 Task: Open Card Project Schedule Review in Board Public Relations Influencer Event Planning and Management to Workspace Ethics and Compliance and add a team member Softage.1@softage.net, a label Purple, a checklist Lead Generation, an attachment from your onedrive, a color Purple and finally, add a card description 'Conduct team training session on effective delegation and accountability' and a comment 'Given the potential impact of this task, let us make sure we involve all stakeholders and gather their feedback.'. Add a start date 'Jan 09, 1900' with a due date 'Jan 16, 1900'
Action: Mouse moved to (632, 192)
Screenshot: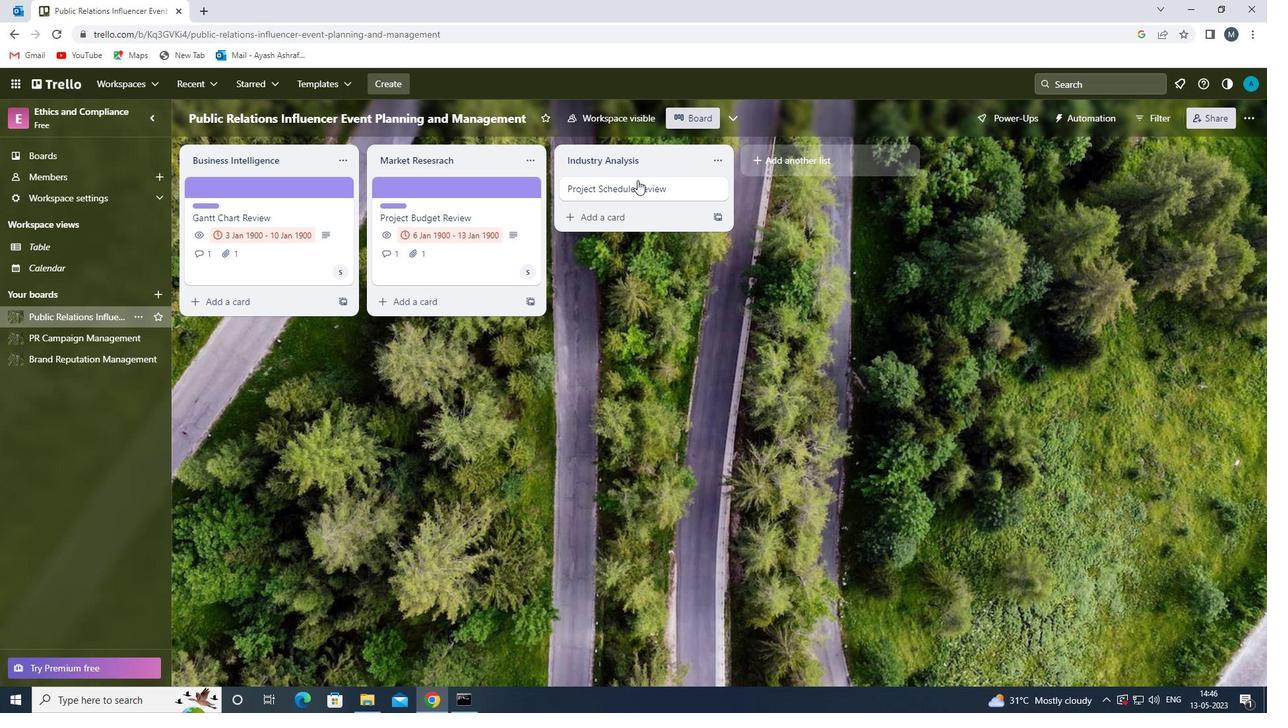 
Action: Mouse pressed left at (632, 192)
Screenshot: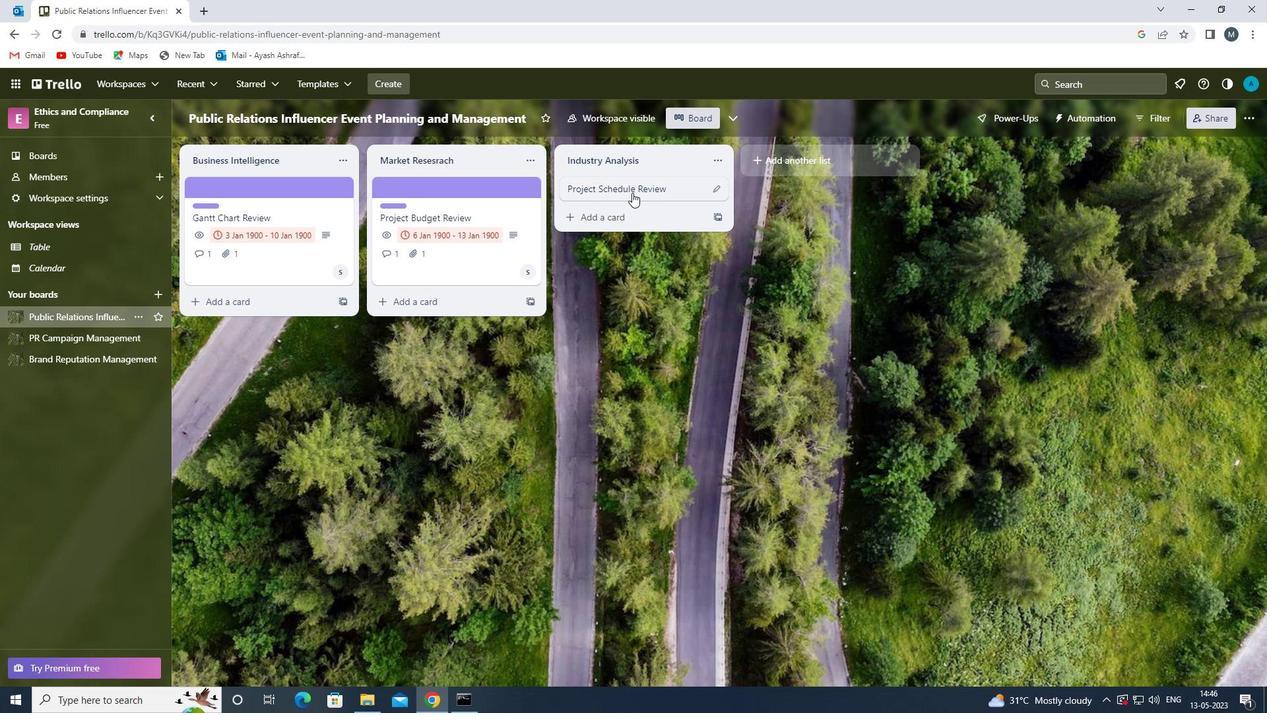 
Action: Mouse moved to (814, 241)
Screenshot: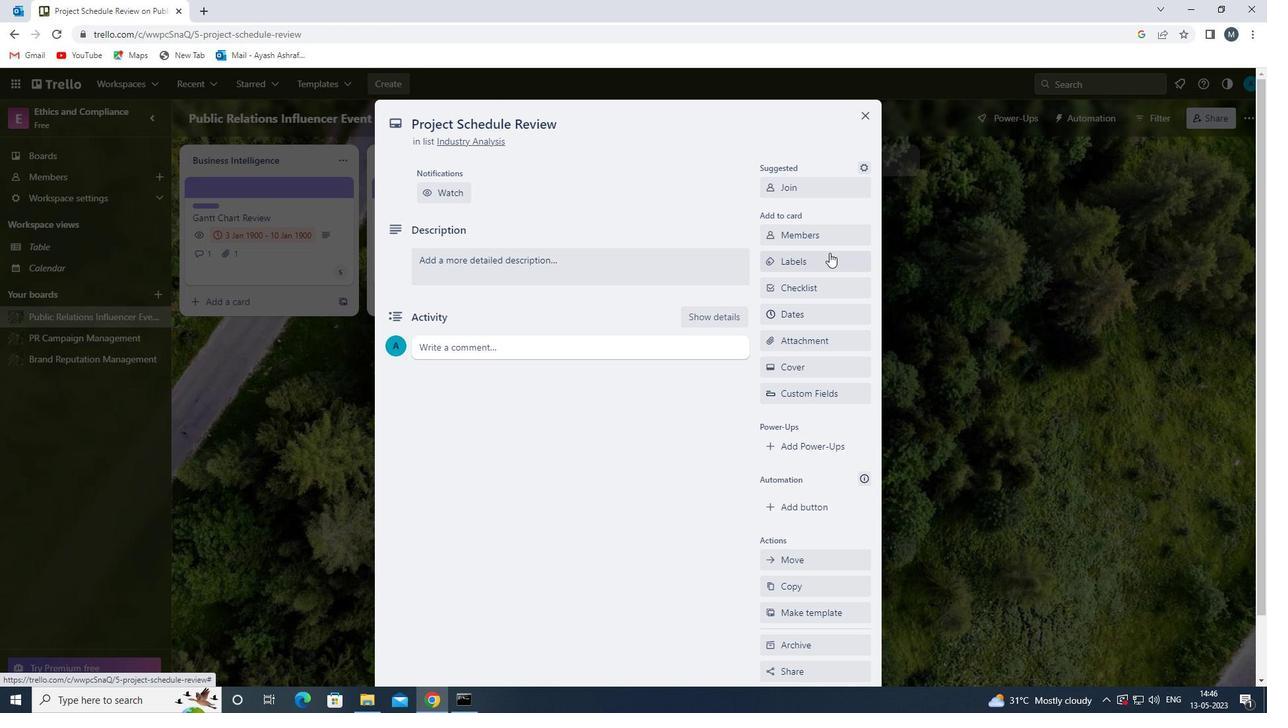 
Action: Mouse pressed left at (814, 241)
Screenshot: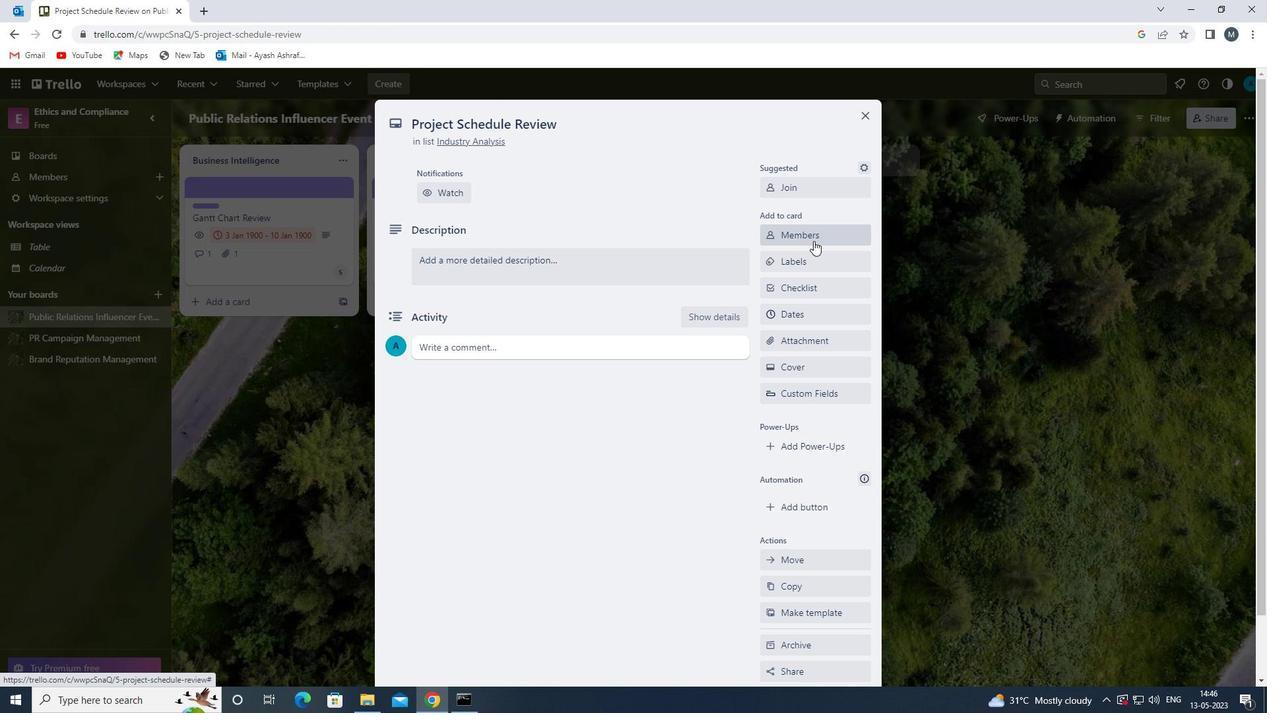 
Action: Key pressed s
Screenshot: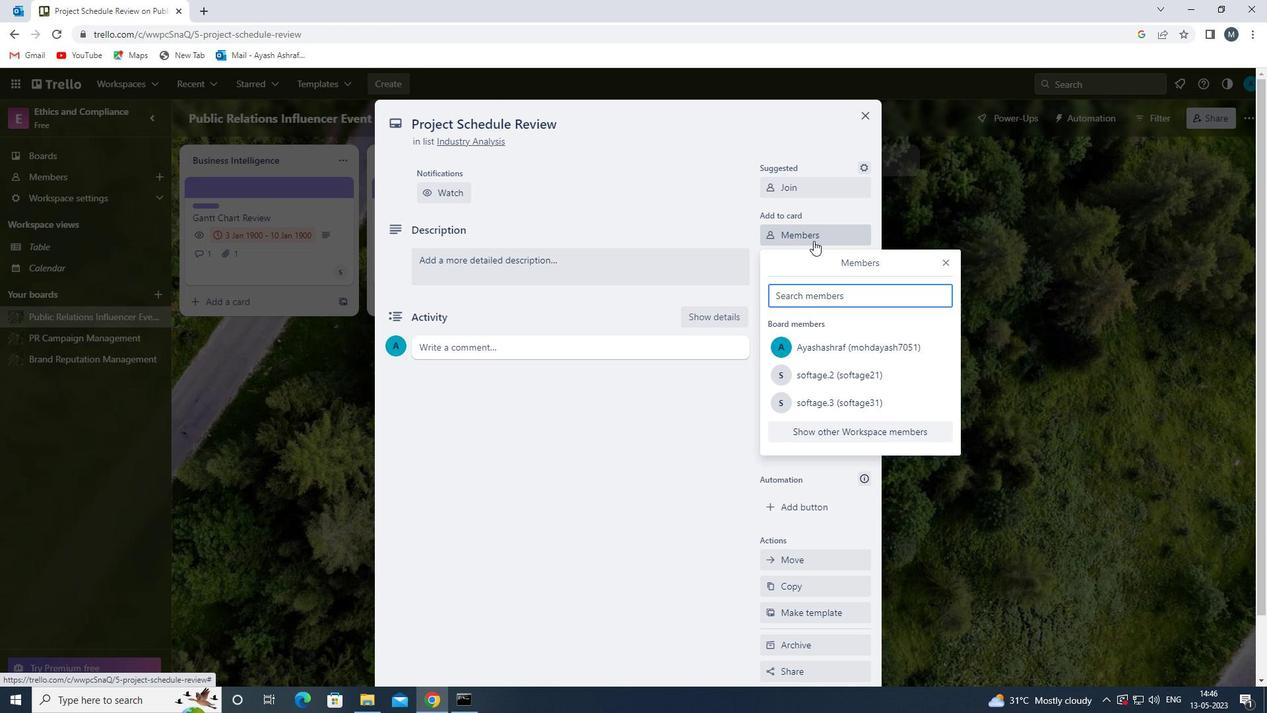 
Action: Mouse moved to (838, 434)
Screenshot: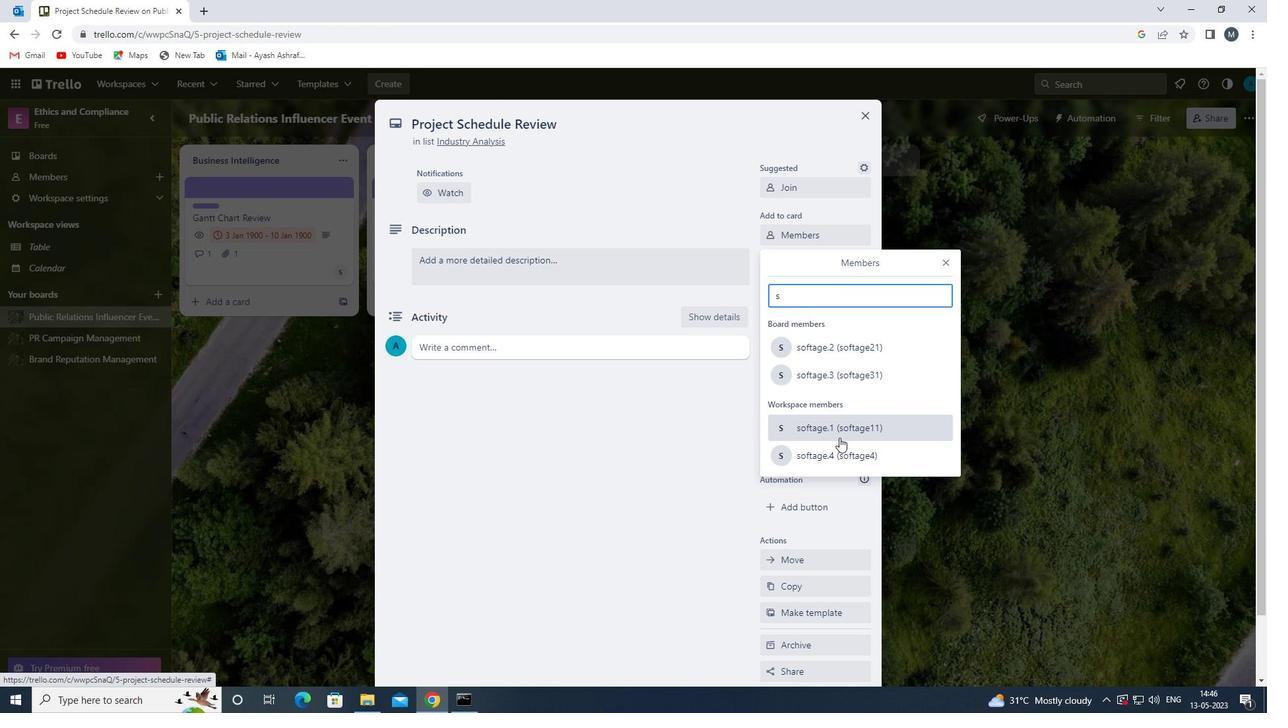 
Action: Mouse pressed left at (838, 434)
Screenshot: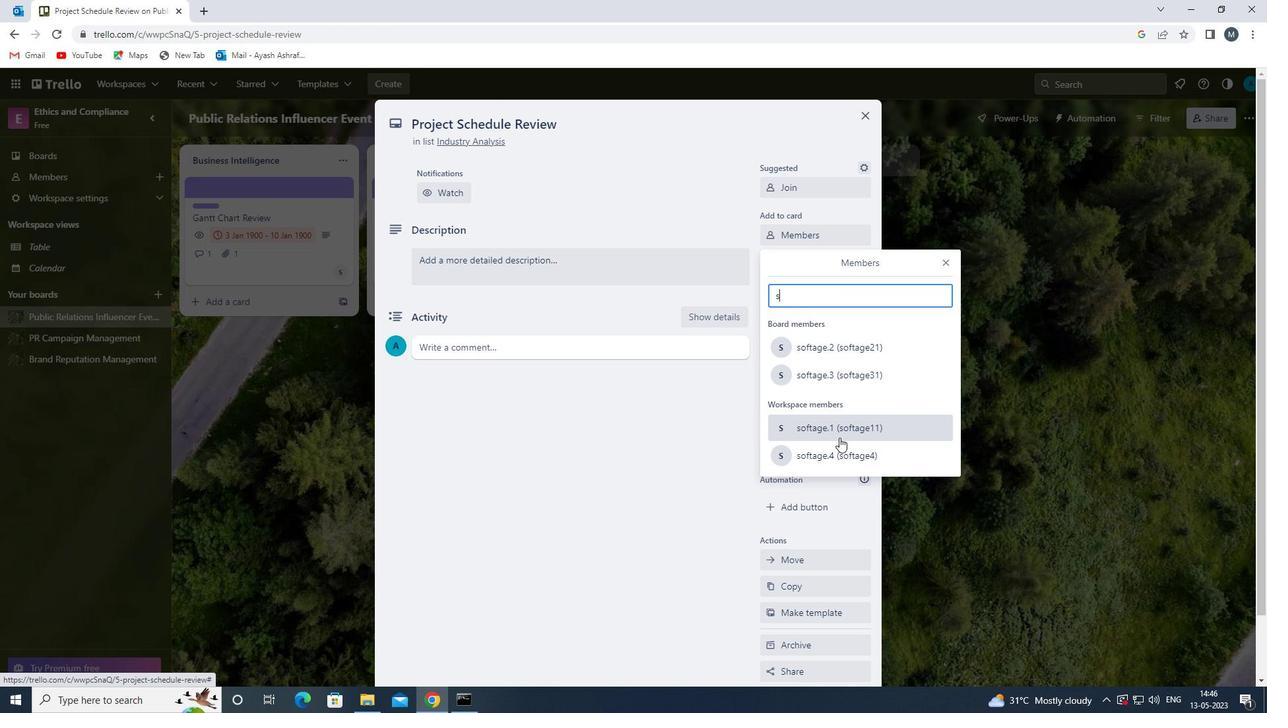 
Action: Mouse moved to (944, 262)
Screenshot: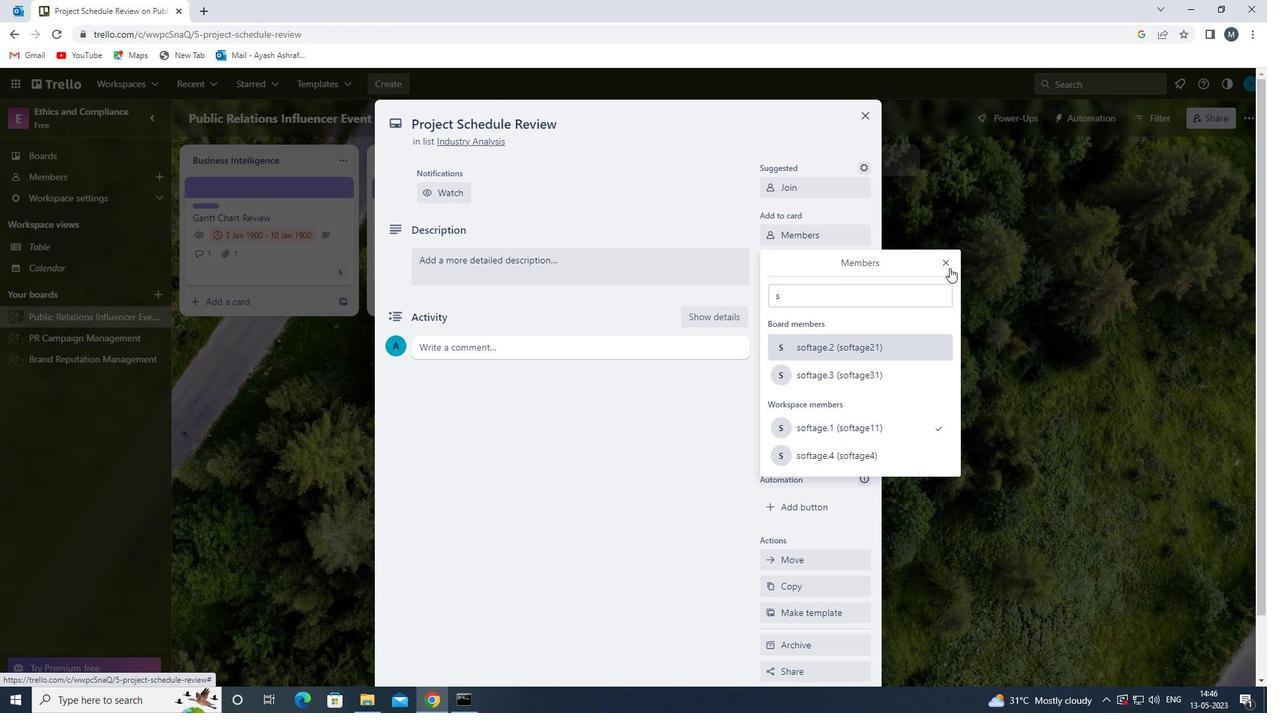 
Action: Mouse pressed left at (944, 262)
Screenshot: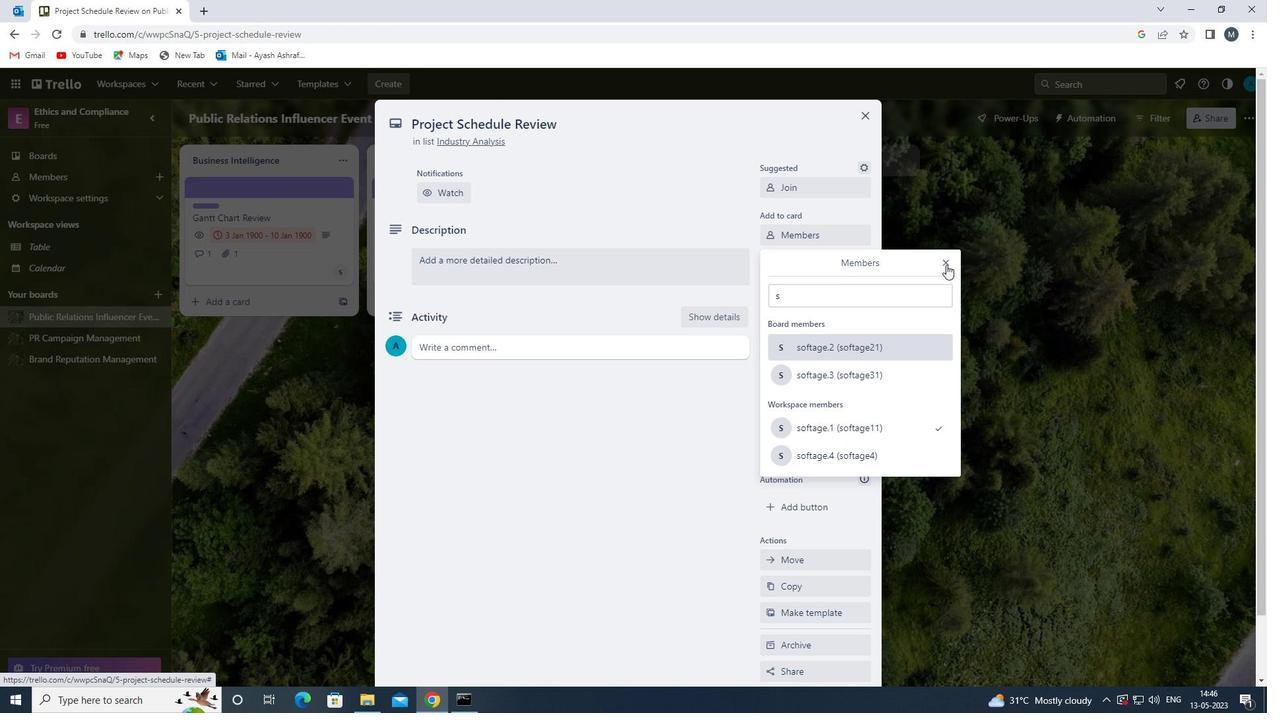 
Action: Mouse moved to (800, 259)
Screenshot: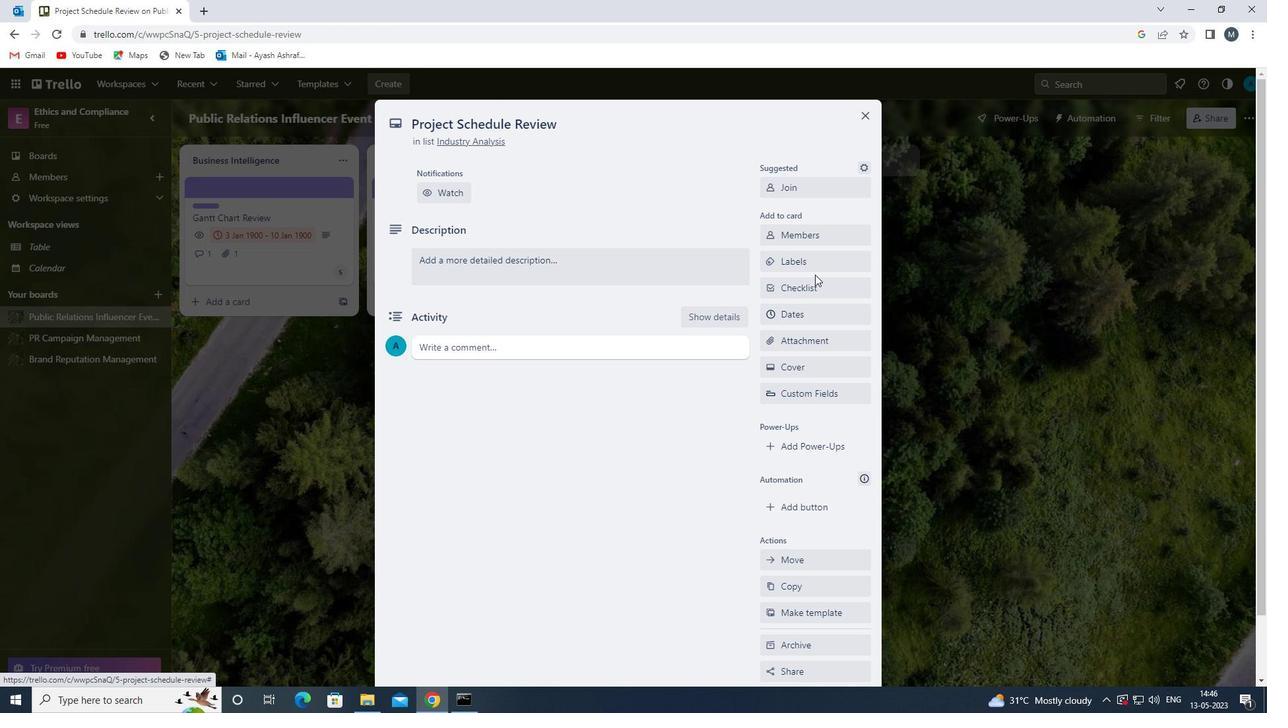
Action: Mouse pressed left at (800, 259)
Screenshot: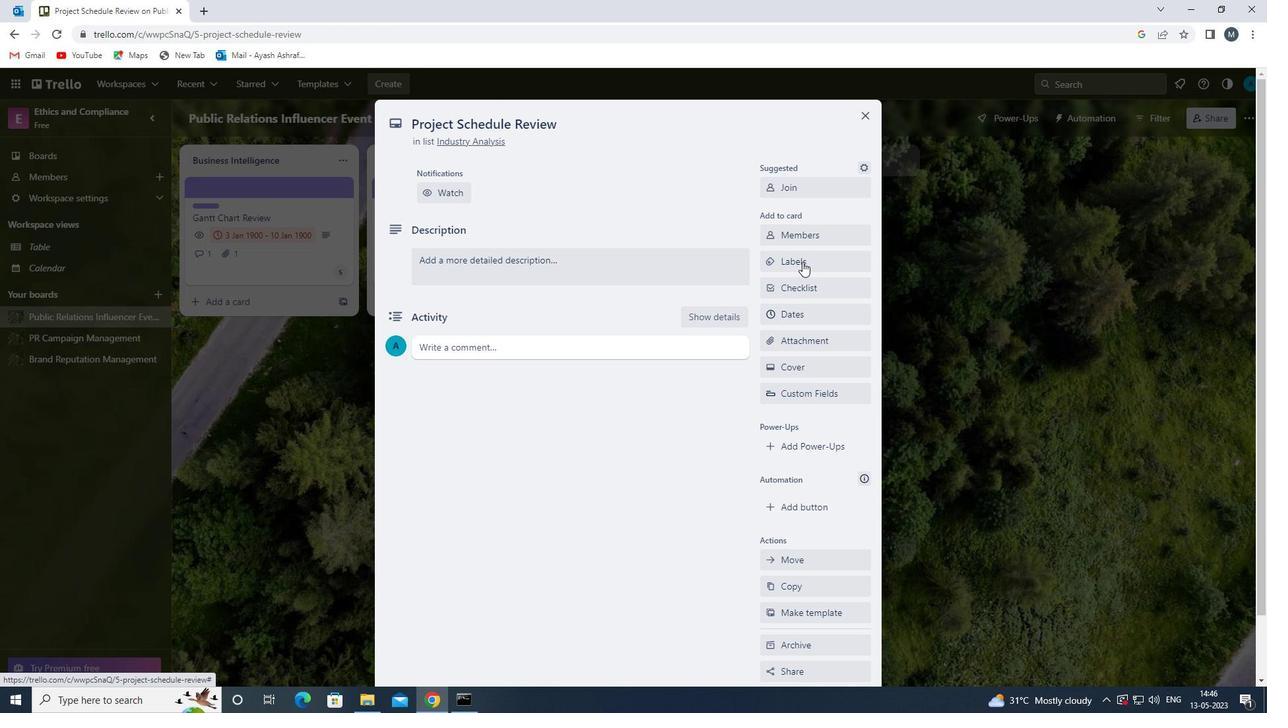 
Action: Mouse moved to (843, 464)
Screenshot: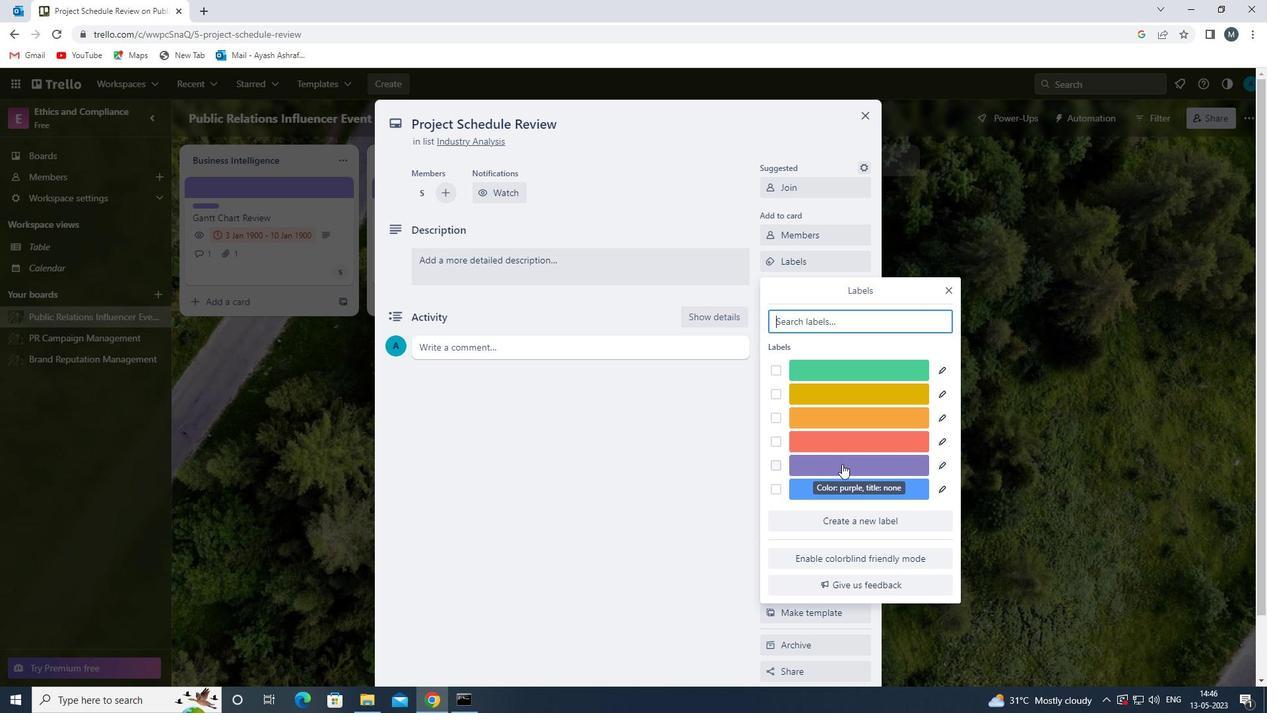 
Action: Mouse pressed left at (843, 464)
Screenshot: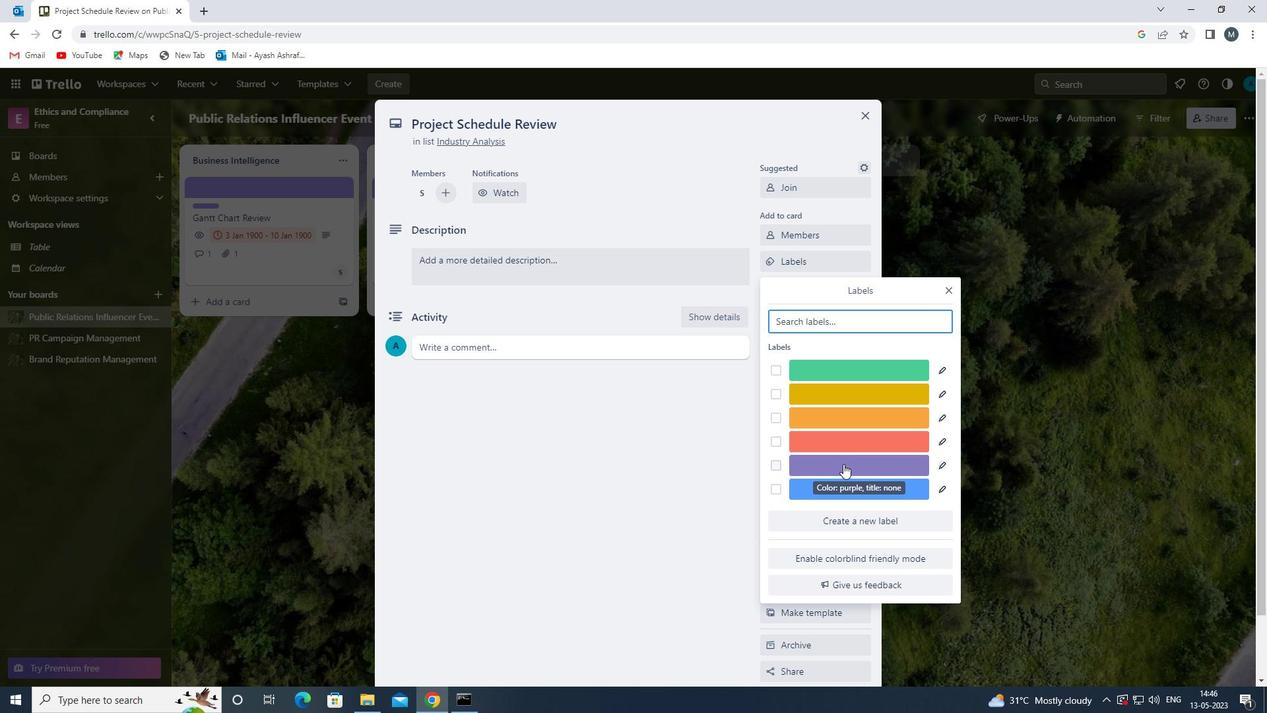
Action: Mouse moved to (948, 292)
Screenshot: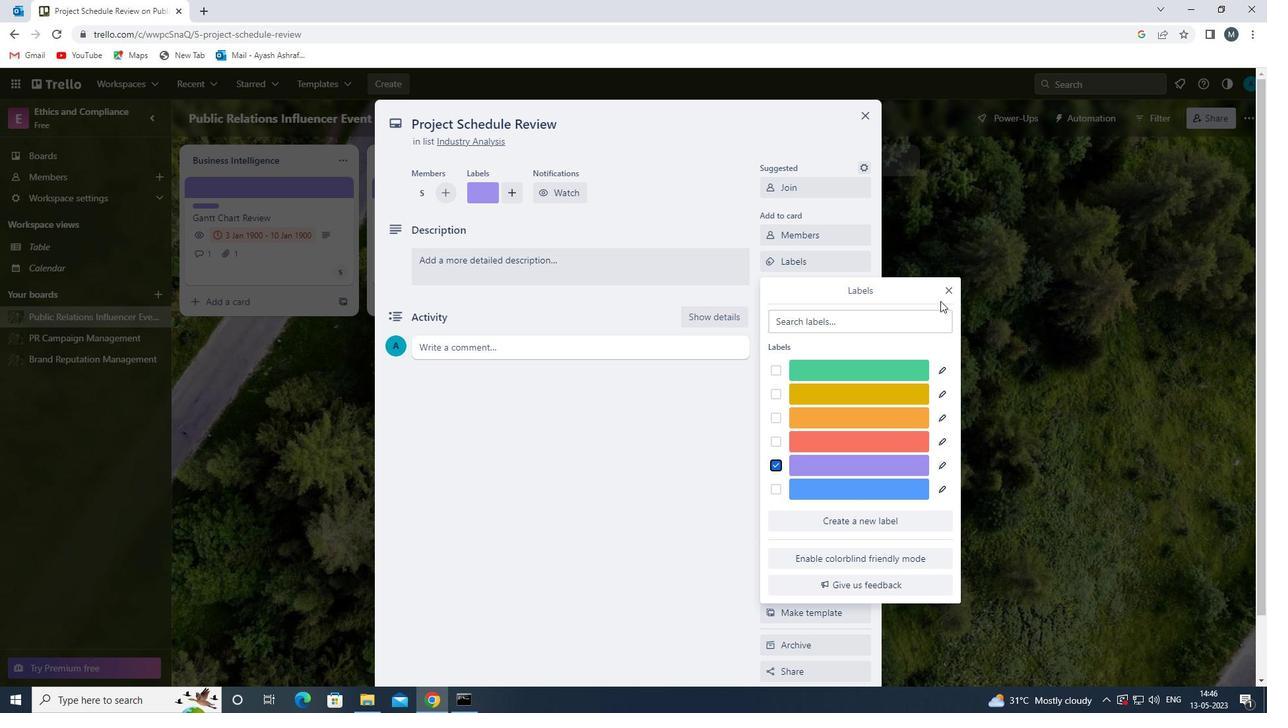 
Action: Mouse pressed left at (948, 292)
Screenshot: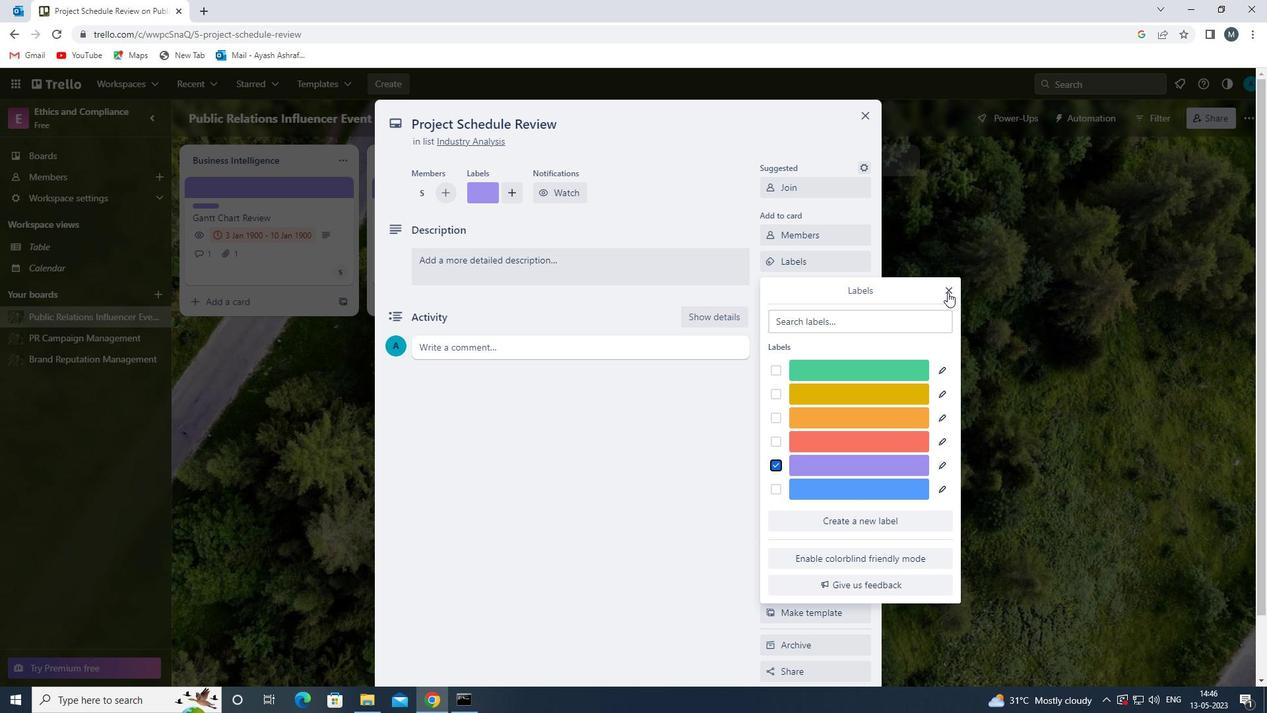 
Action: Mouse moved to (800, 287)
Screenshot: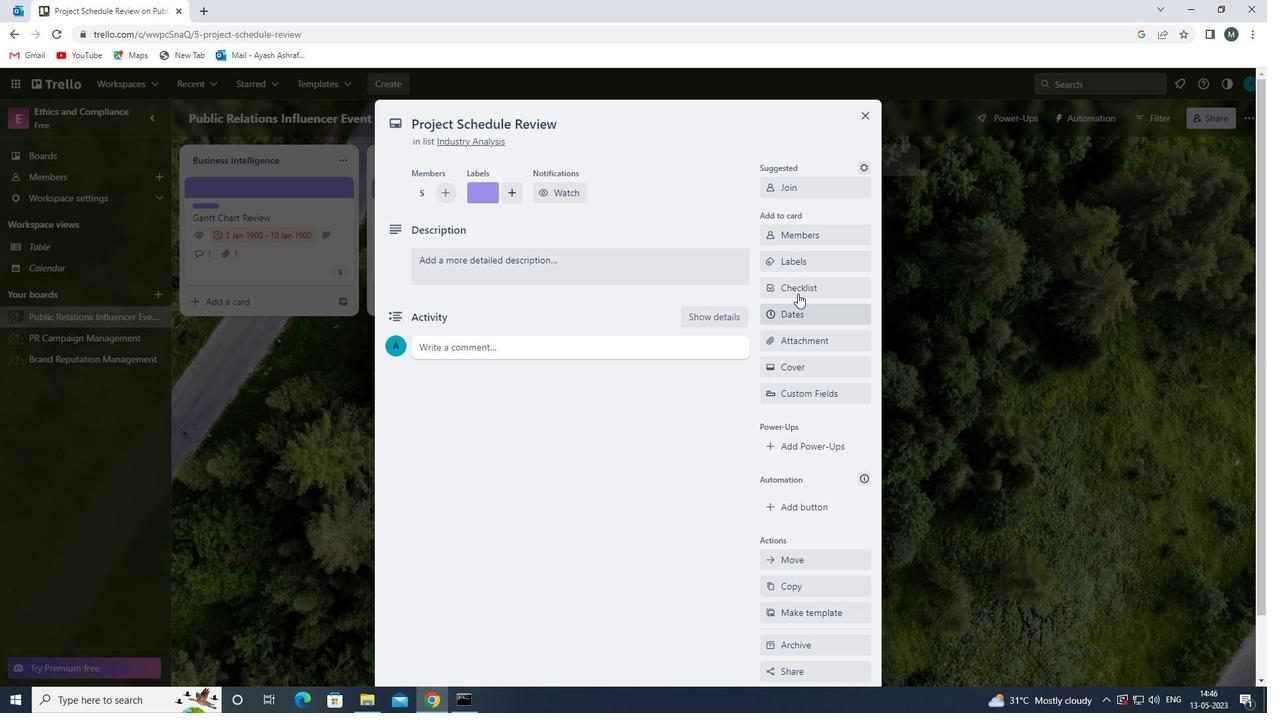 
Action: Mouse pressed left at (800, 287)
Screenshot: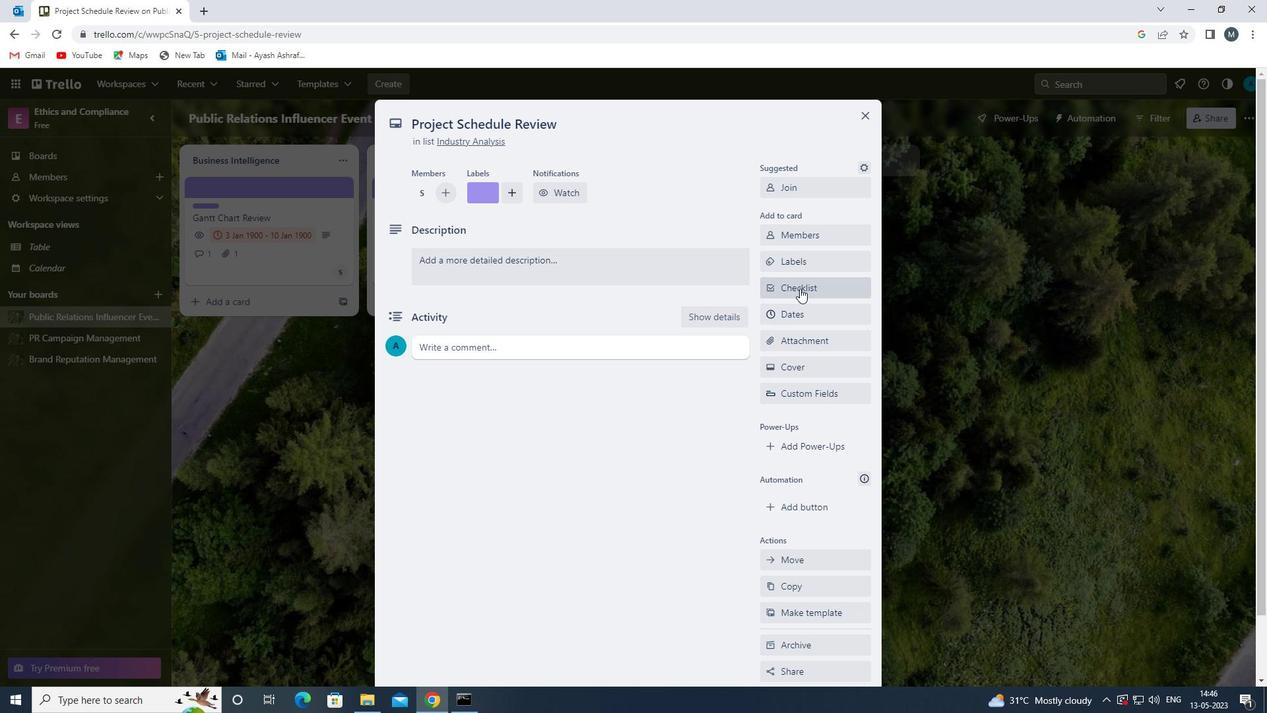 
Action: Mouse moved to (800, 287)
Screenshot: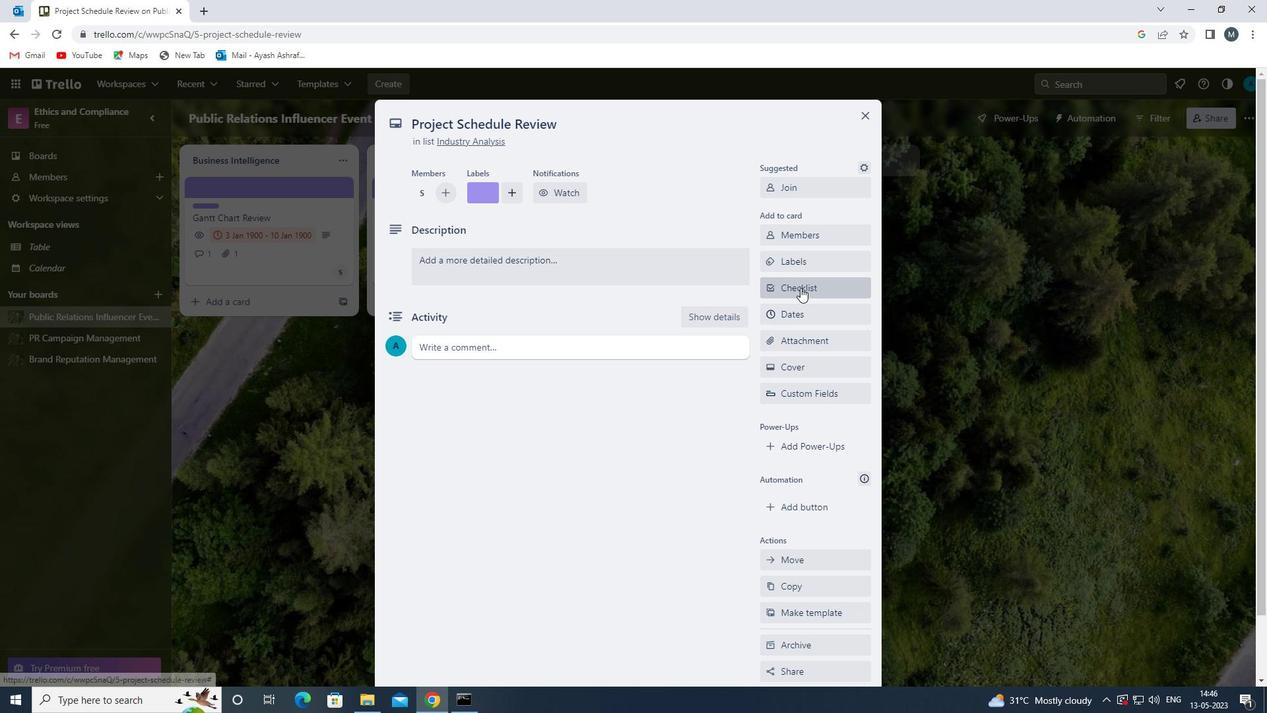 
Action: Key pressed l
Screenshot: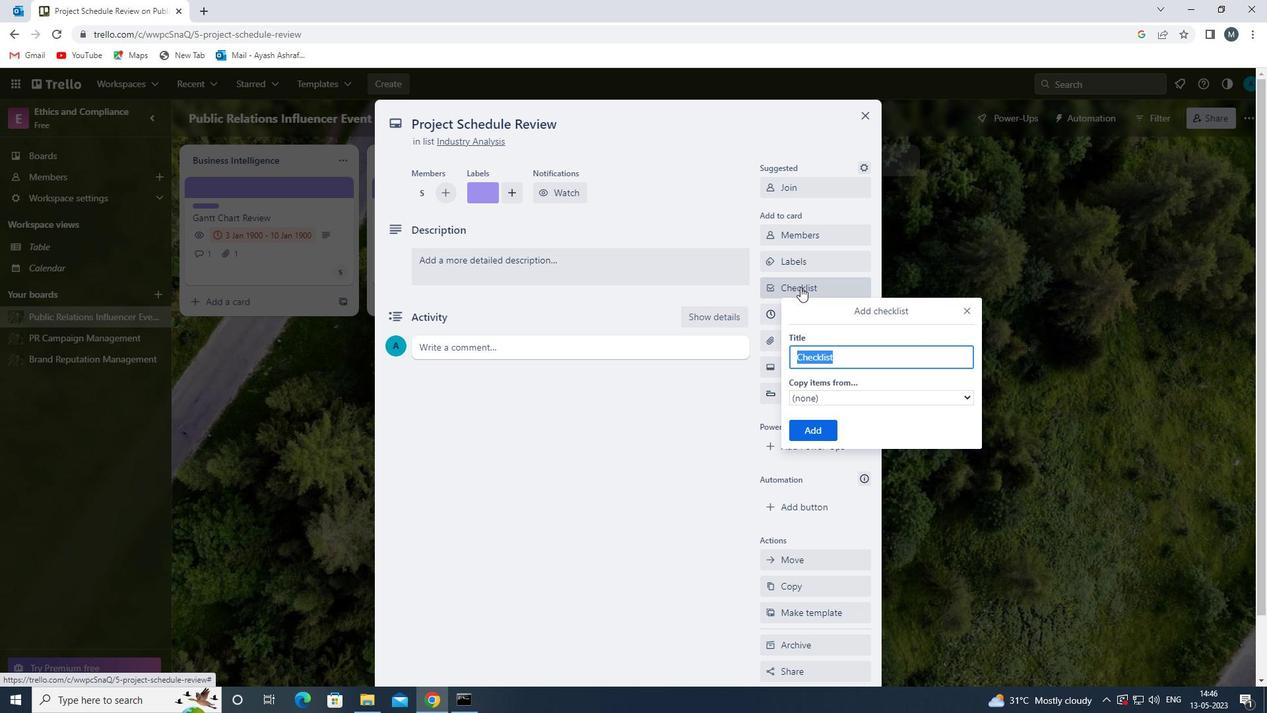 
Action: Mouse moved to (878, 392)
Screenshot: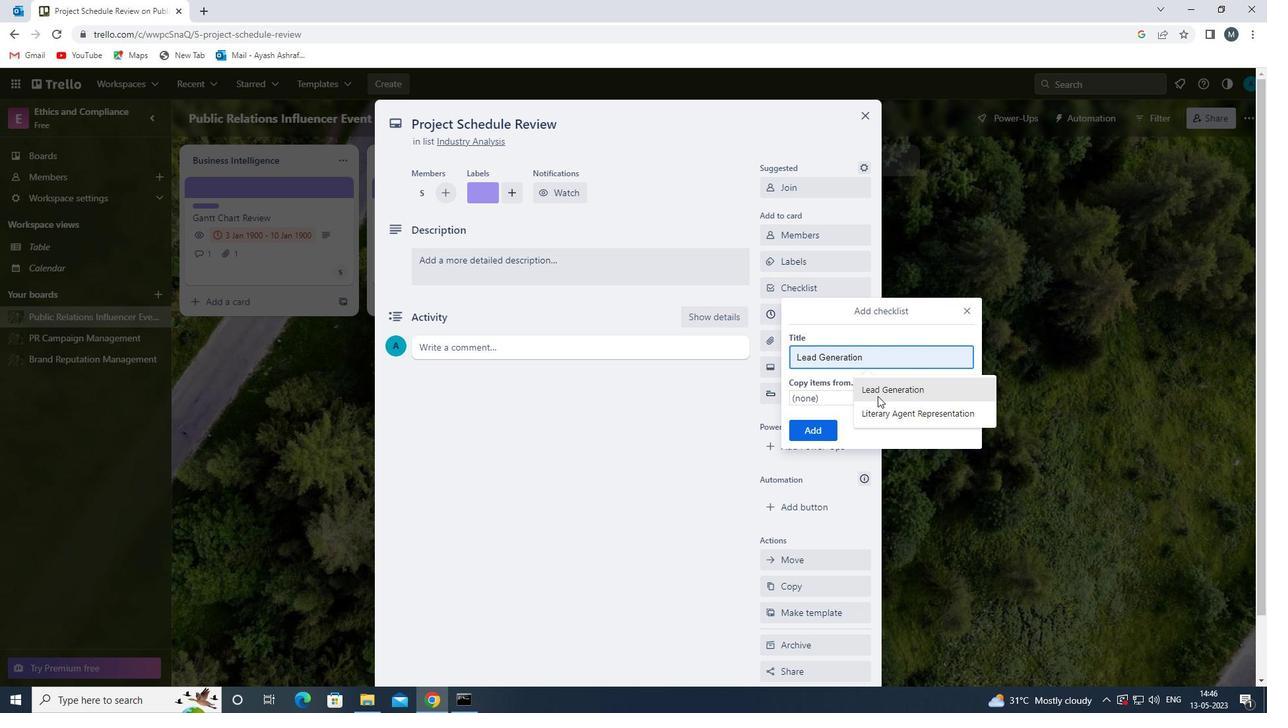 
Action: Mouse pressed left at (878, 392)
Screenshot: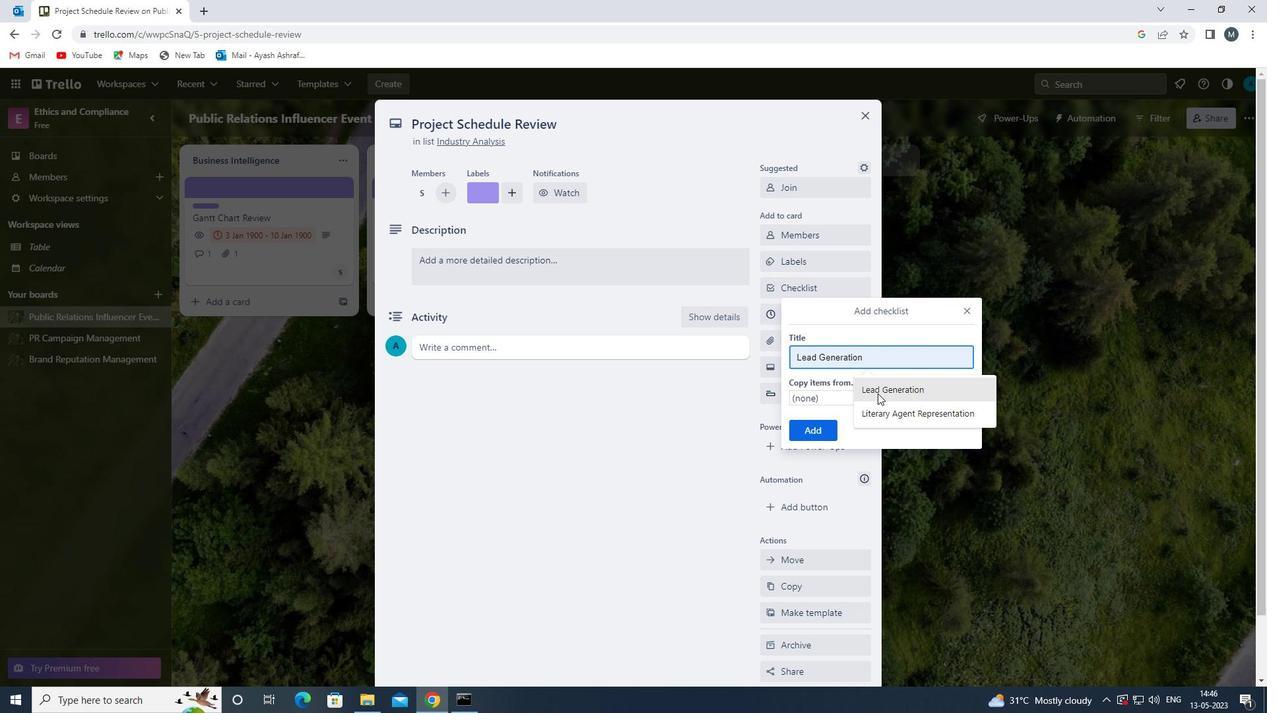 
Action: Mouse moved to (803, 430)
Screenshot: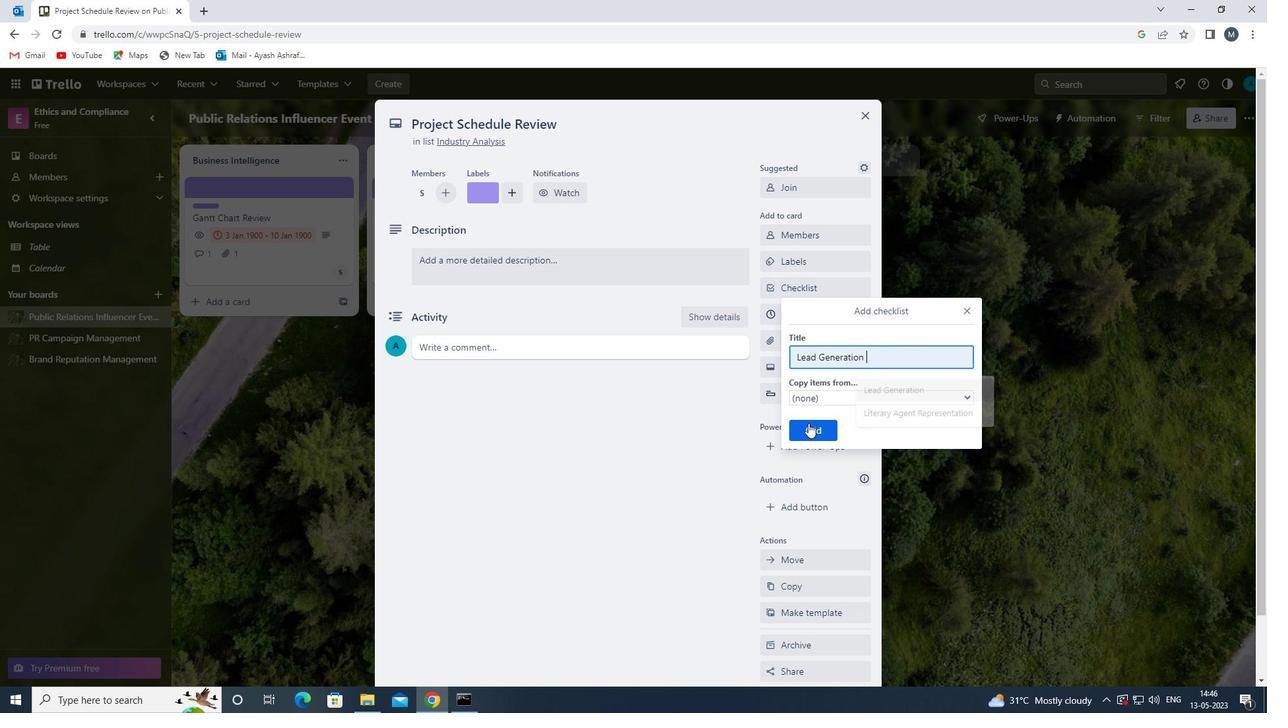 
Action: Mouse pressed left at (803, 430)
Screenshot: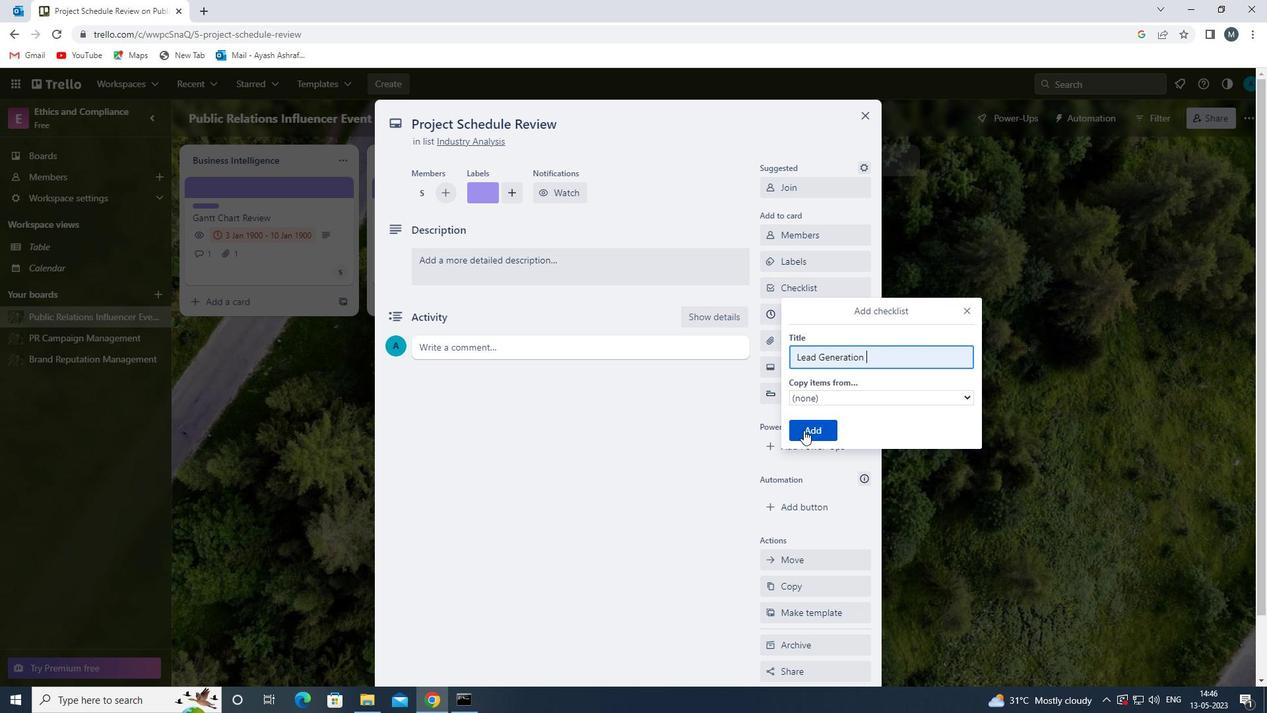 
Action: Mouse moved to (818, 338)
Screenshot: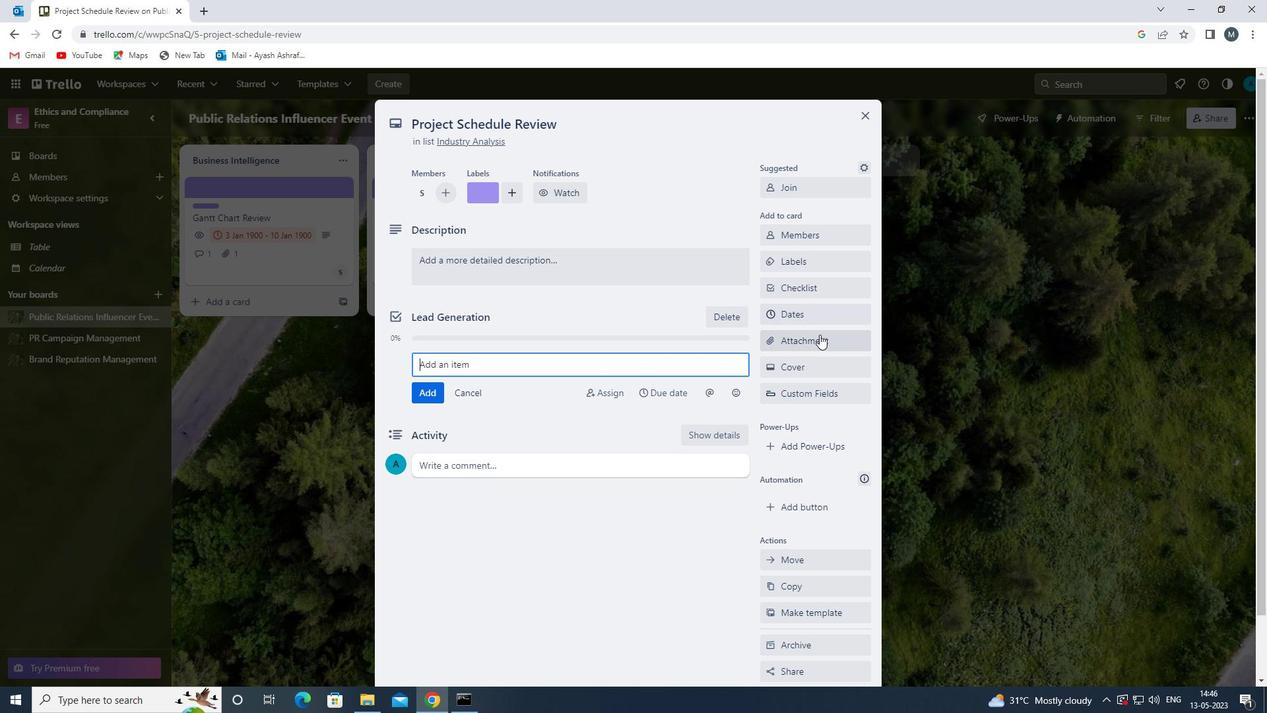 
Action: Mouse pressed left at (818, 338)
Screenshot: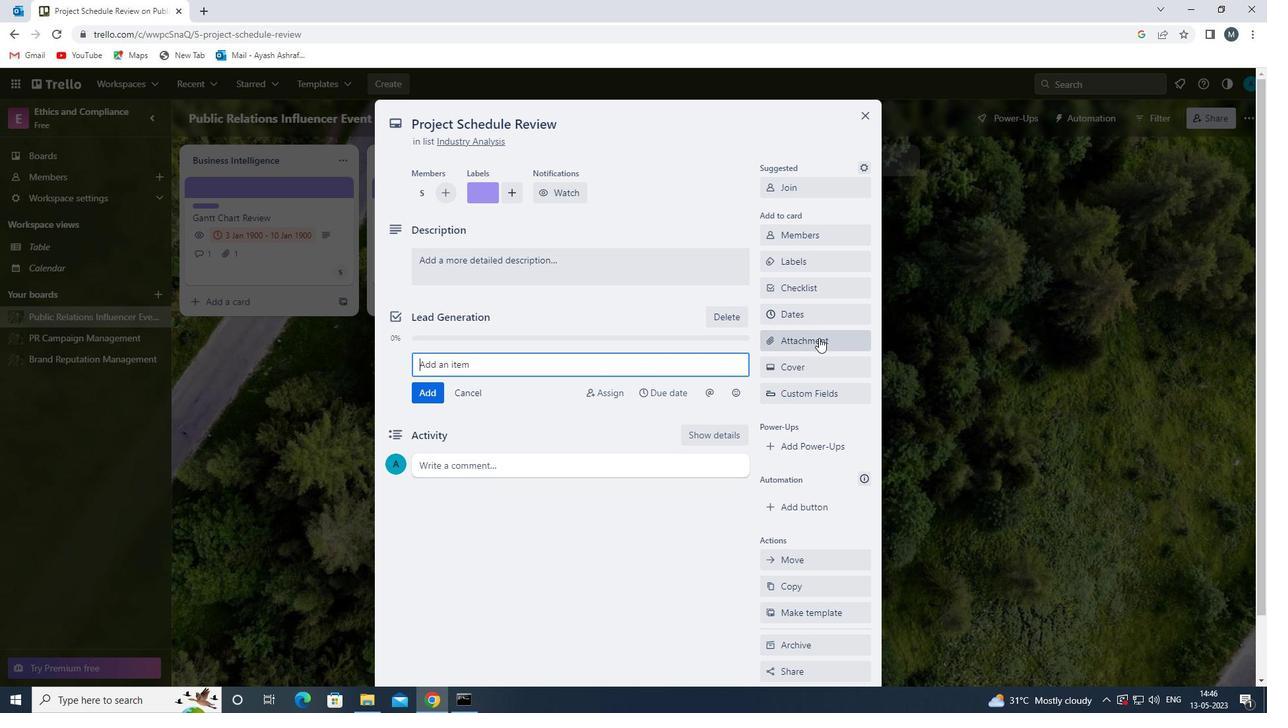 
Action: Mouse moved to (804, 500)
Screenshot: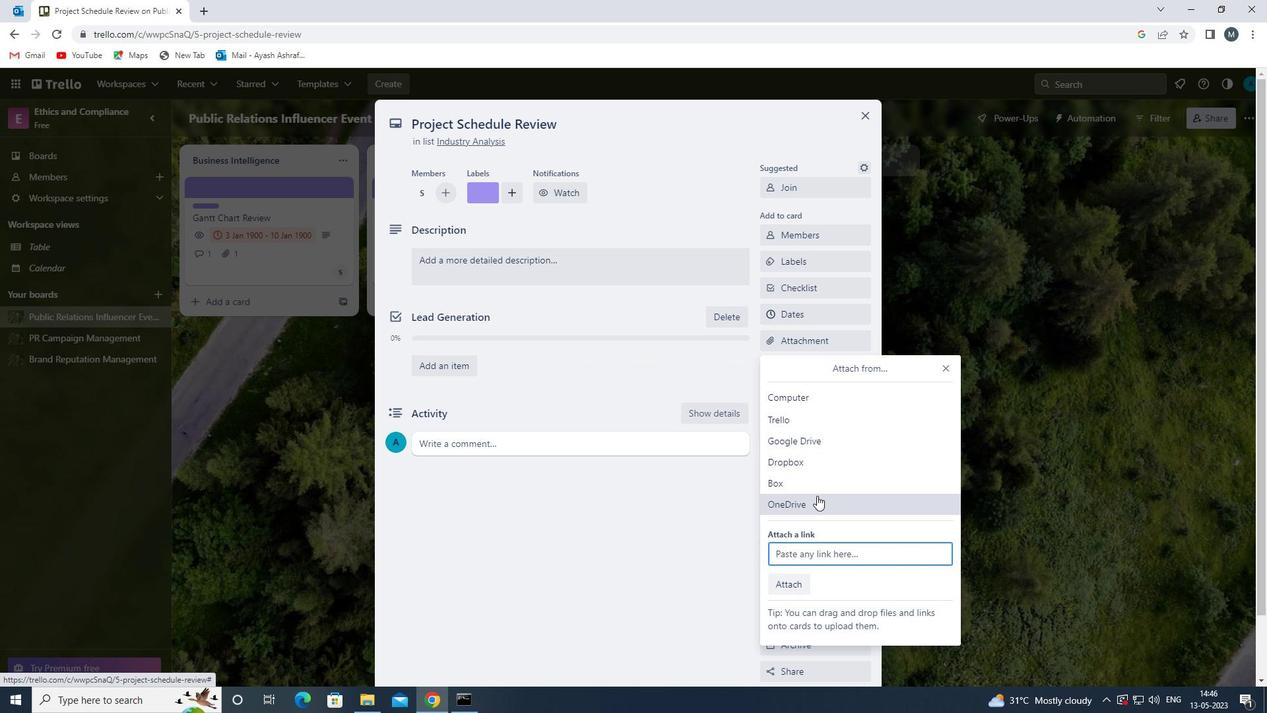 
Action: Mouse pressed left at (804, 500)
Screenshot: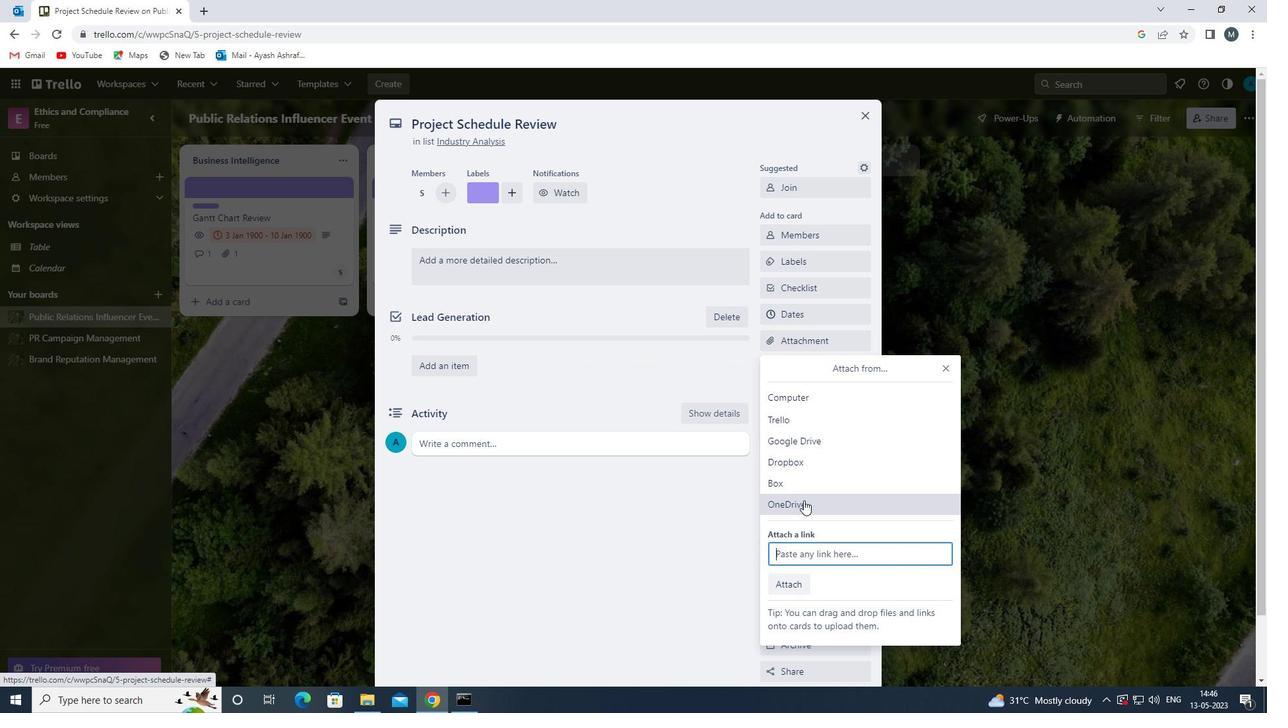 
Action: Mouse moved to (540, 271)
Screenshot: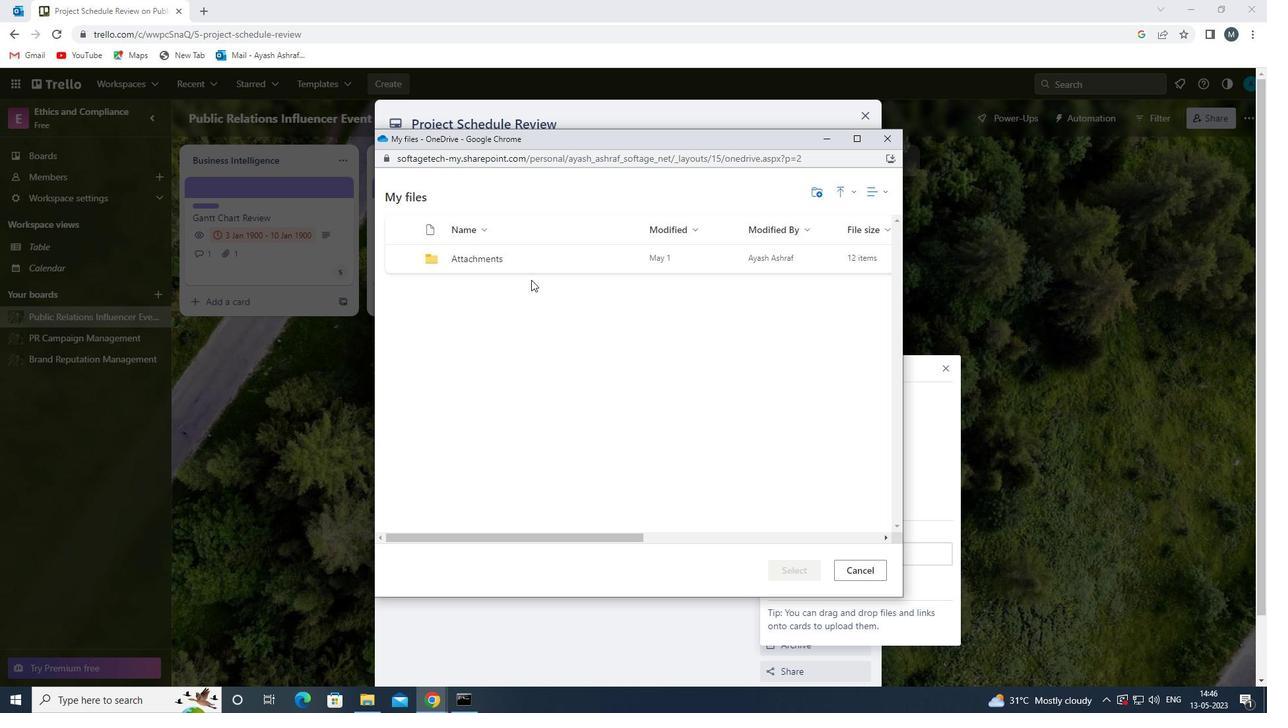 
Action: Mouse pressed left at (540, 271)
Screenshot: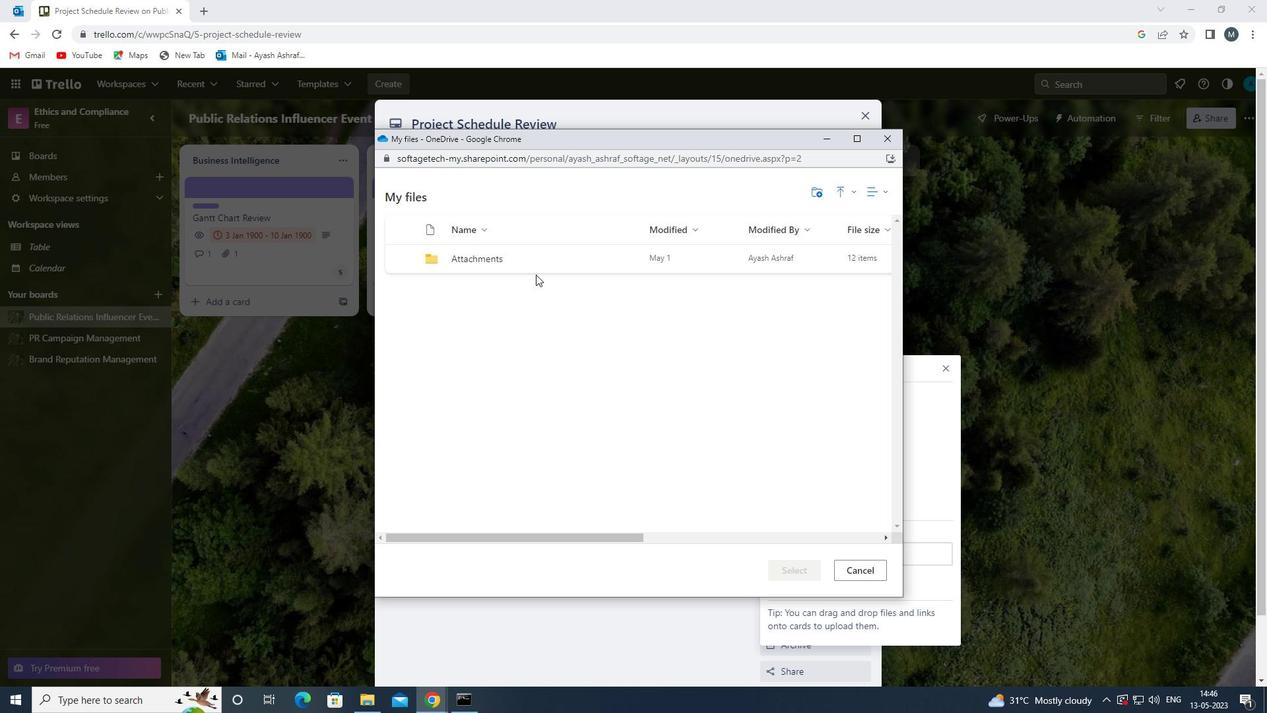 
Action: Mouse moved to (540, 270)
Screenshot: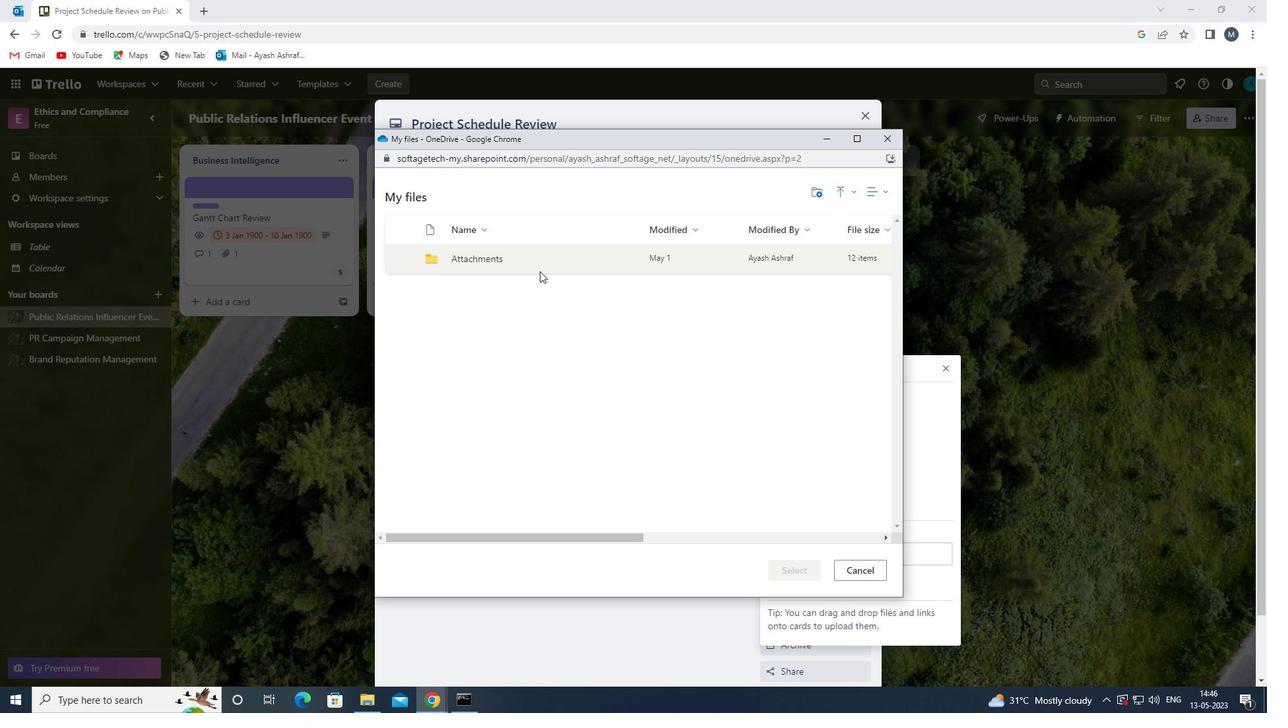 
Action: Mouse pressed left at (540, 270)
Screenshot: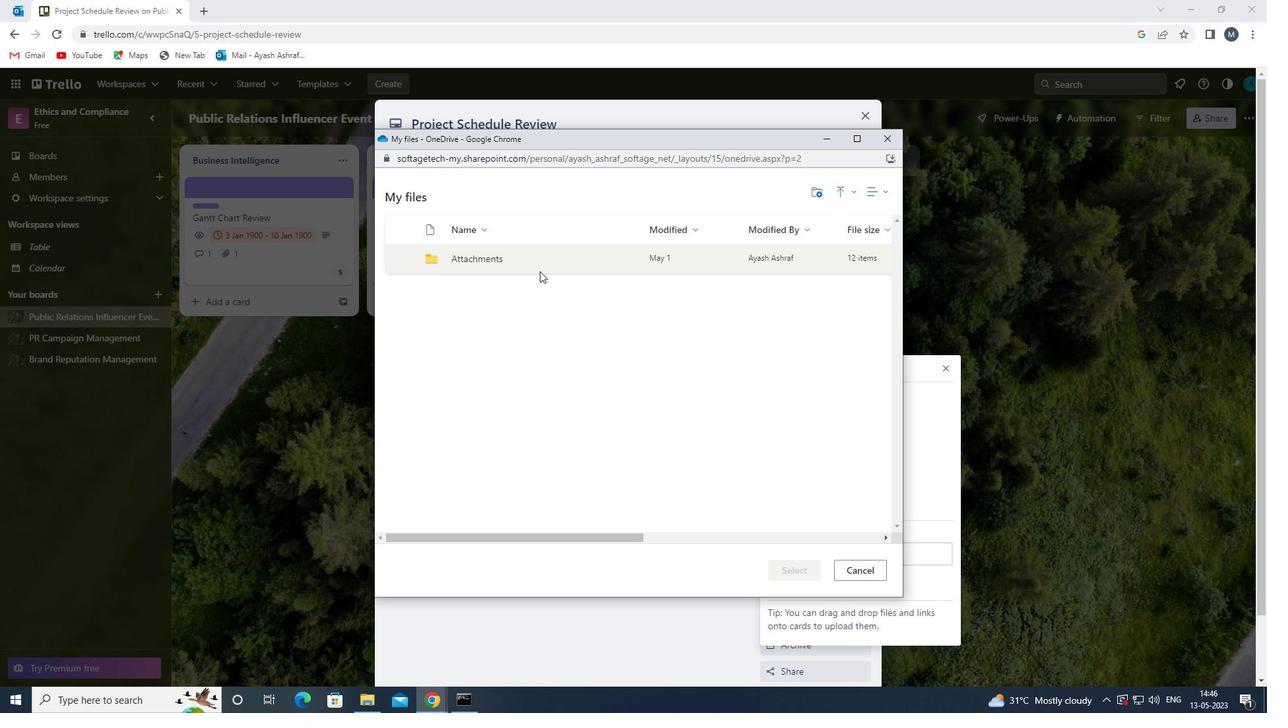 
Action: Mouse moved to (547, 341)
Screenshot: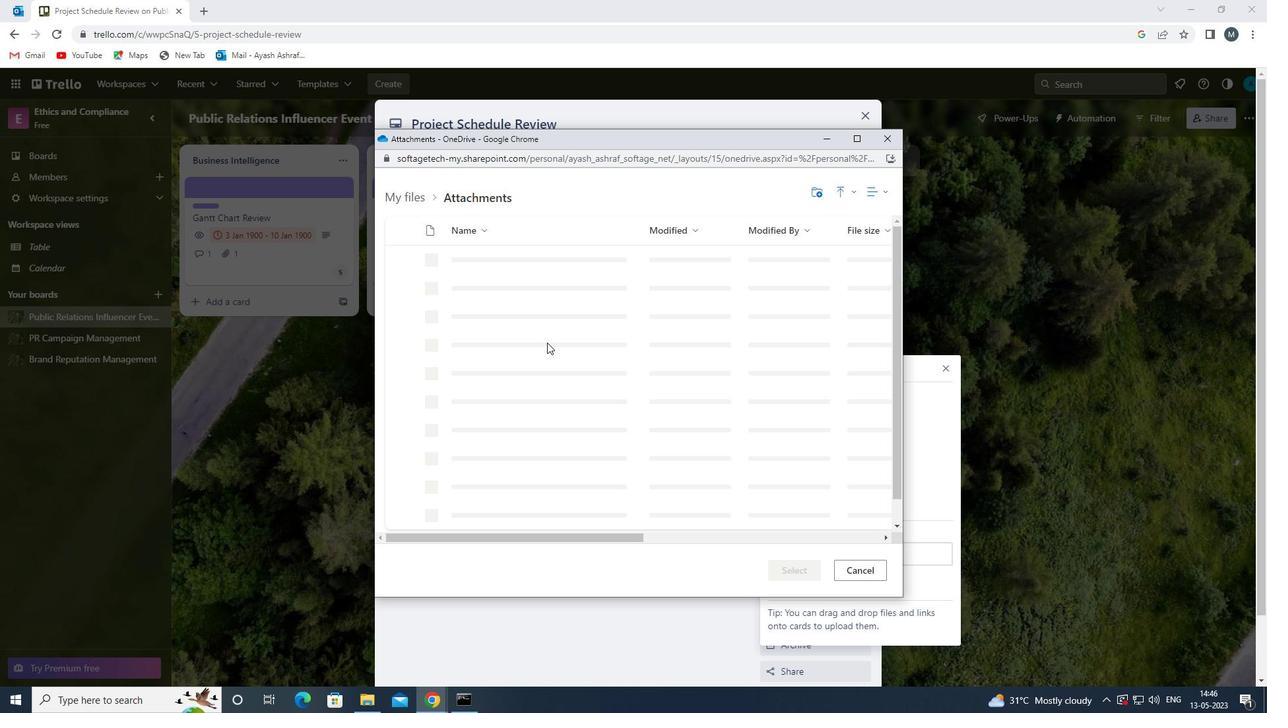 
Action: Mouse pressed left at (547, 341)
Screenshot: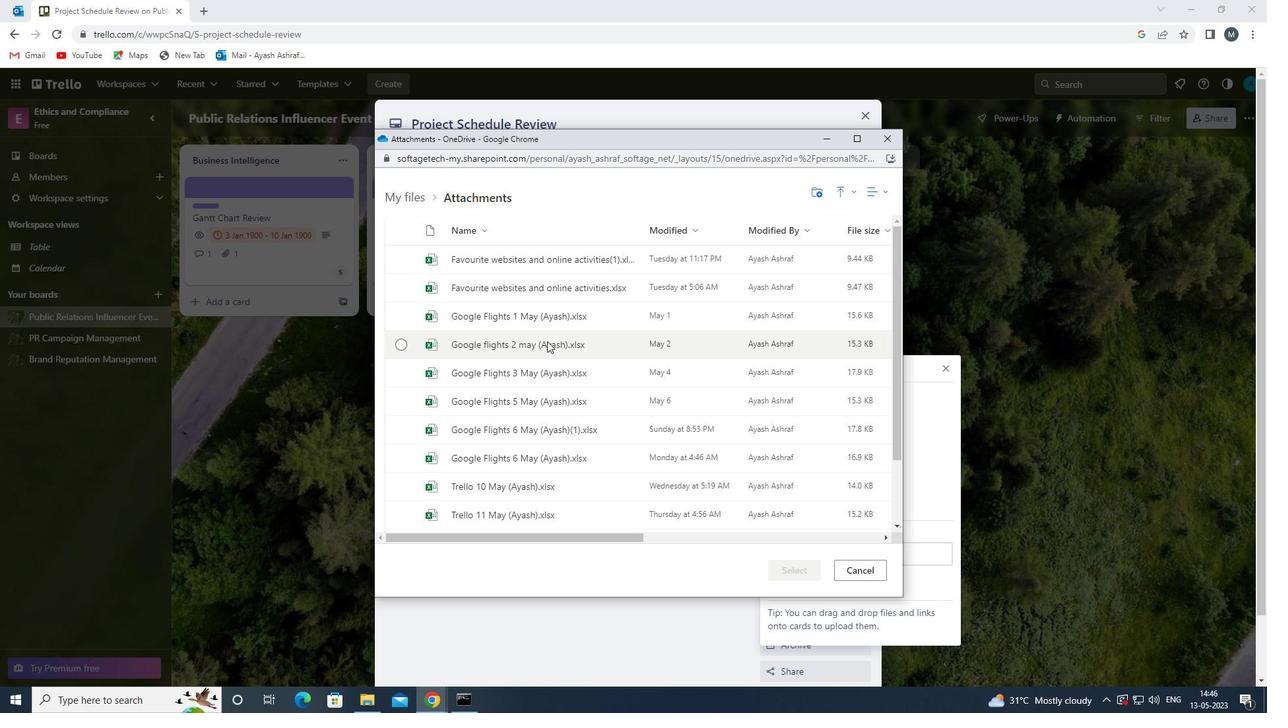 
Action: Mouse moved to (778, 566)
Screenshot: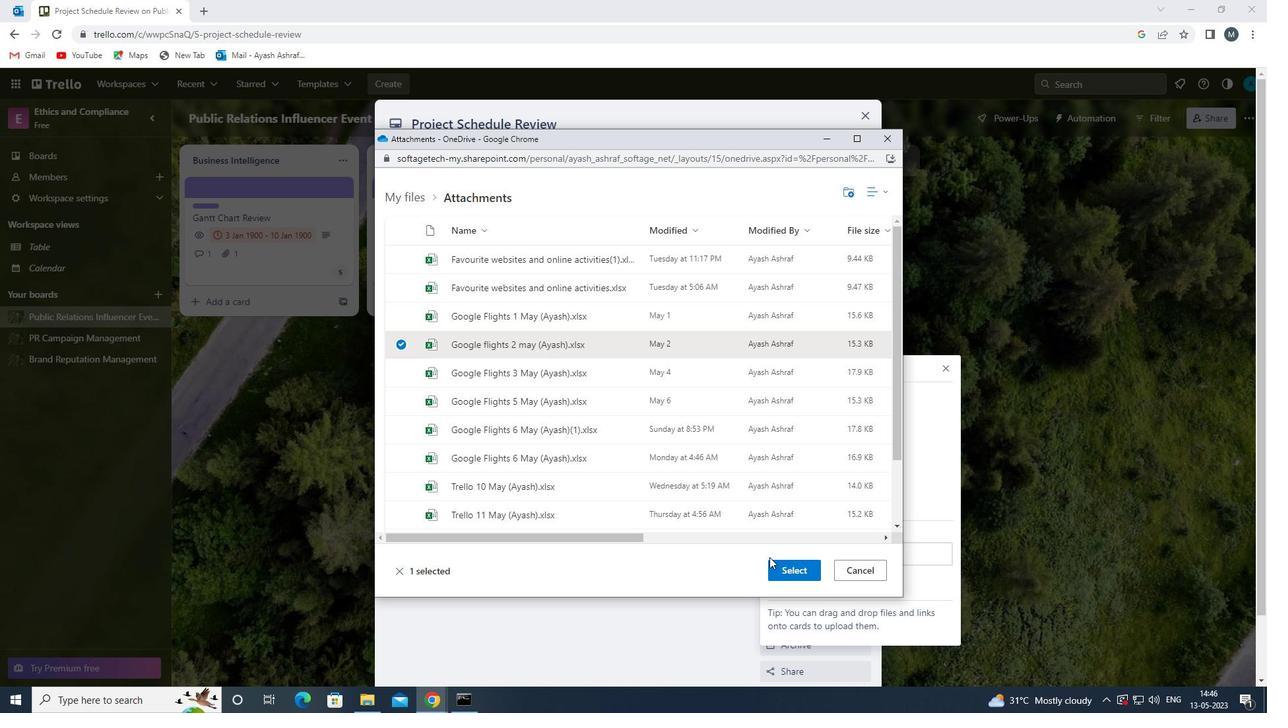 
Action: Mouse pressed left at (778, 566)
Screenshot: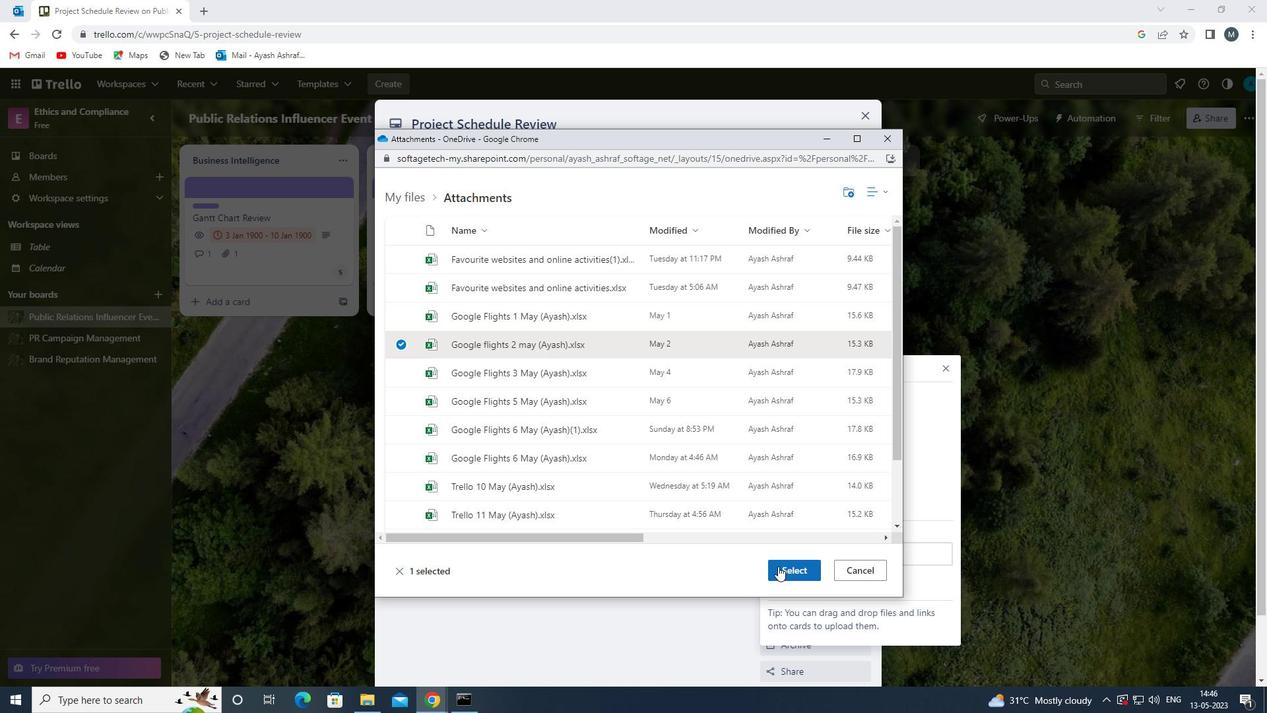 
Action: Mouse moved to (809, 371)
Screenshot: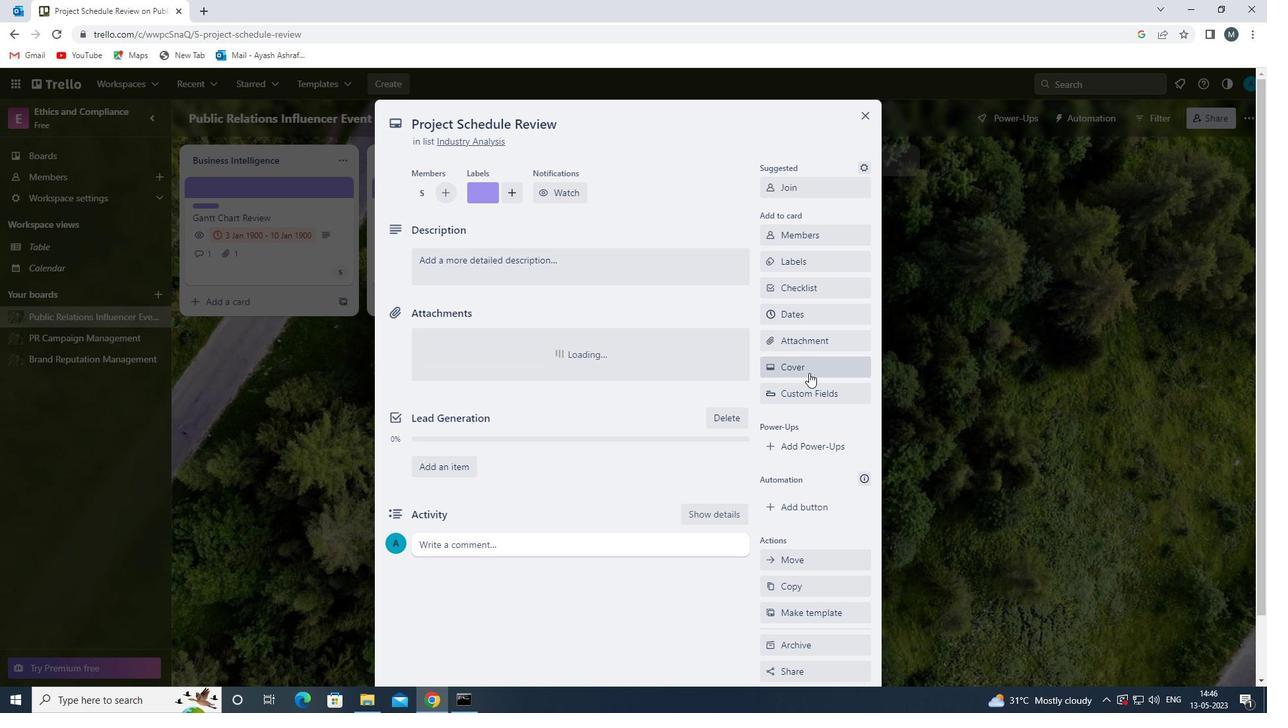 
Action: Mouse pressed left at (809, 371)
Screenshot: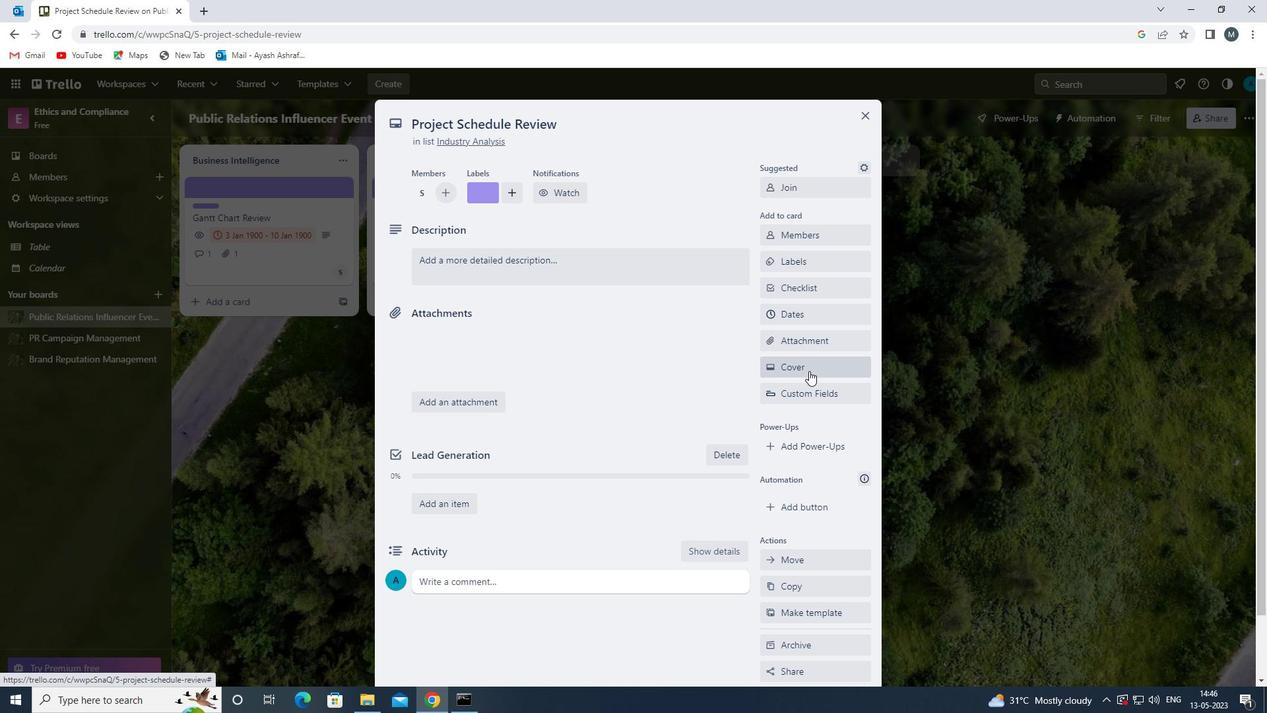 
Action: Mouse moved to (931, 421)
Screenshot: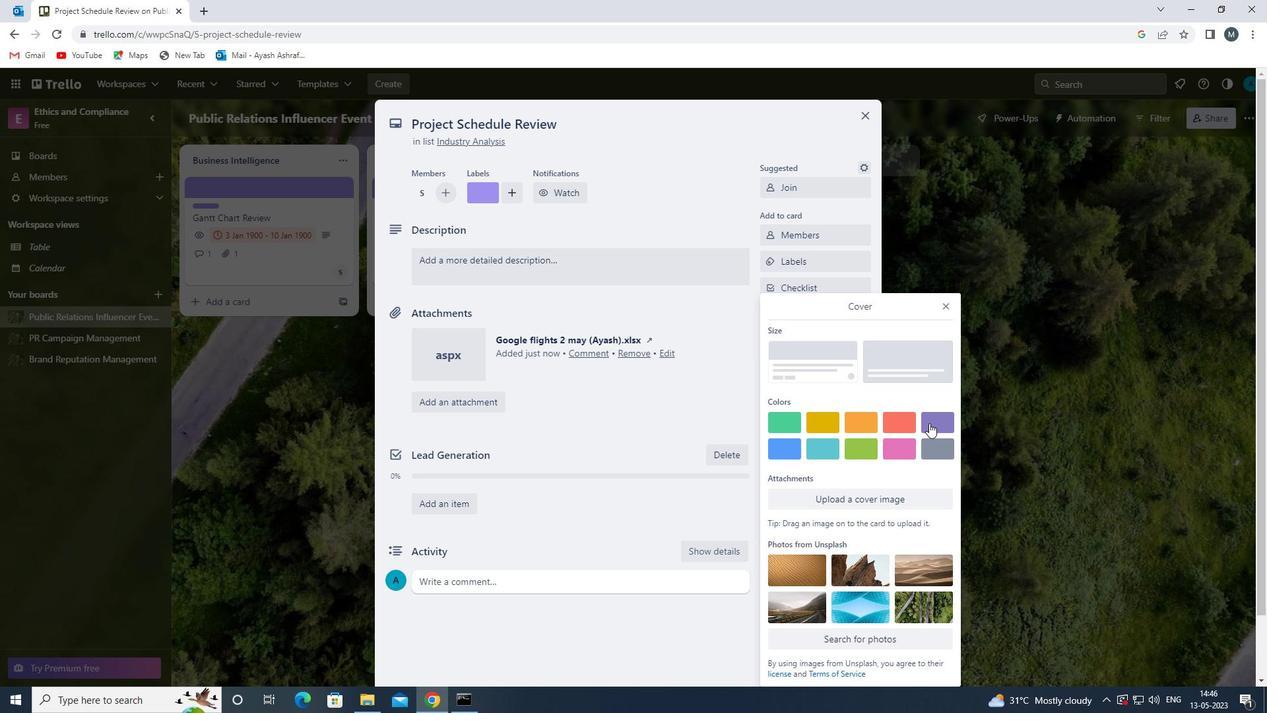
Action: Mouse pressed left at (931, 421)
Screenshot: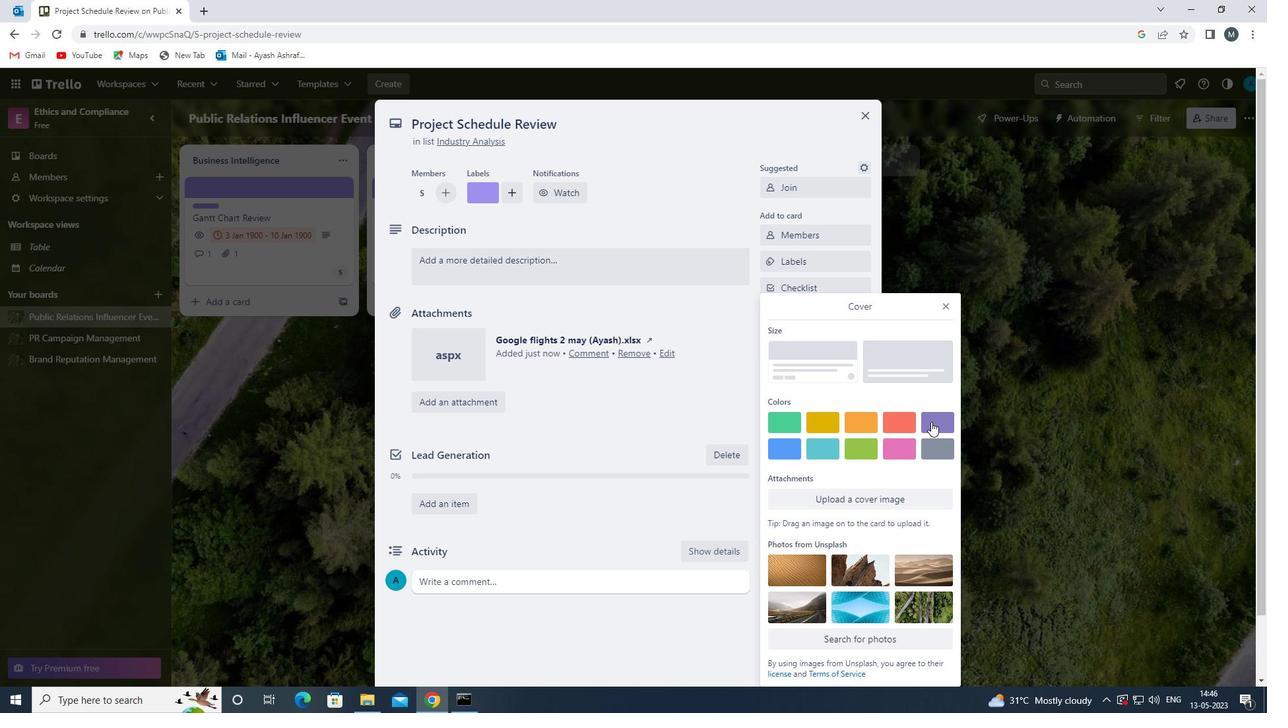 
Action: Mouse moved to (948, 284)
Screenshot: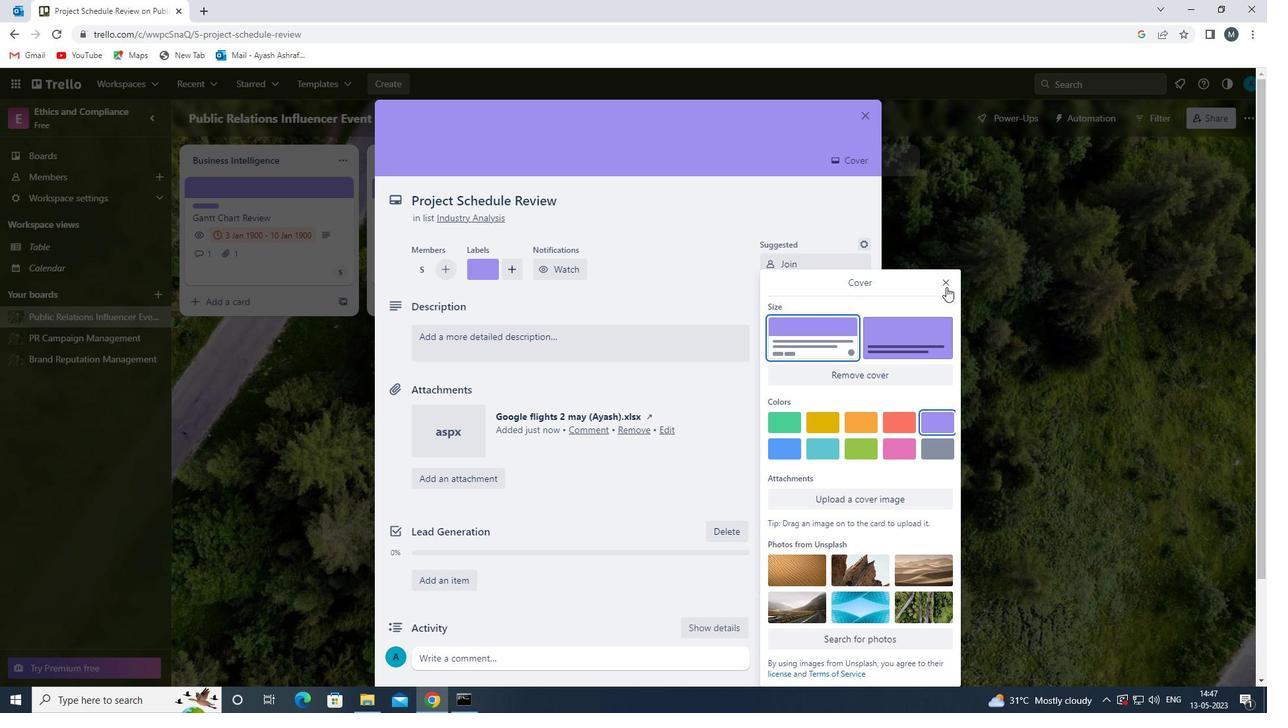 
Action: Mouse pressed left at (948, 284)
Screenshot: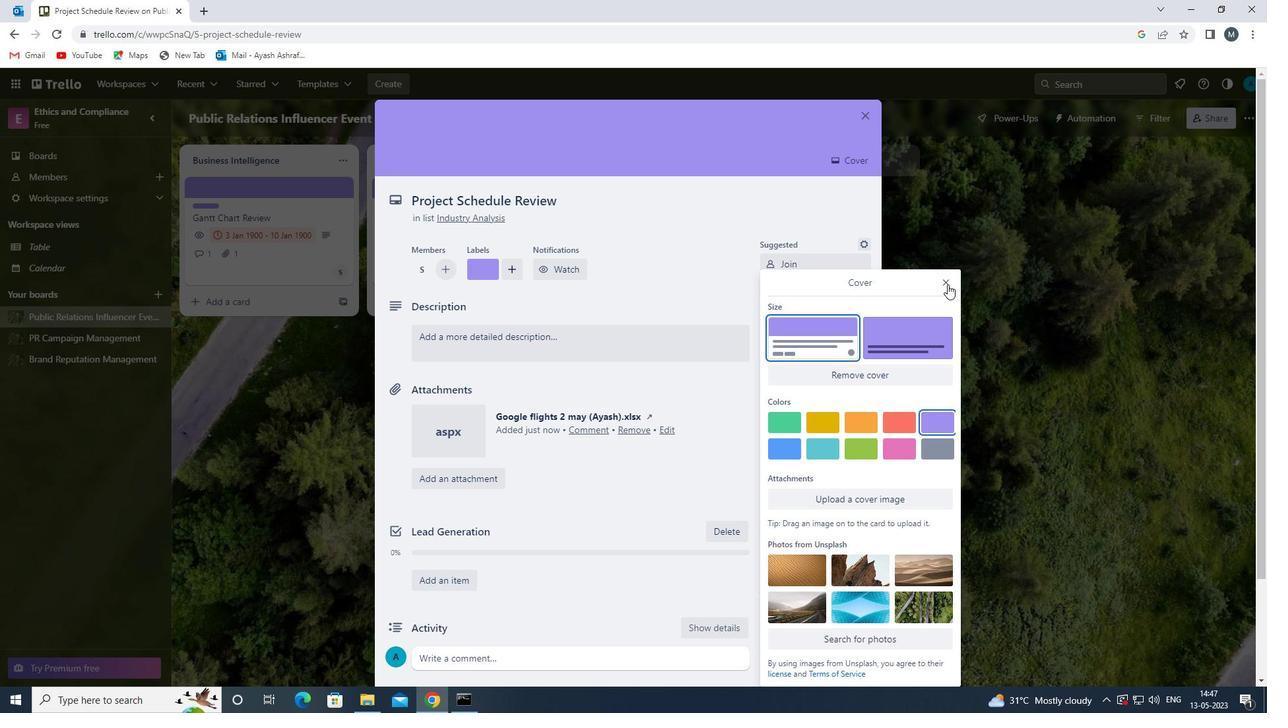 
Action: Mouse moved to (494, 334)
Screenshot: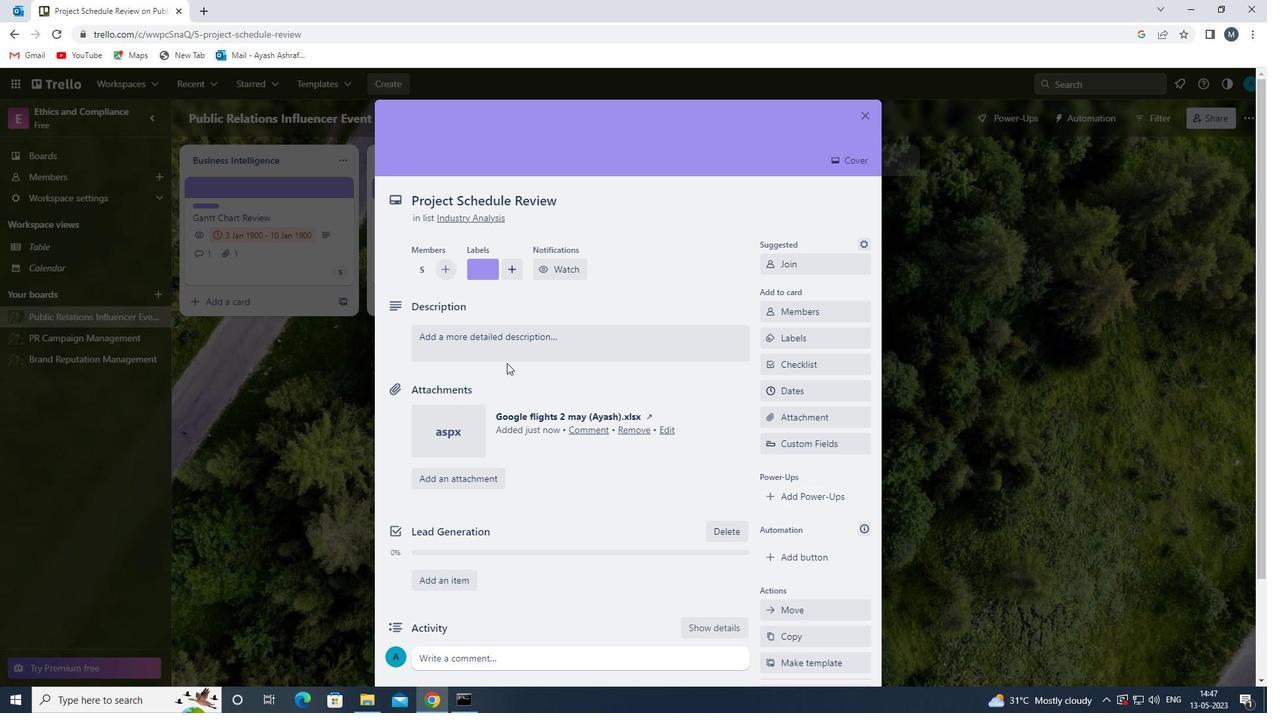 
Action: Mouse pressed left at (494, 334)
Screenshot: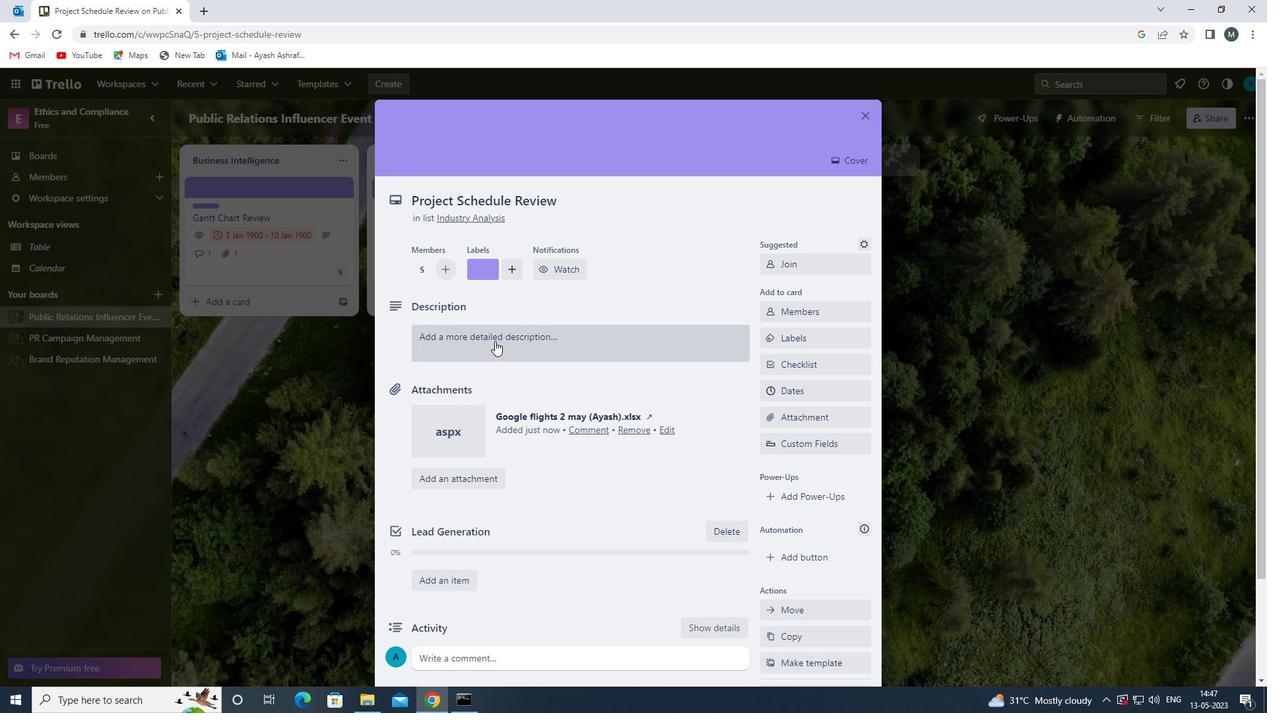 
Action: Mouse moved to (485, 380)
Screenshot: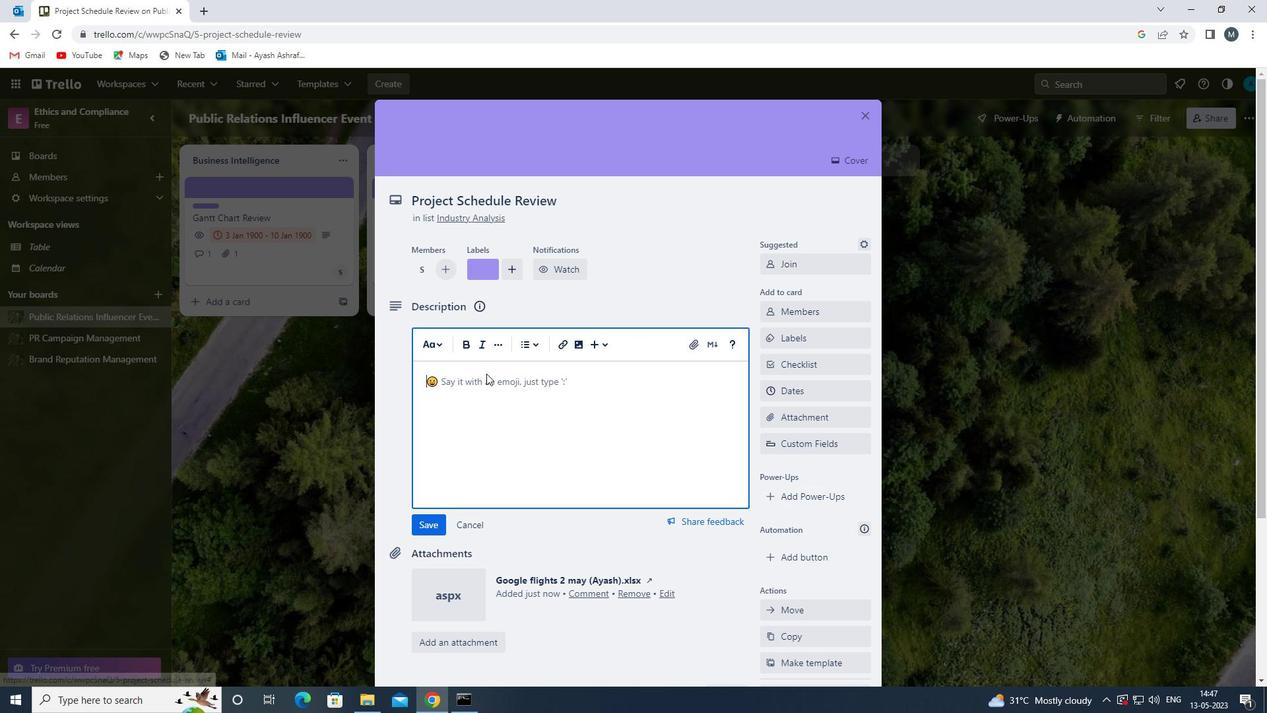 
Action: Mouse pressed left at (485, 380)
Screenshot: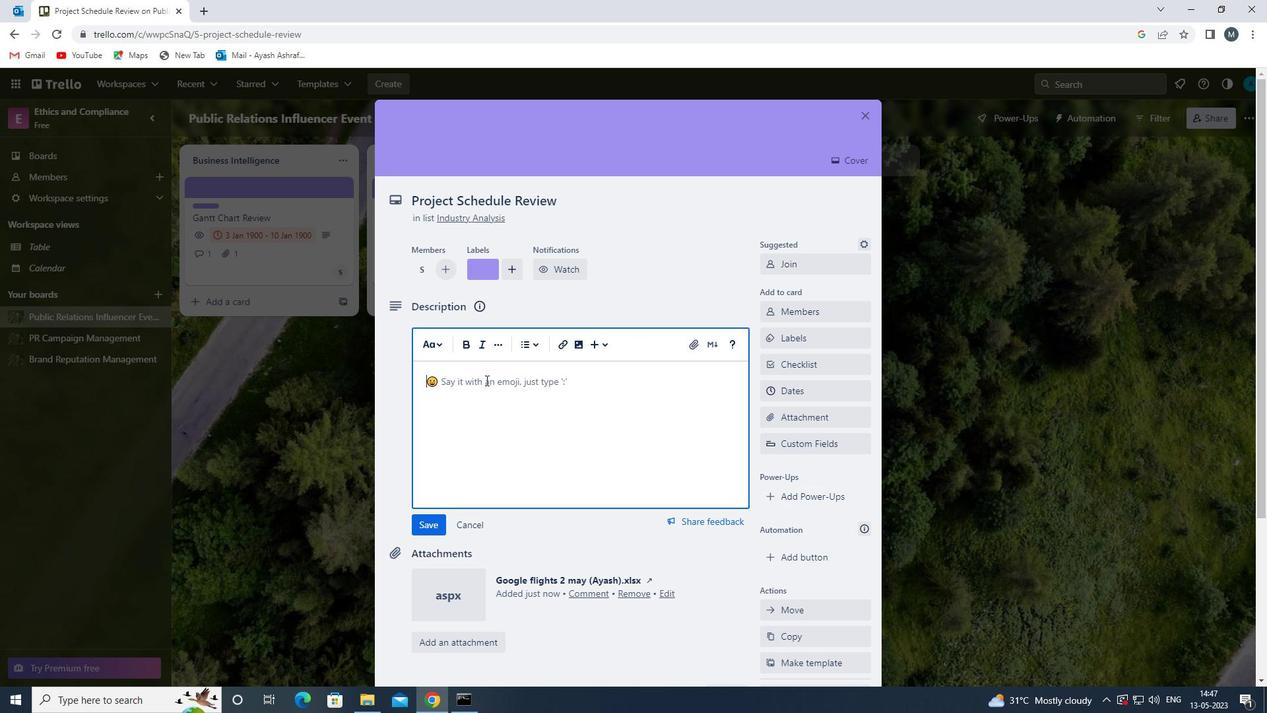 
Action: Mouse moved to (485, 384)
Screenshot: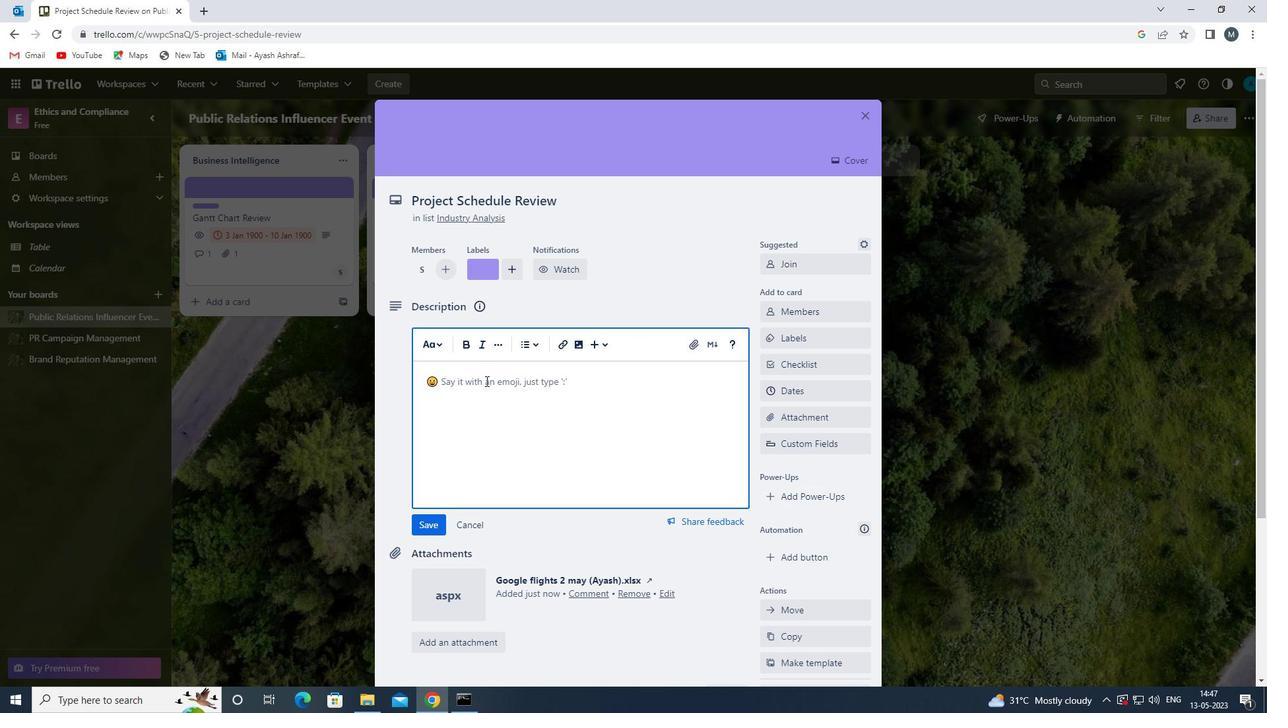 
Action: Key pressed <Key.shift>CONDUCT<Key.space>TEAM<Key.space>TRAINING<Key.space>SESSION<Key.space>ON<Key.space>EFFECTIVE<Key.space>DELEGATION<Key.space>AND<Key.space>ACCOUNTABILITY<Key.space>
Screenshot: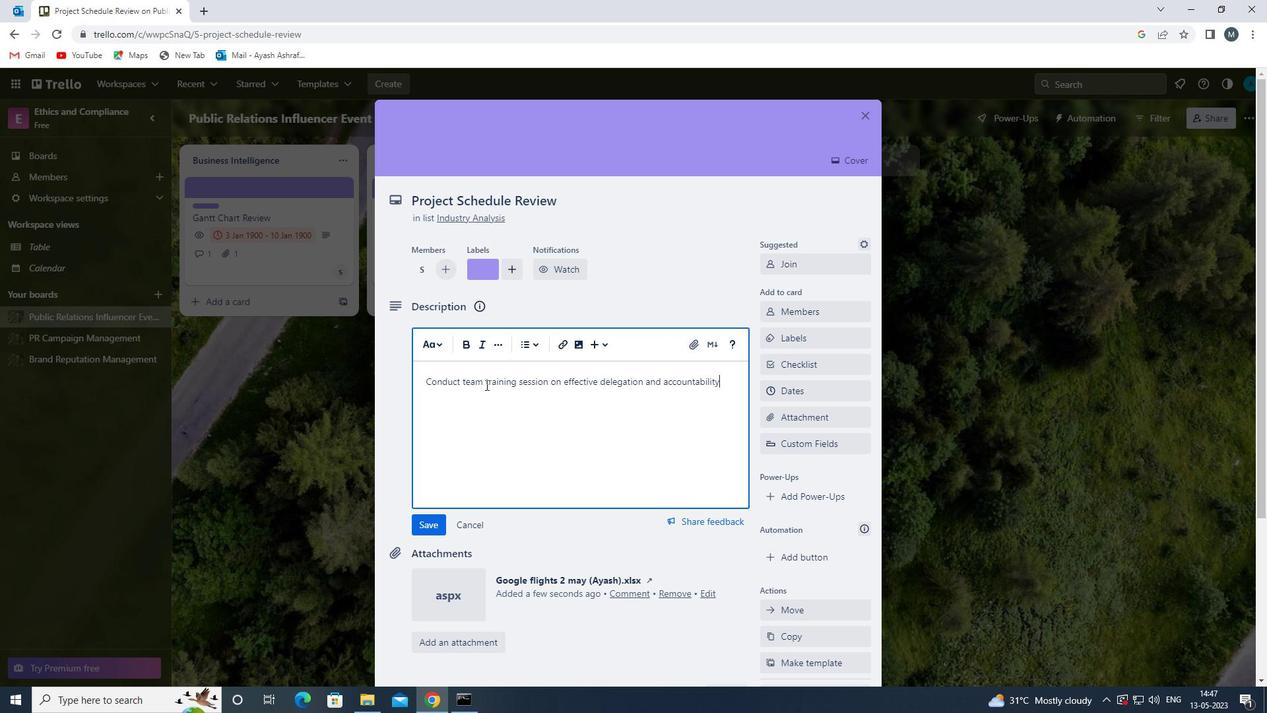 
Action: Mouse moved to (429, 528)
Screenshot: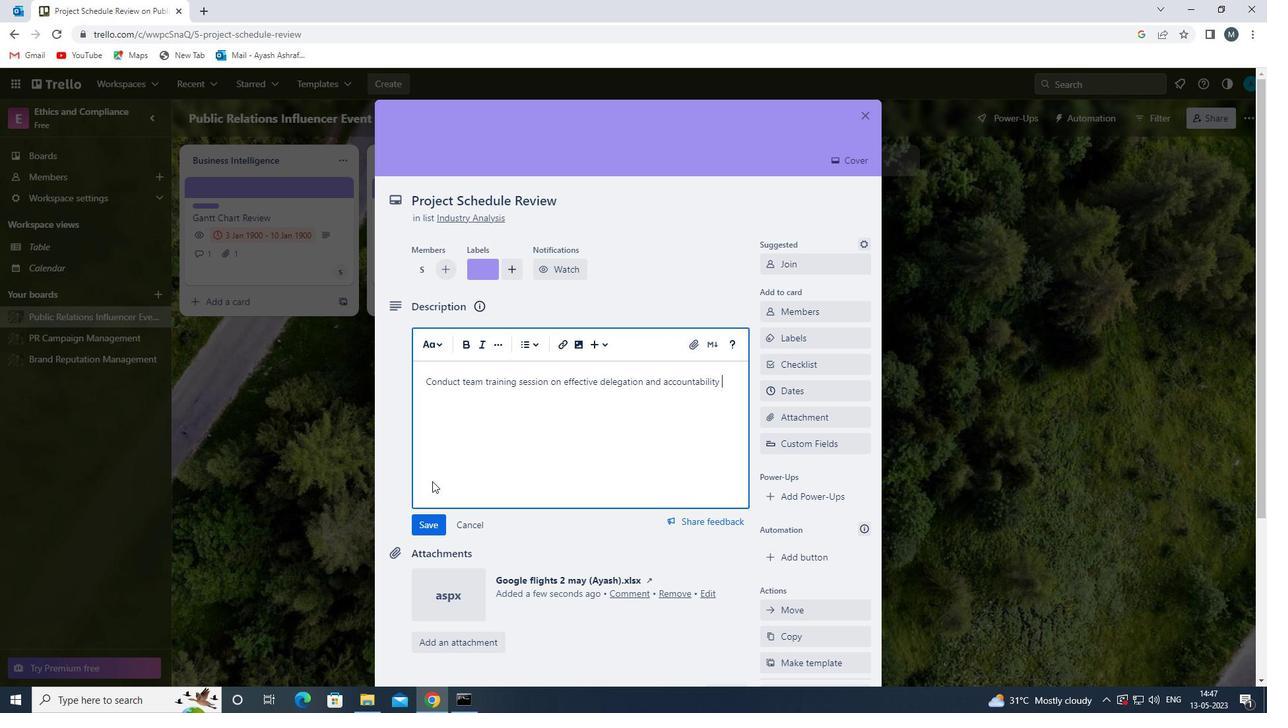 
Action: Mouse pressed left at (429, 528)
Screenshot: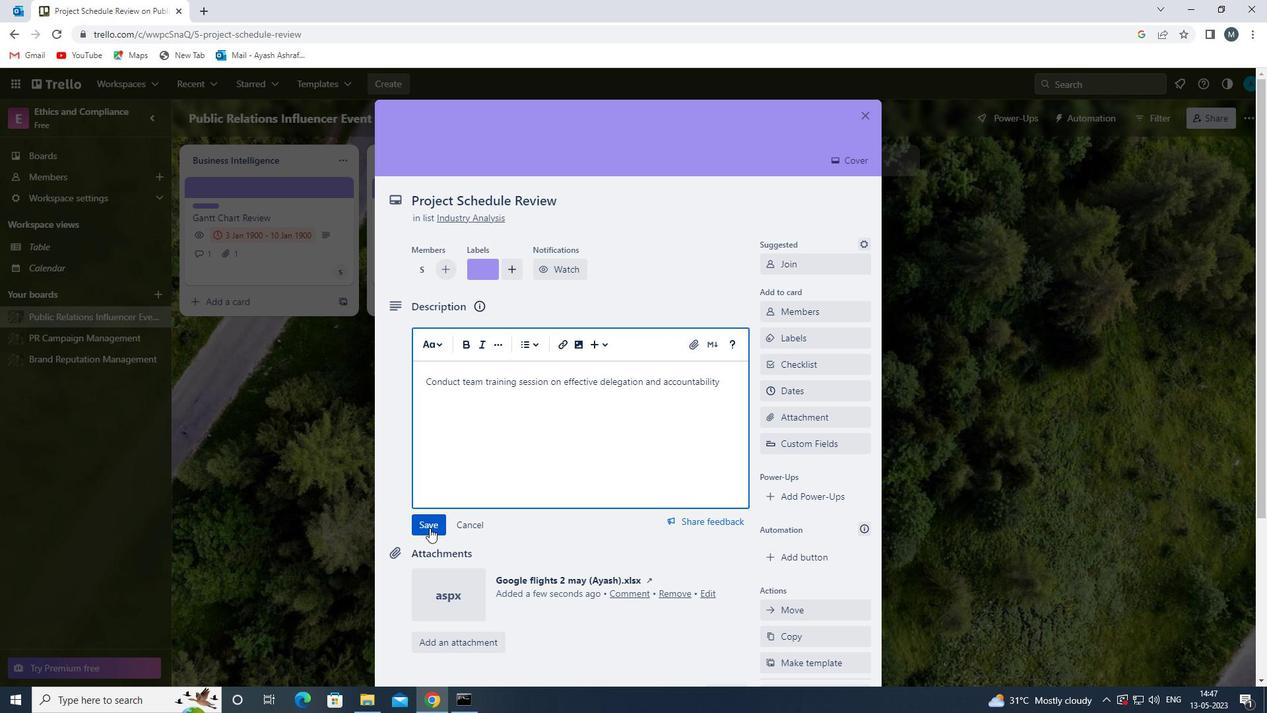
Action: Mouse moved to (567, 423)
Screenshot: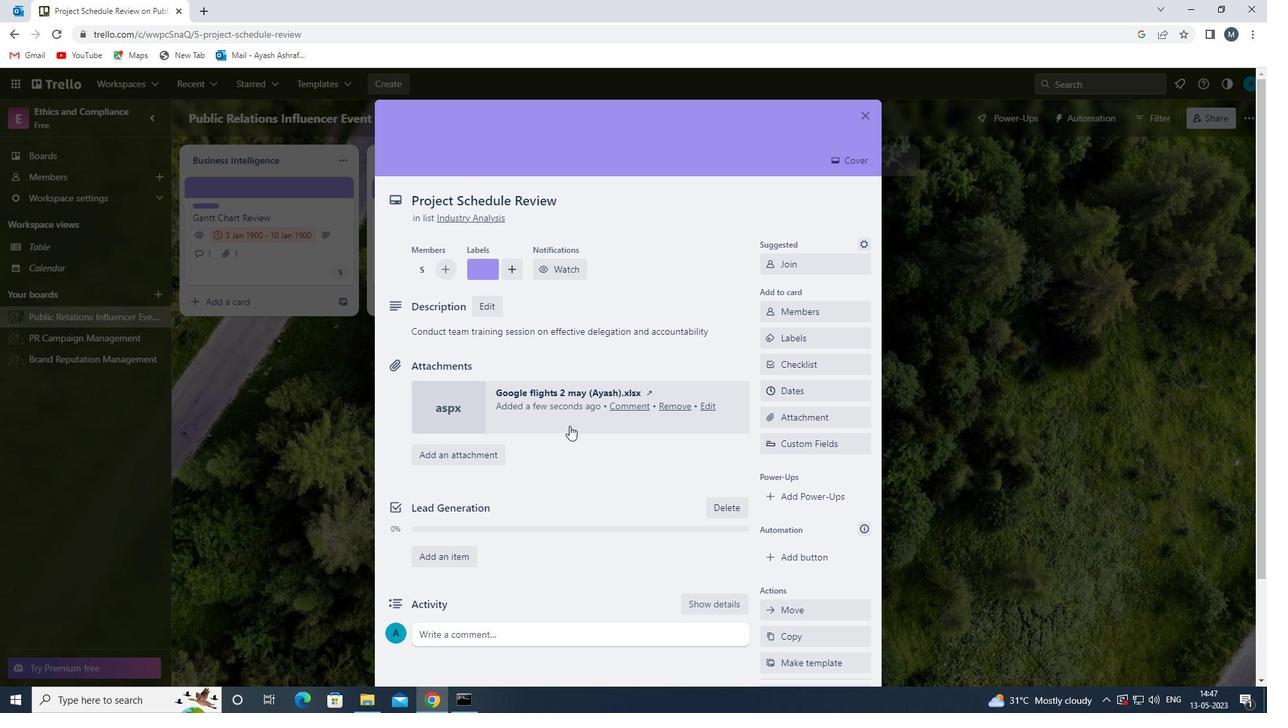 
Action: Mouse scrolled (567, 422) with delta (0, 0)
Screenshot: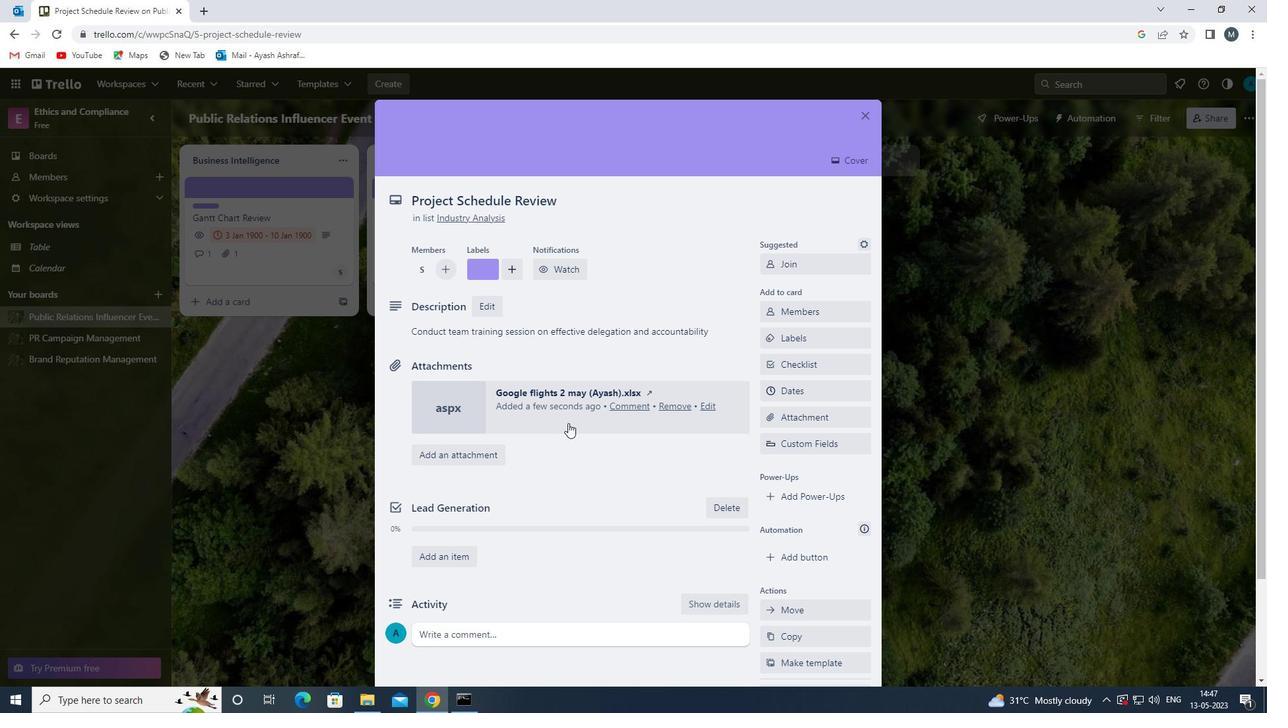
Action: Mouse moved to (557, 425)
Screenshot: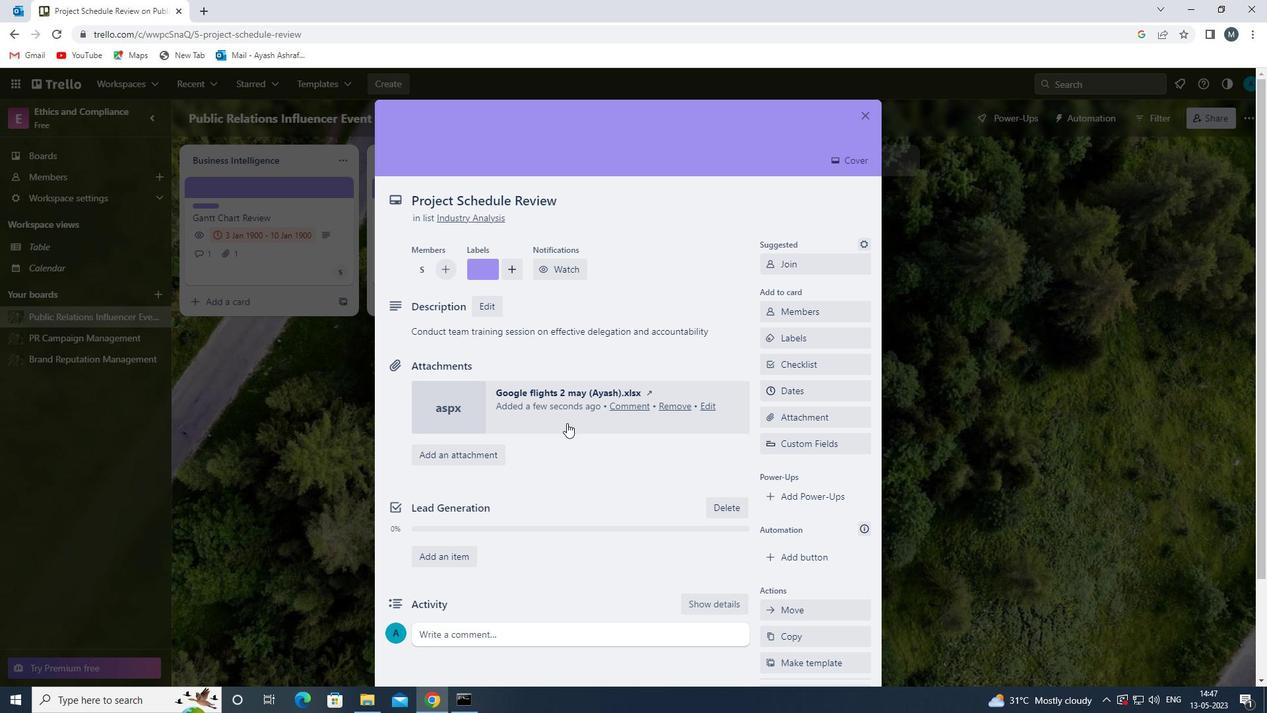 
Action: Mouse scrolled (557, 424) with delta (0, 0)
Screenshot: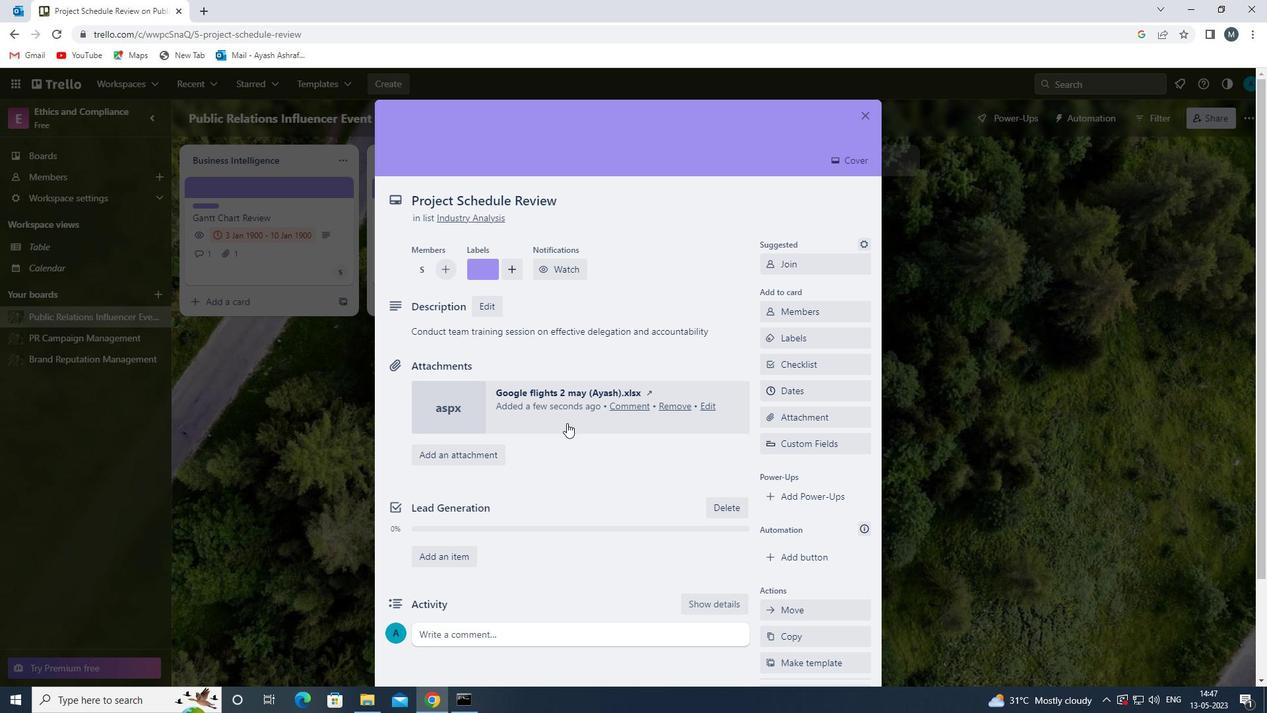 
Action: Mouse moved to (505, 518)
Screenshot: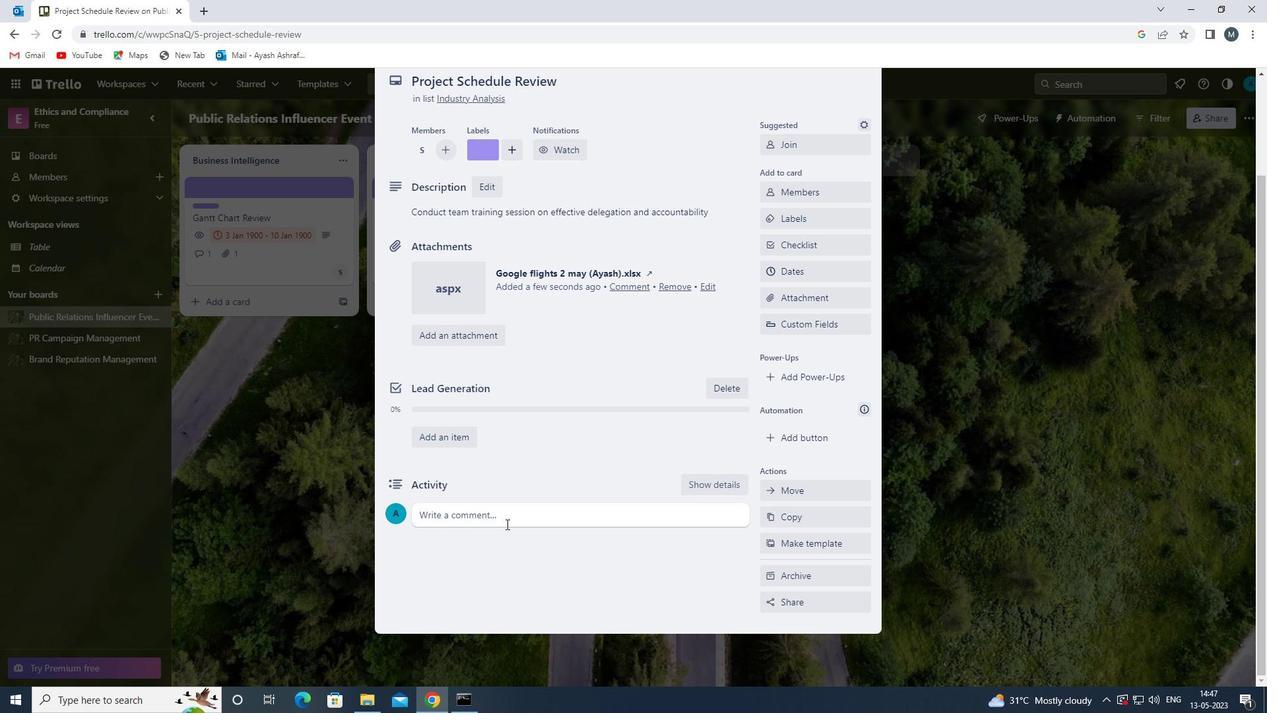 
Action: Mouse pressed left at (505, 518)
Screenshot: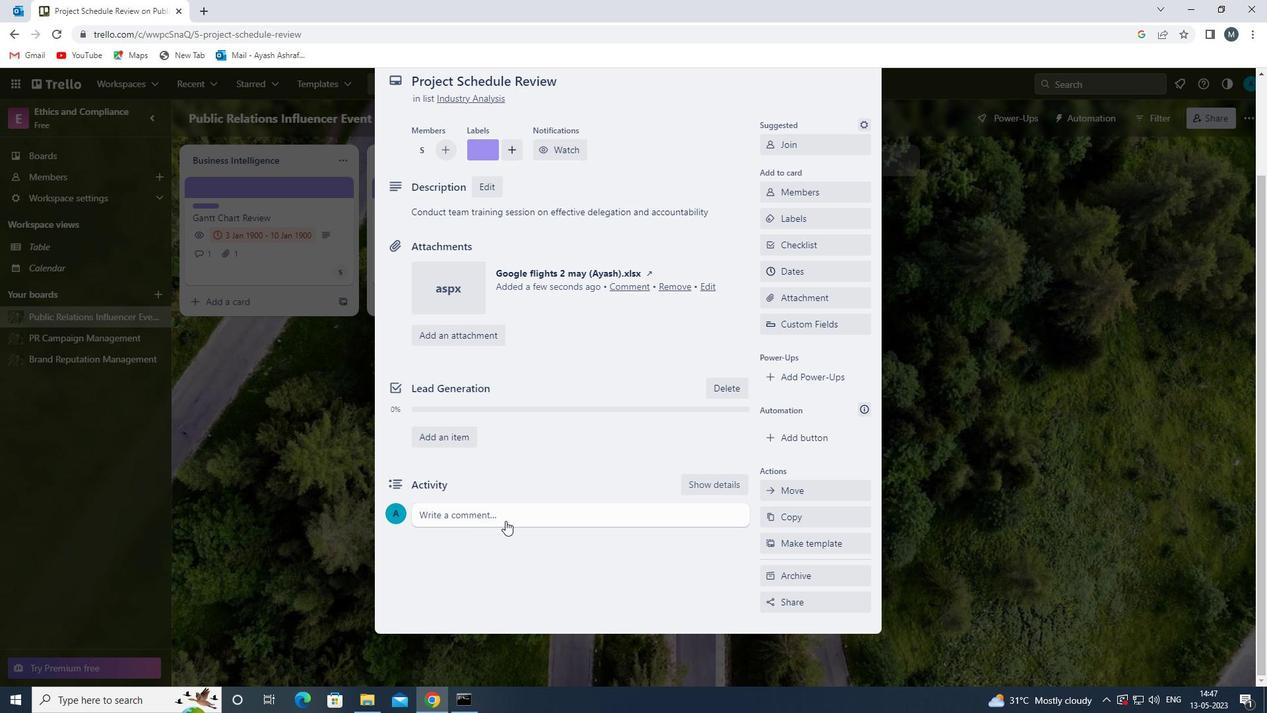 
Action: Mouse moved to (539, 465)
Screenshot: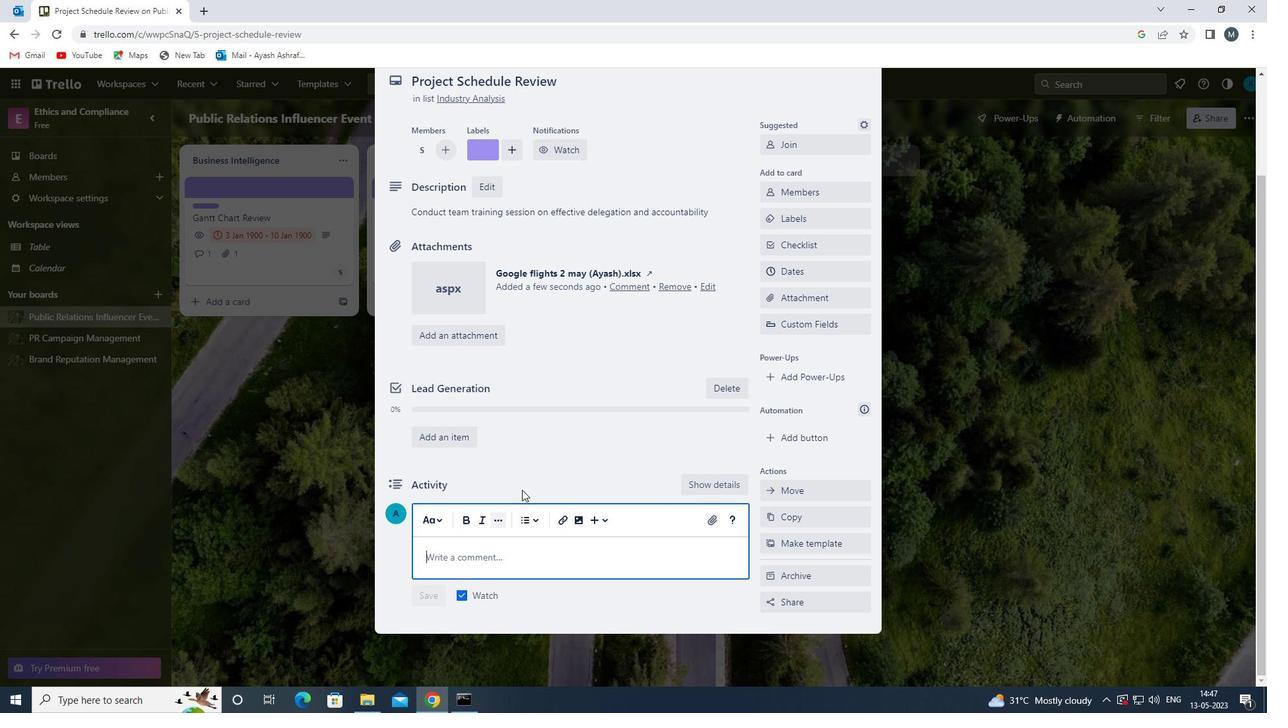 
Action: Mouse scrolled (539, 464) with delta (0, 0)
Screenshot: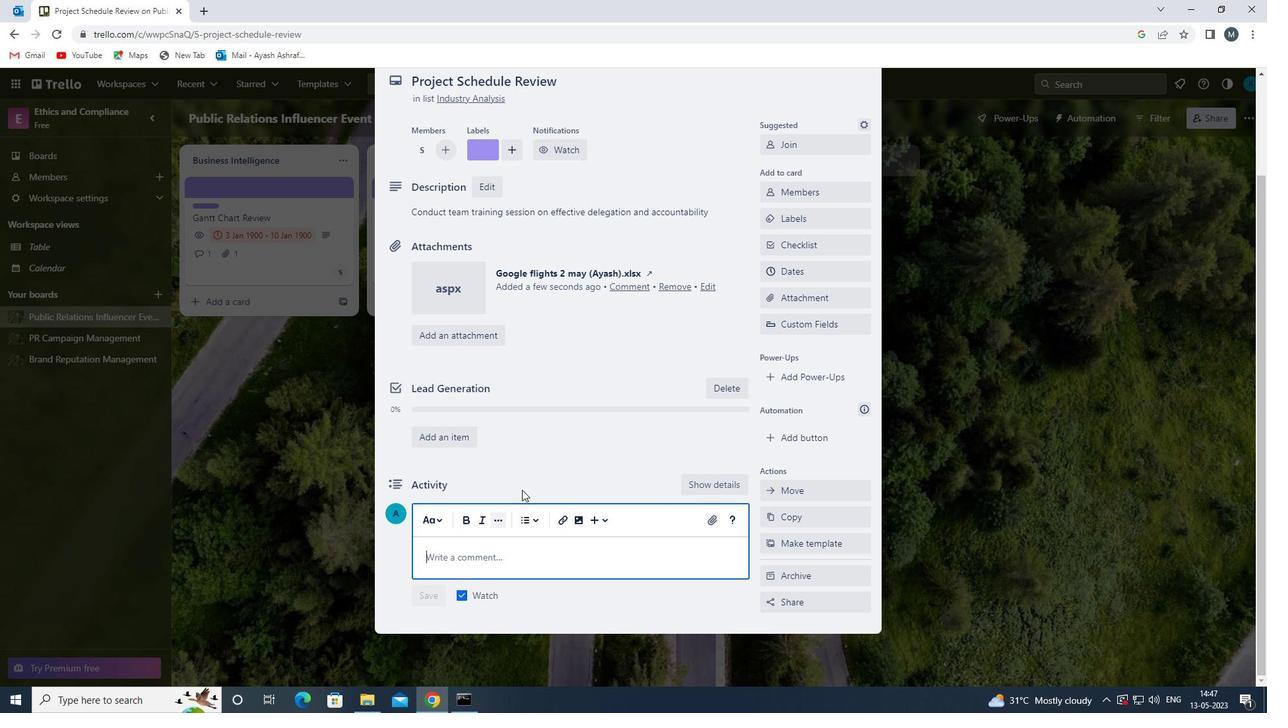 
Action: Mouse moved to (539, 468)
Screenshot: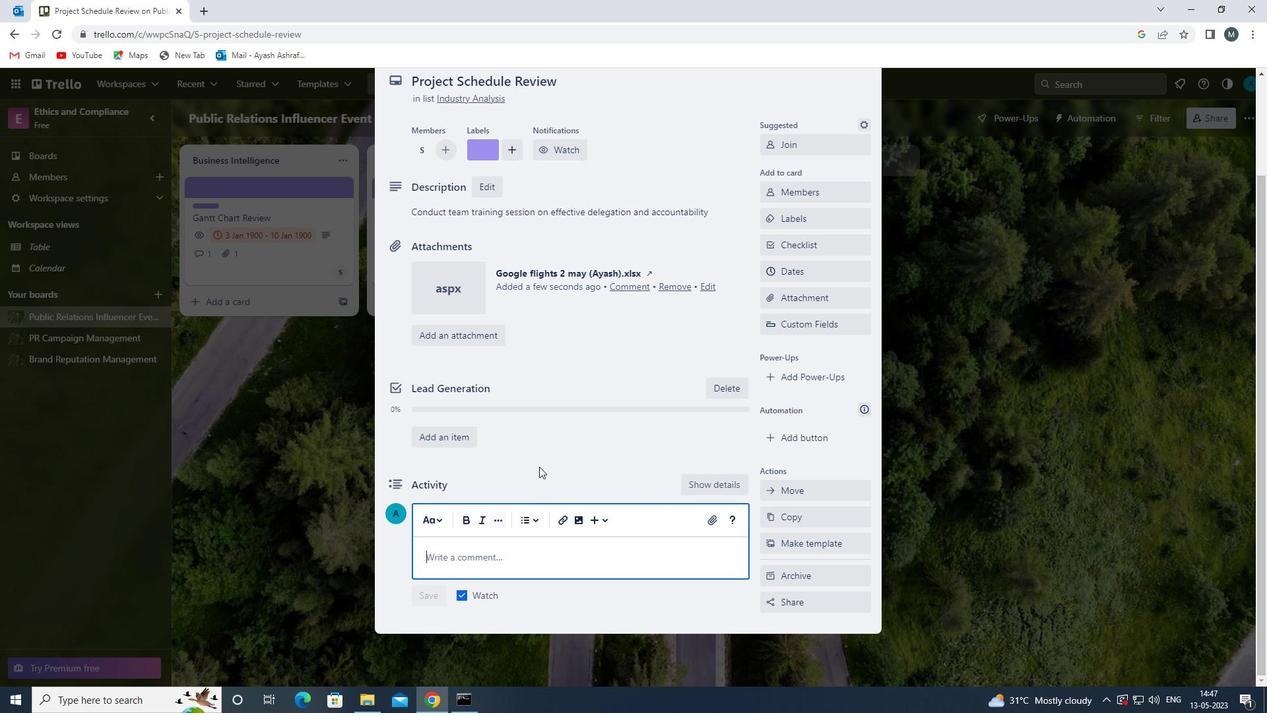 
Action: Mouse scrolled (539, 468) with delta (0, 0)
Screenshot: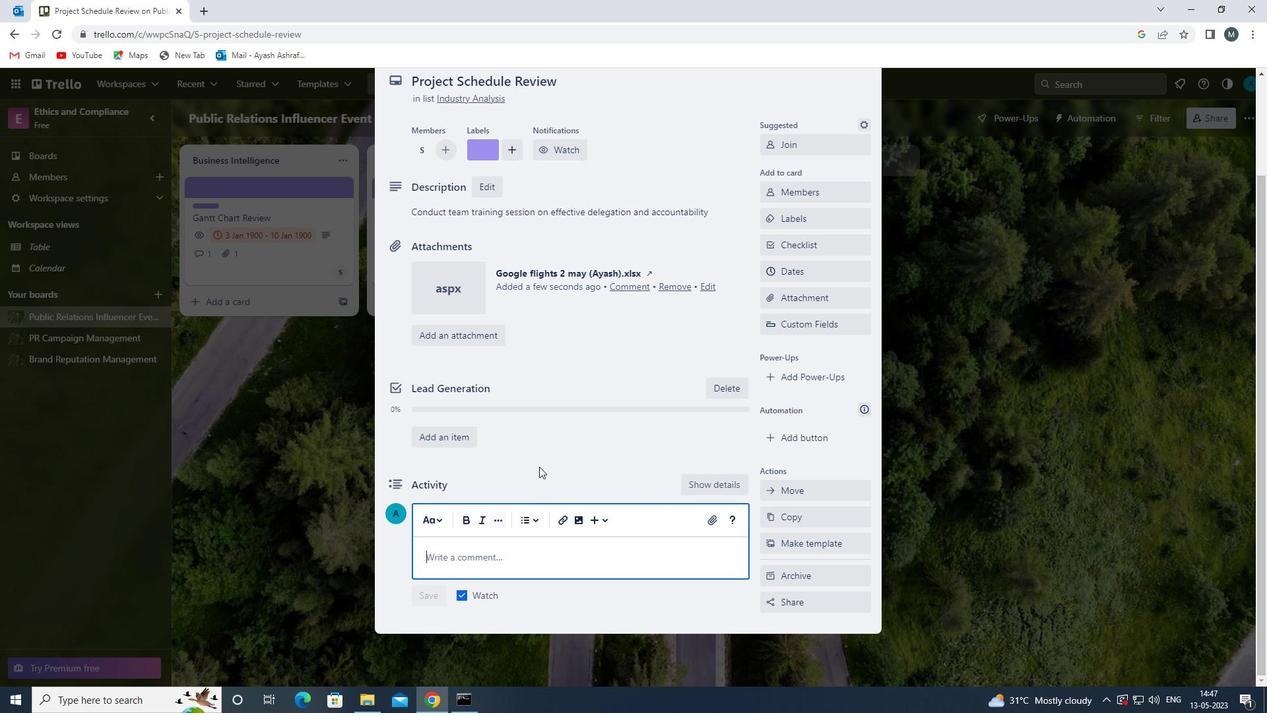 
Action: Mouse moved to (496, 553)
Screenshot: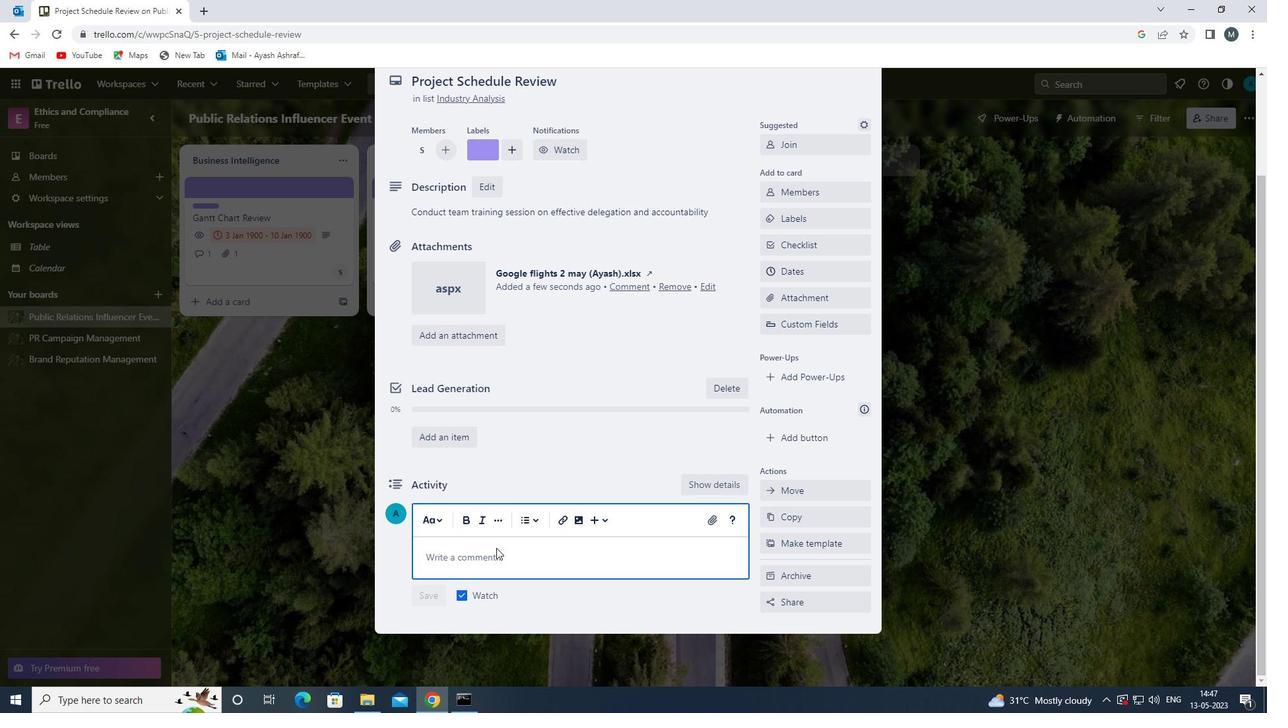 
Action: Mouse pressed left at (496, 553)
Screenshot: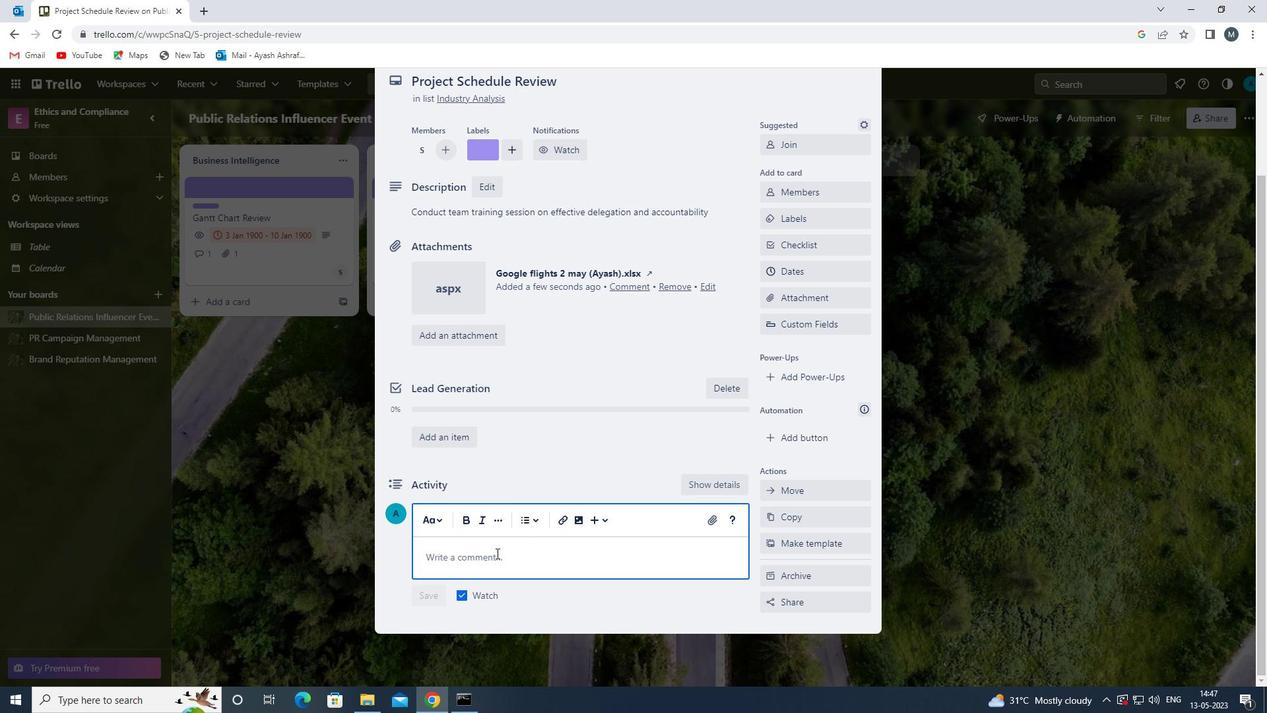
Action: Mouse moved to (522, 544)
Screenshot: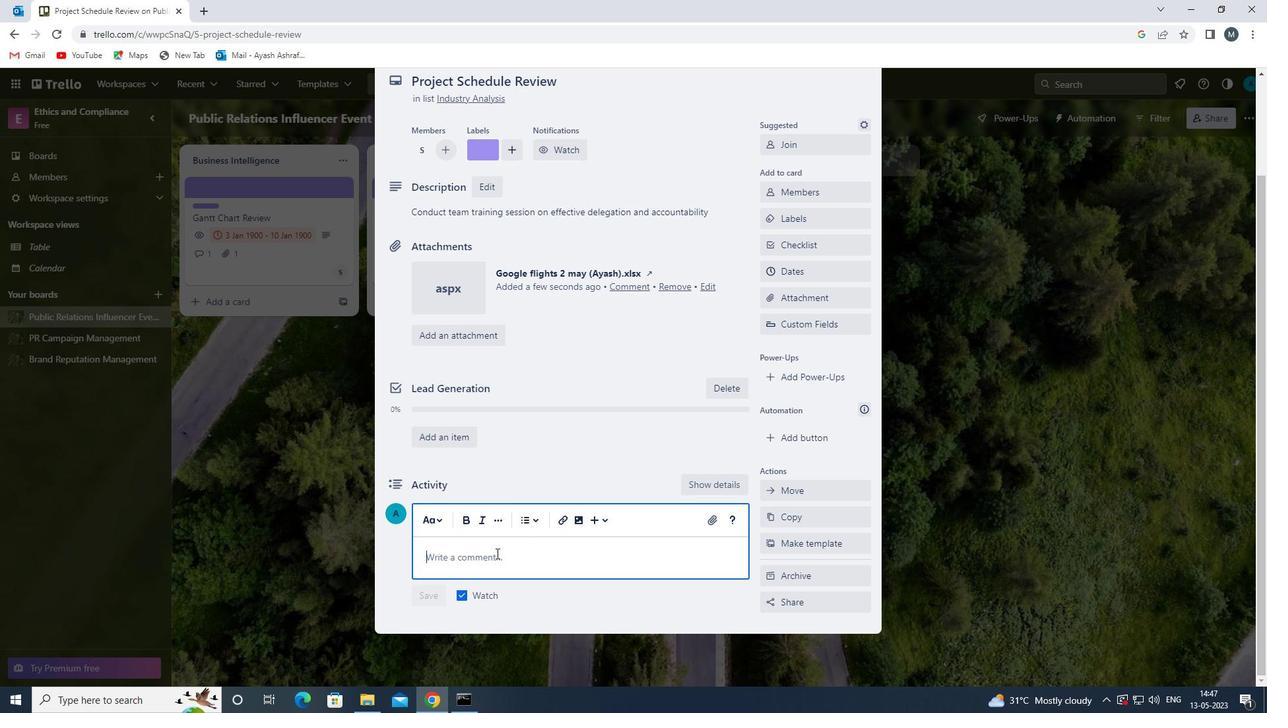 
Action: Key pressed <Key.shift>G
Screenshot: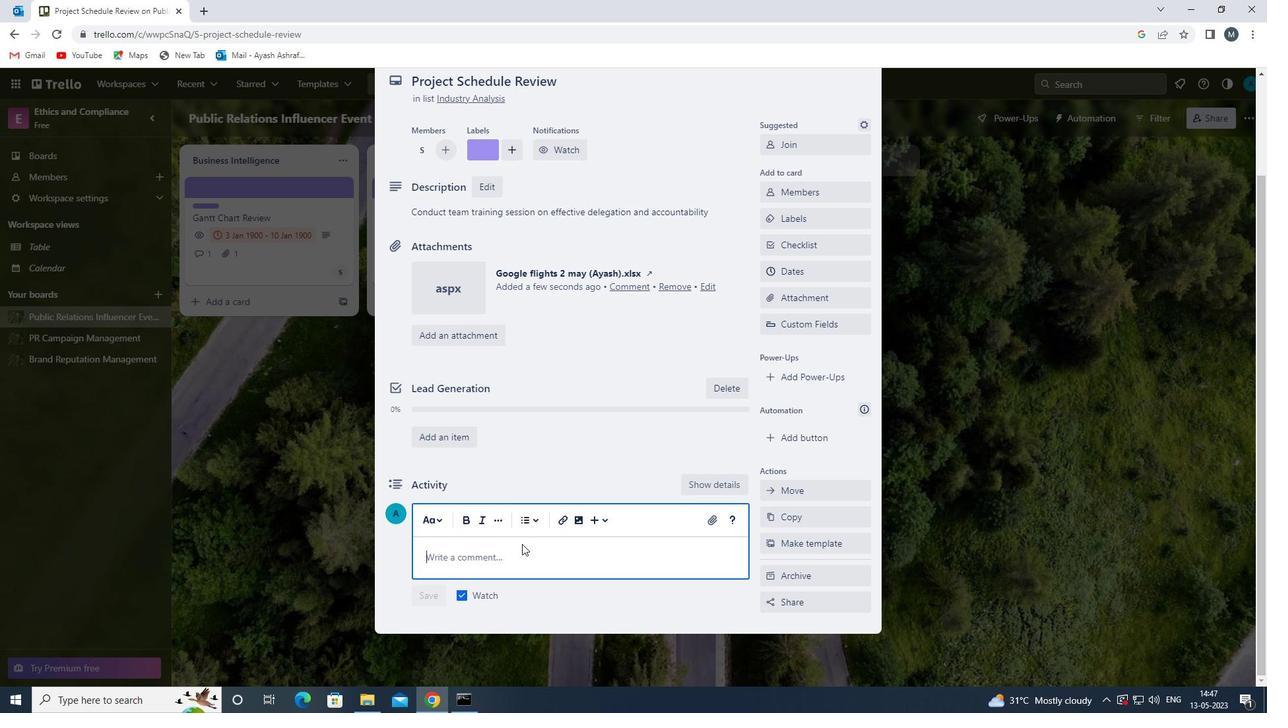 
Action: Mouse moved to (522, 544)
Screenshot: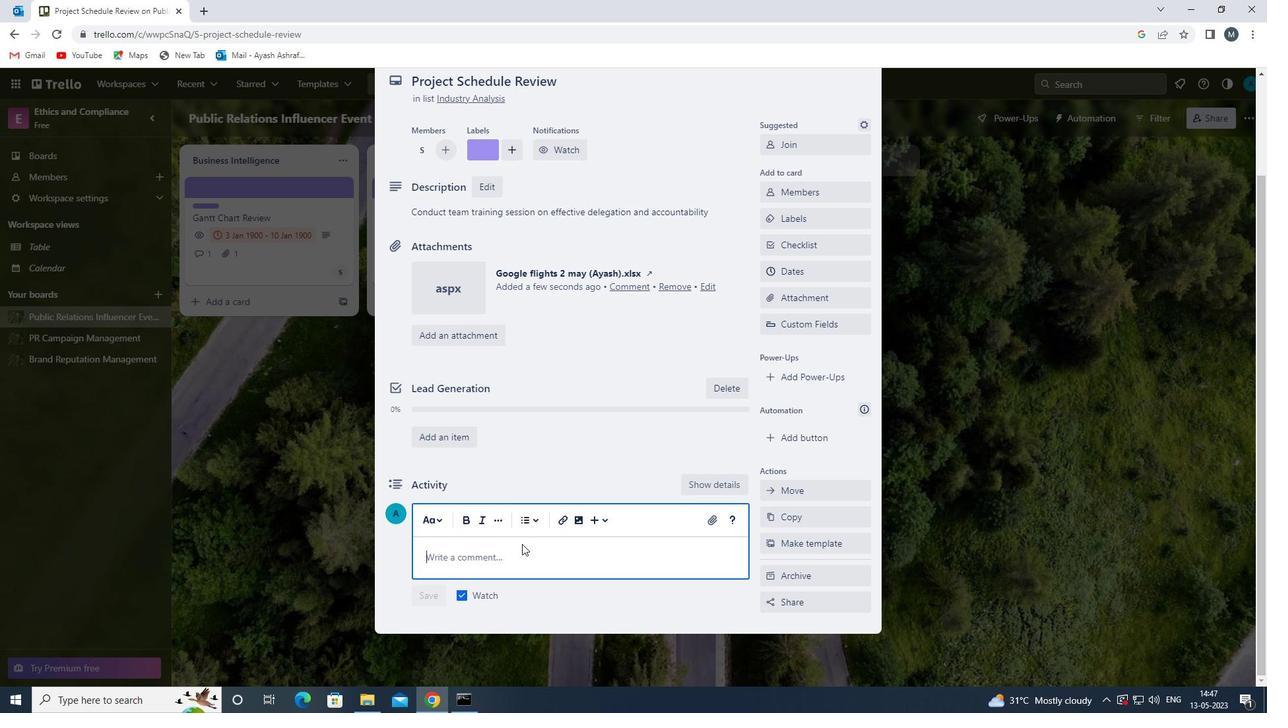 
Action: Key pressed IVEN<Key.space>THE<Key.space>POTENTIAL<Key.space>IMPACT<Key.space>OF<Key.space>THIS<Key.space>TASK<Key.space><Key.backspace>,<Key.space>LET<Key.space>US<Key.space>MAKE<Key.space>SURE<Key.space>WE<Key.space>INVOLVE<Key.space>ALL<Key.space>STAKEHOLDERS<Key.space>AND<Key.space>GATHER<Key.space>THEIR<Key.space>FEEDBACK<Key.backspace>.<Key.space><Key.backspace><Key.backspace>K<Key.space><Key.backspace>.<Key.space>
Screenshot: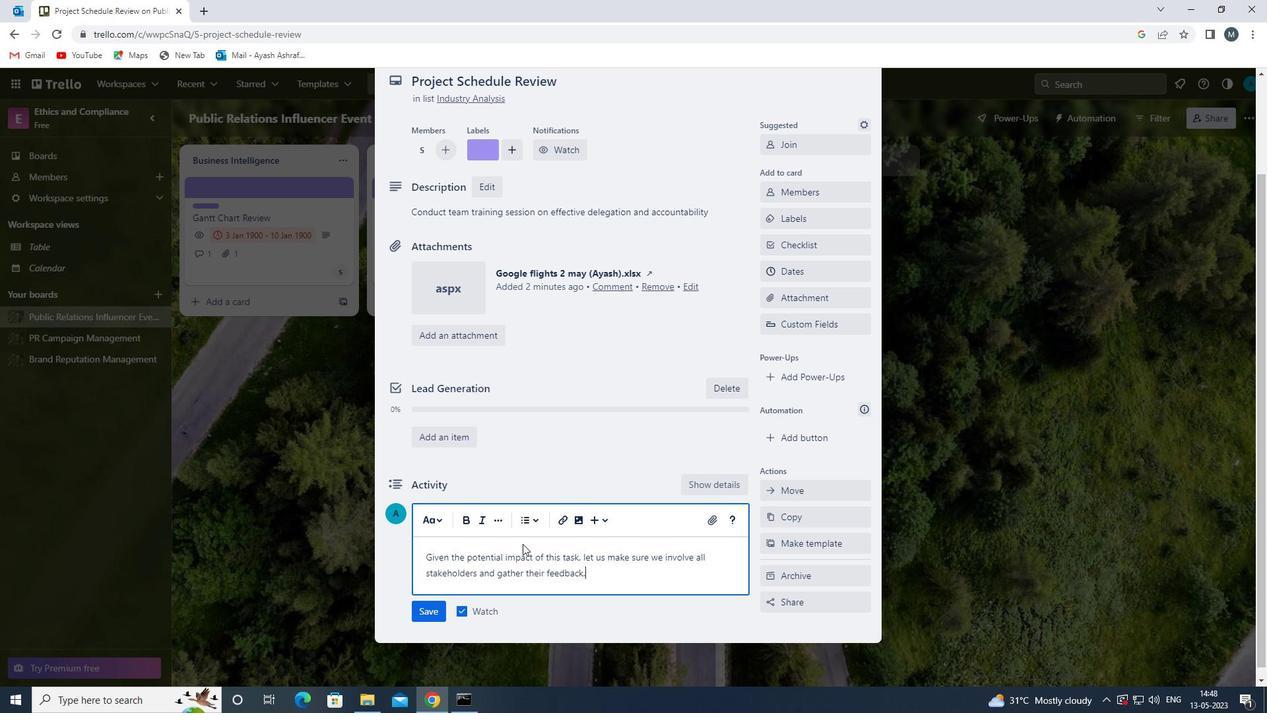 
Action: Mouse moved to (441, 612)
Screenshot: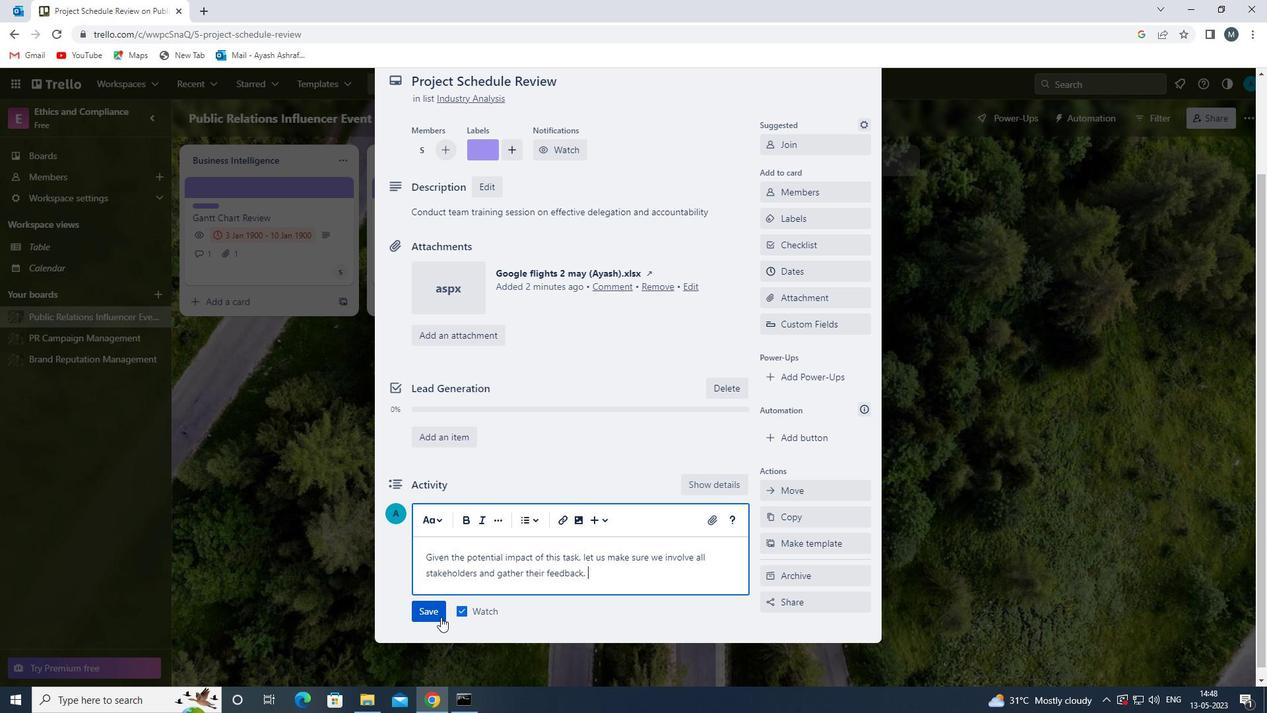 
Action: Mouse pressed left at (441, 612)
Screenshot: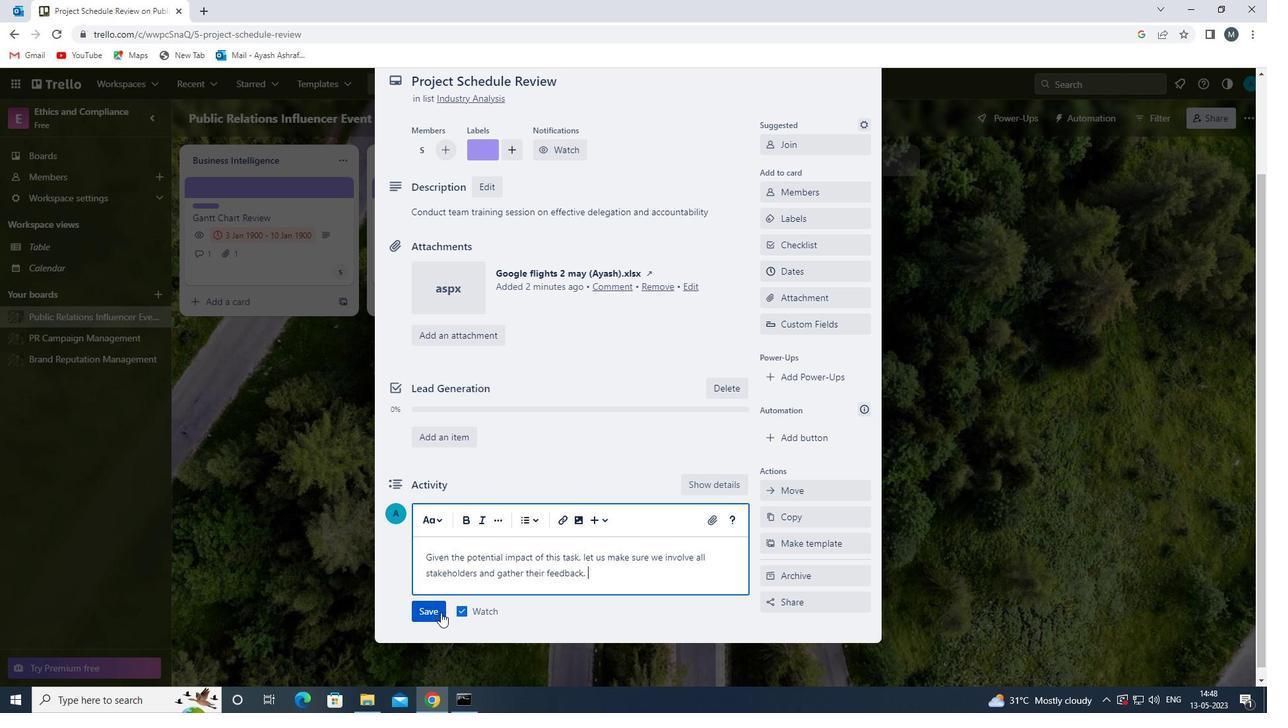 
Action: Mouse moved to (798, 270)
Screenshot: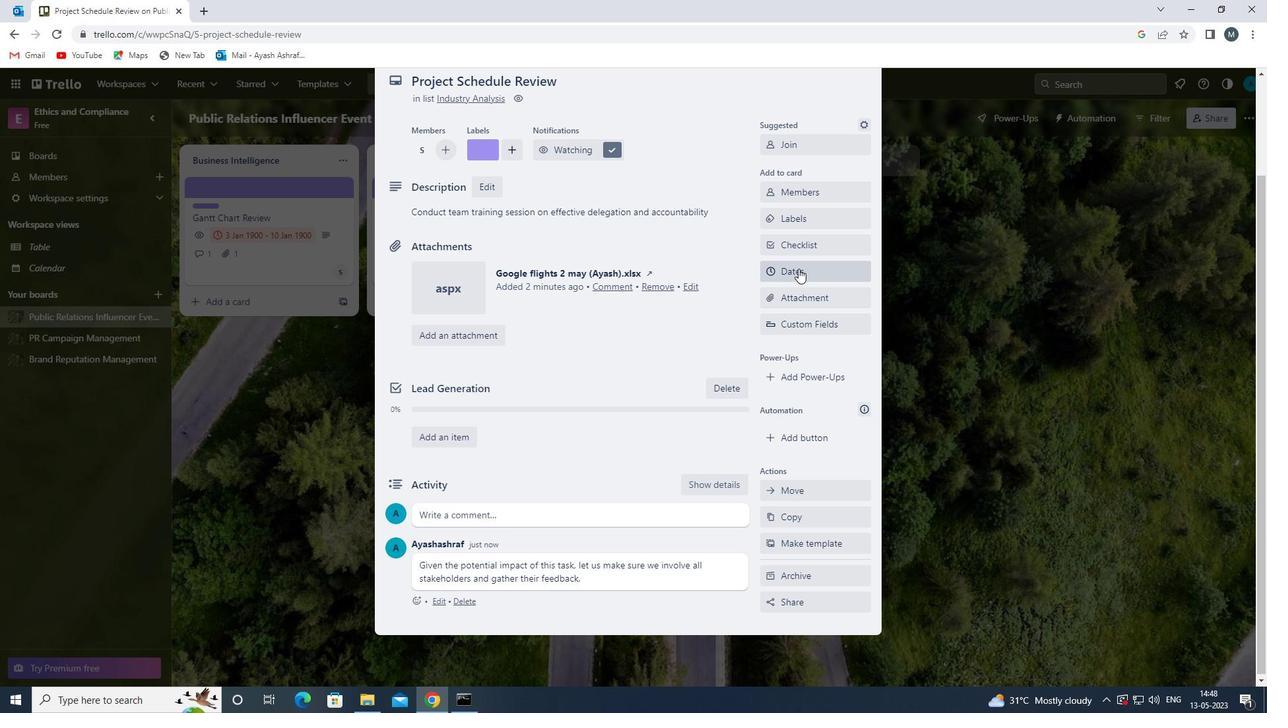 
Action: Mouse pressed left at (798, 270)
Screenshot: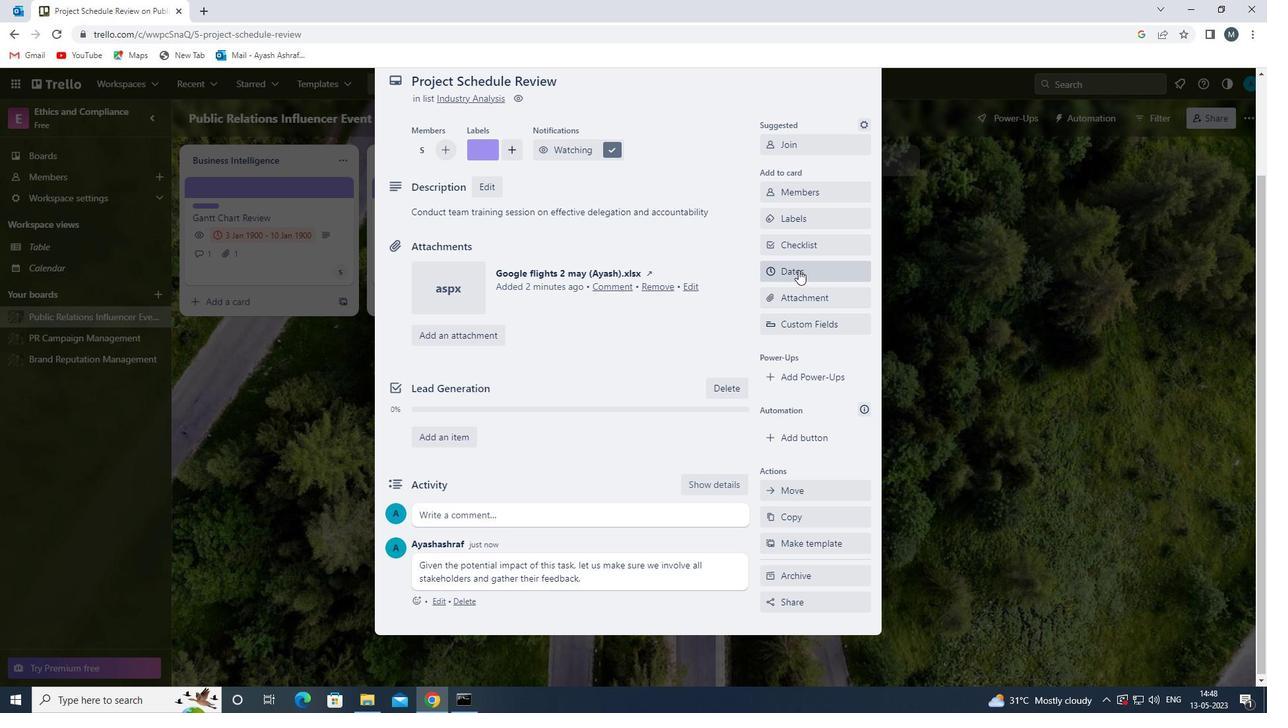 
Action: Mouse moved to (777, 358)
Screenshot: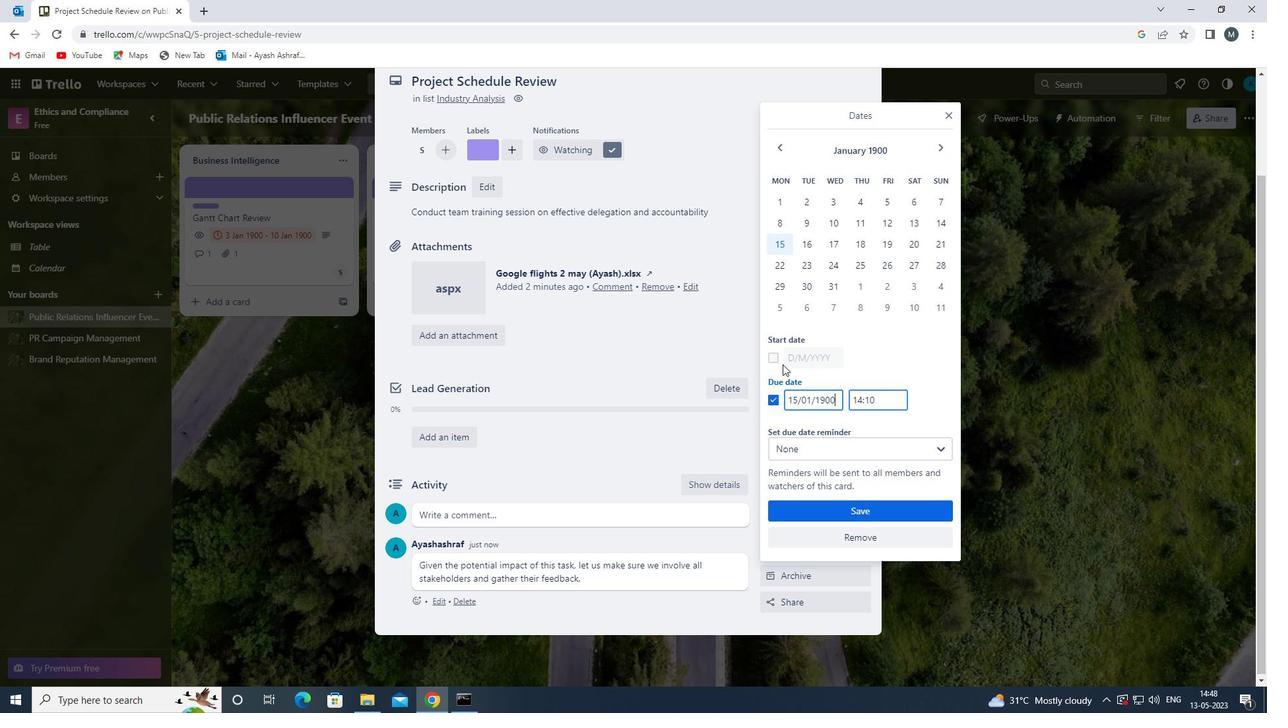 
Action: Mouse pressed left at (777, 358)
Screenshot: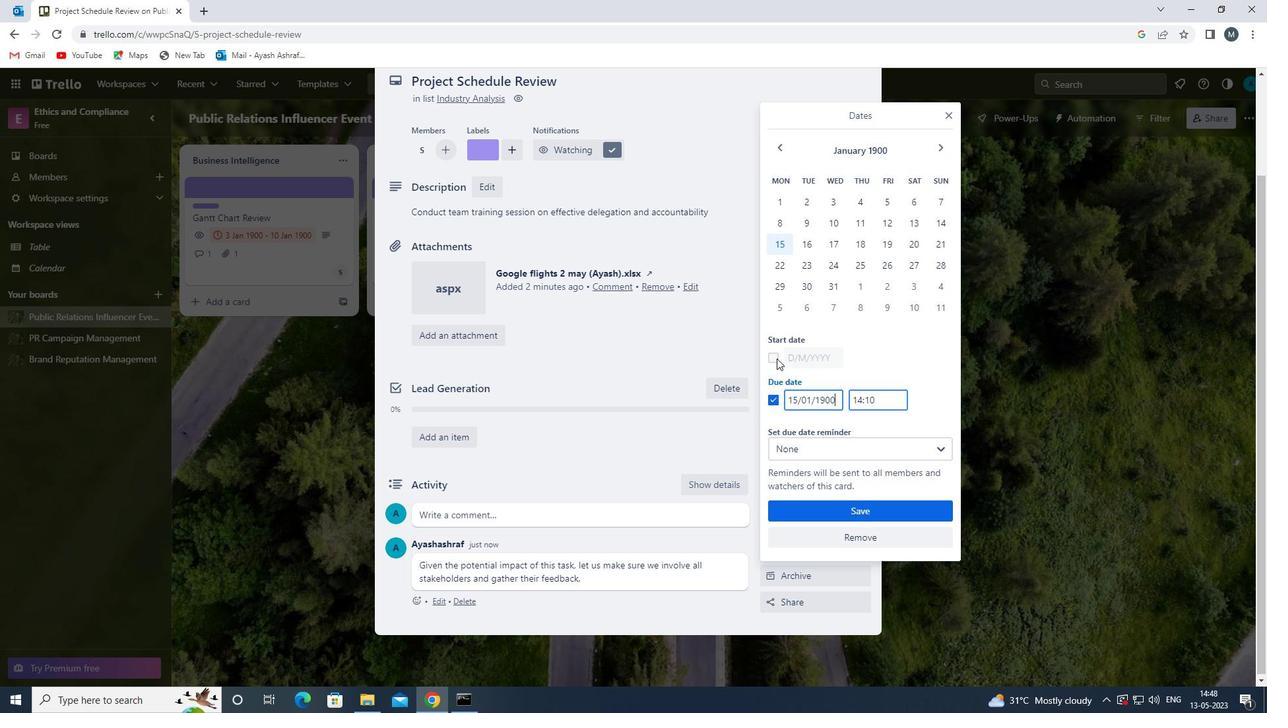 
Action: Mouse moved to (798, 357)
Screenshot: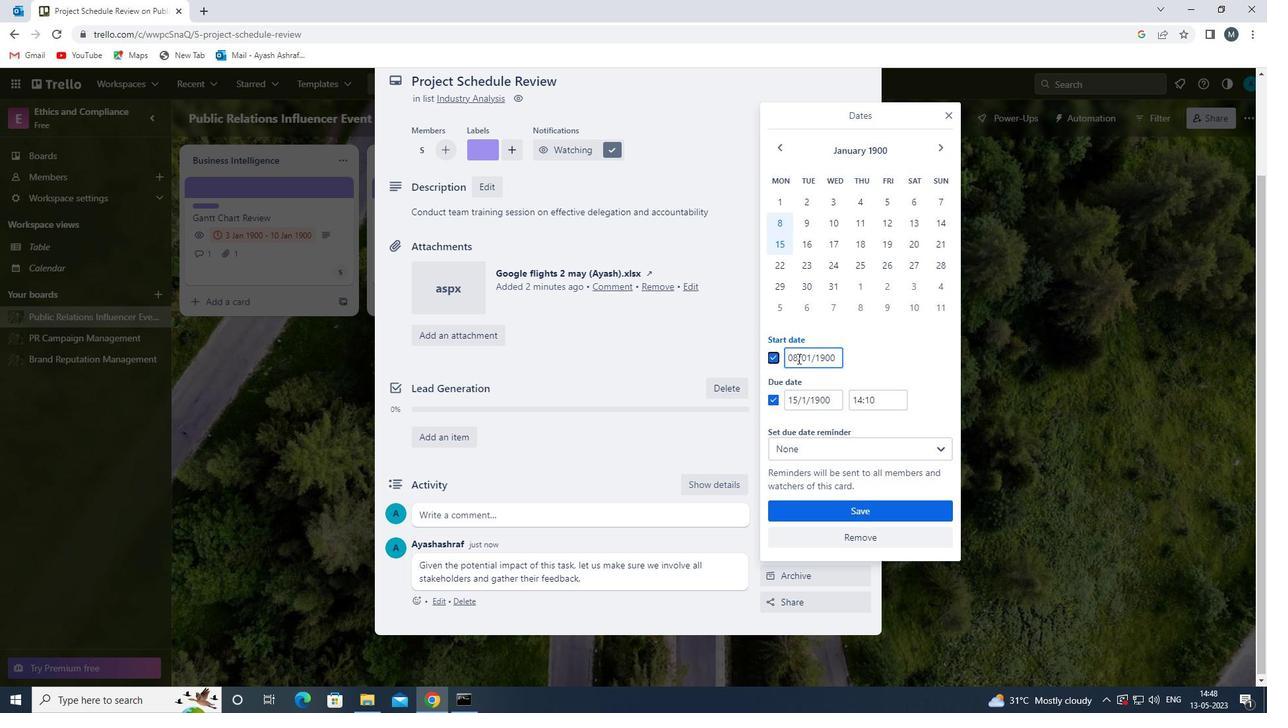 
Action: Mouse pressed left at (798, 357)
Screenshot: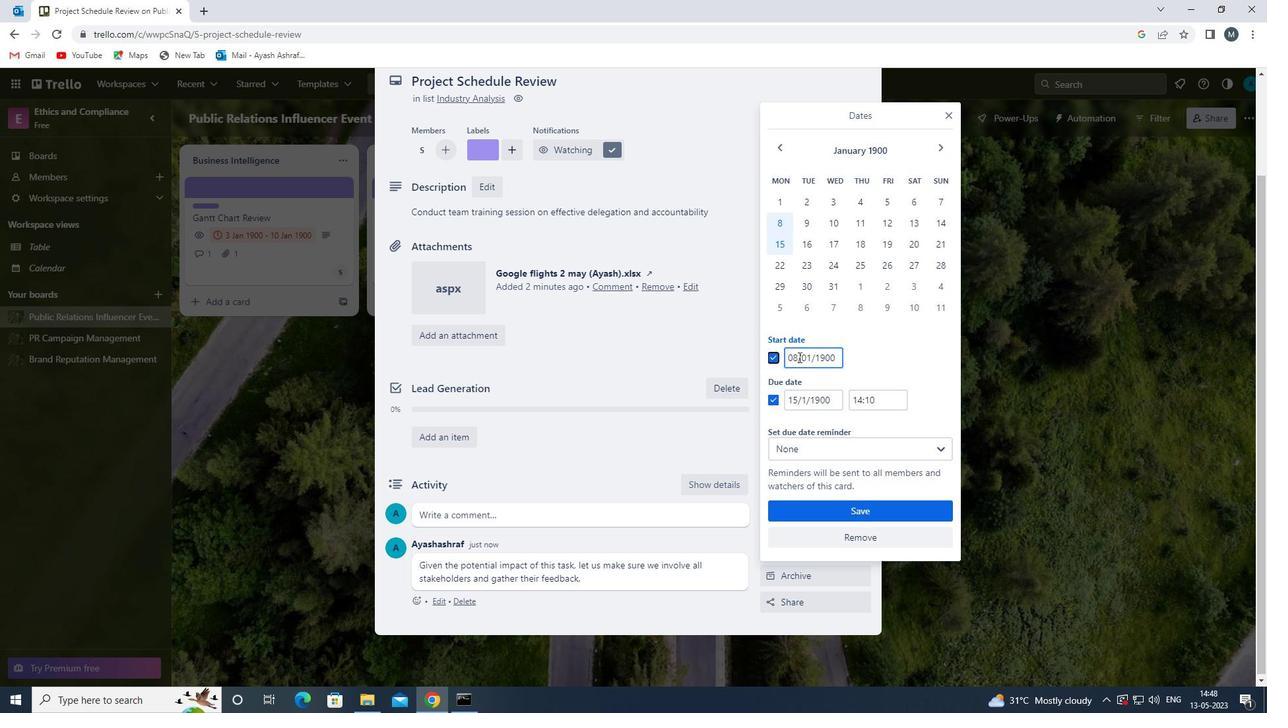 
Action: Mouse moved to (791, 359)
Screenshot: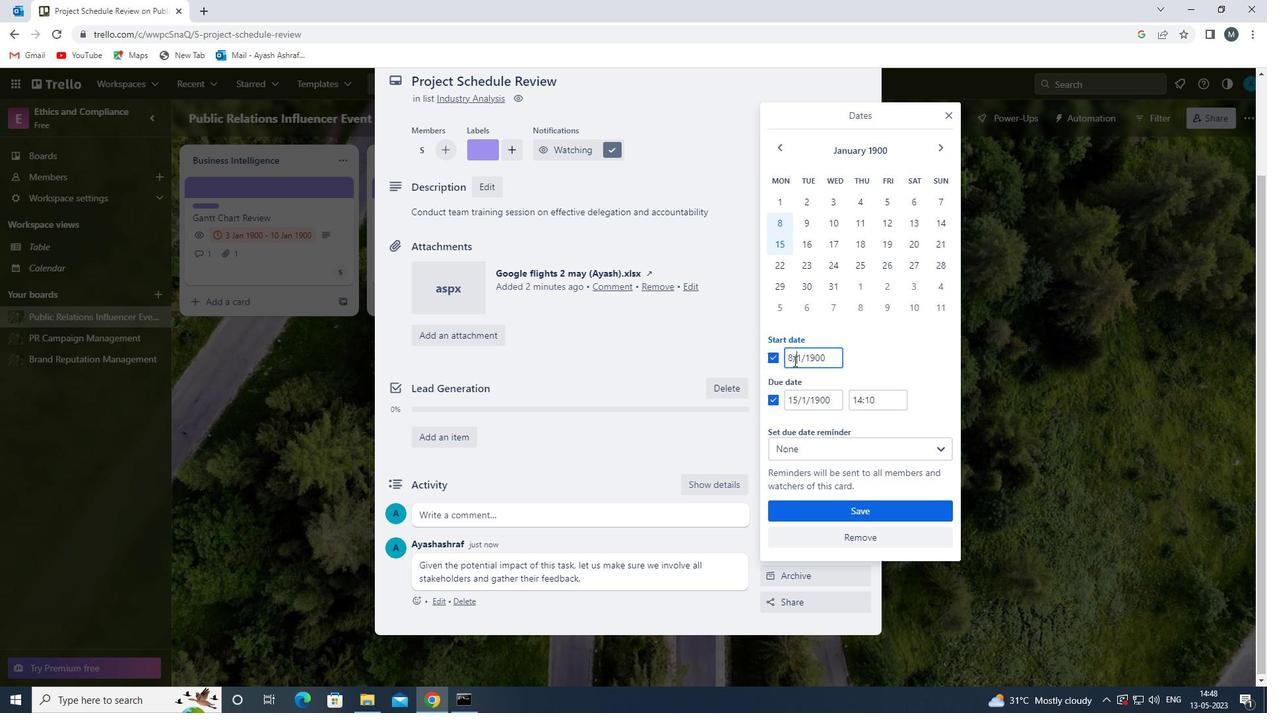 
Action: Mouse pressed left at (791, 359)
Screenshot: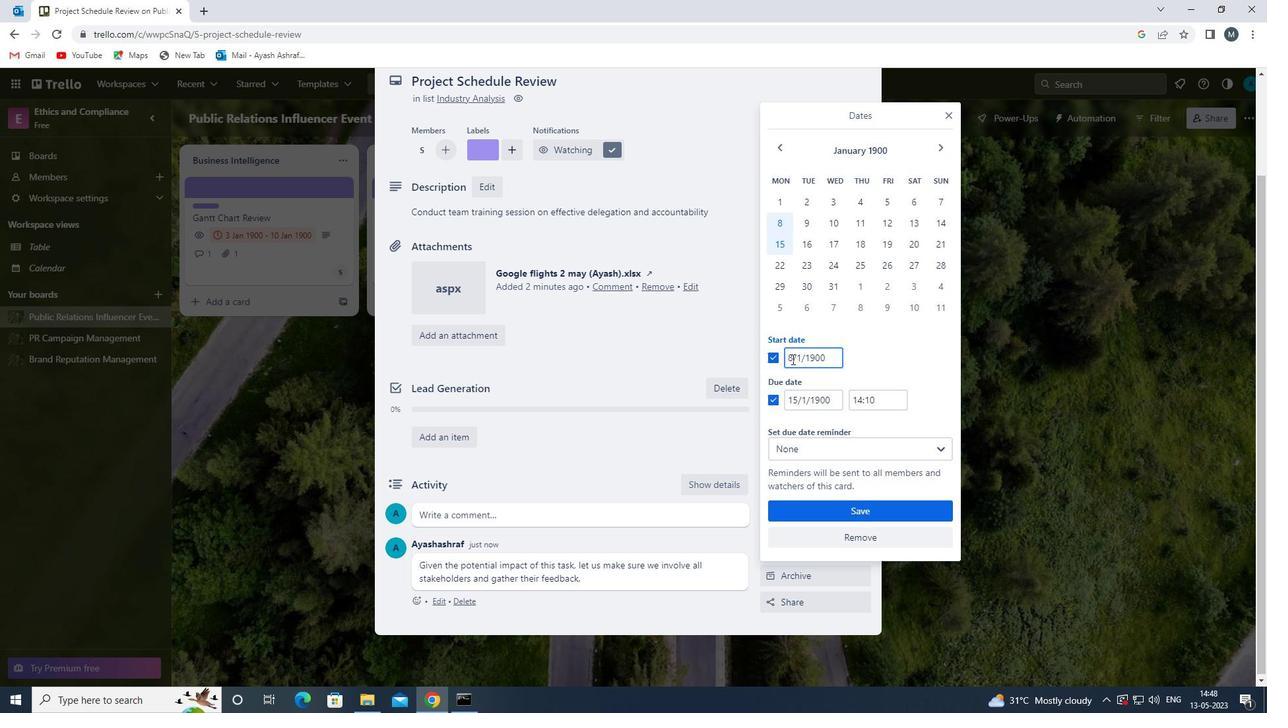 
Action: Mouse moved to (796, 359)
Screenshot: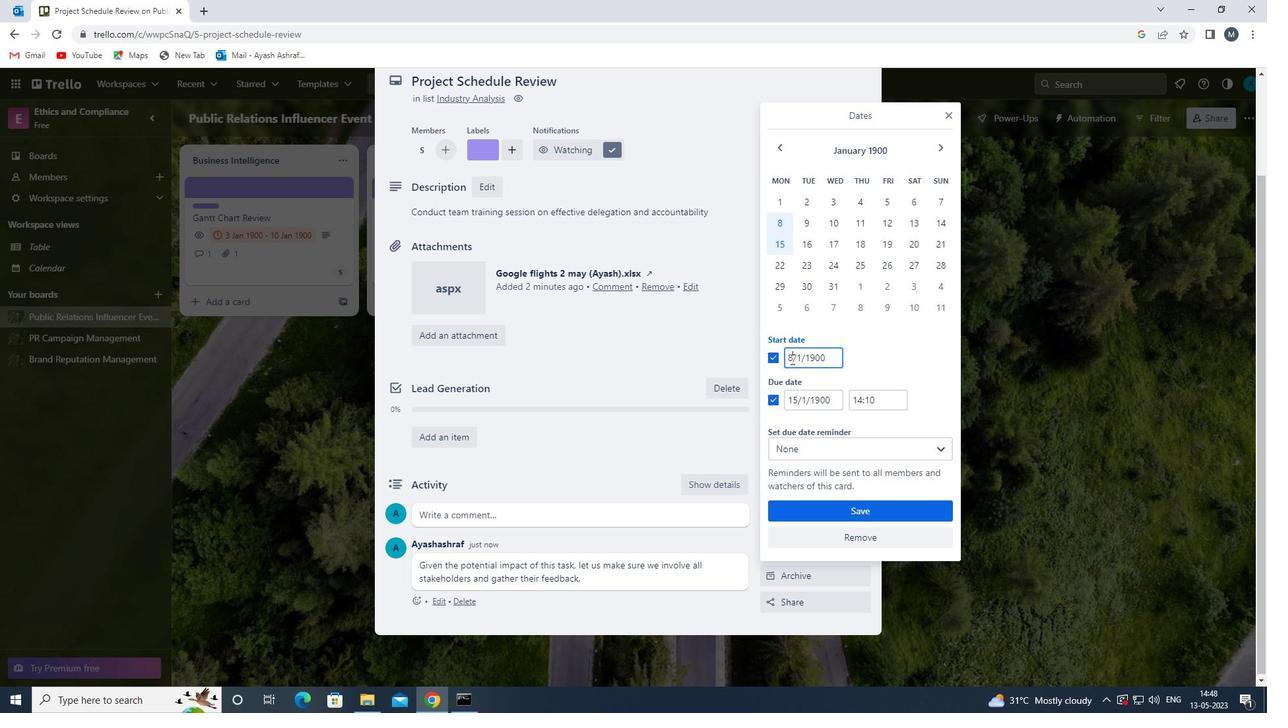 
Action: Key pressed <Key.backspace>09
Screenshot: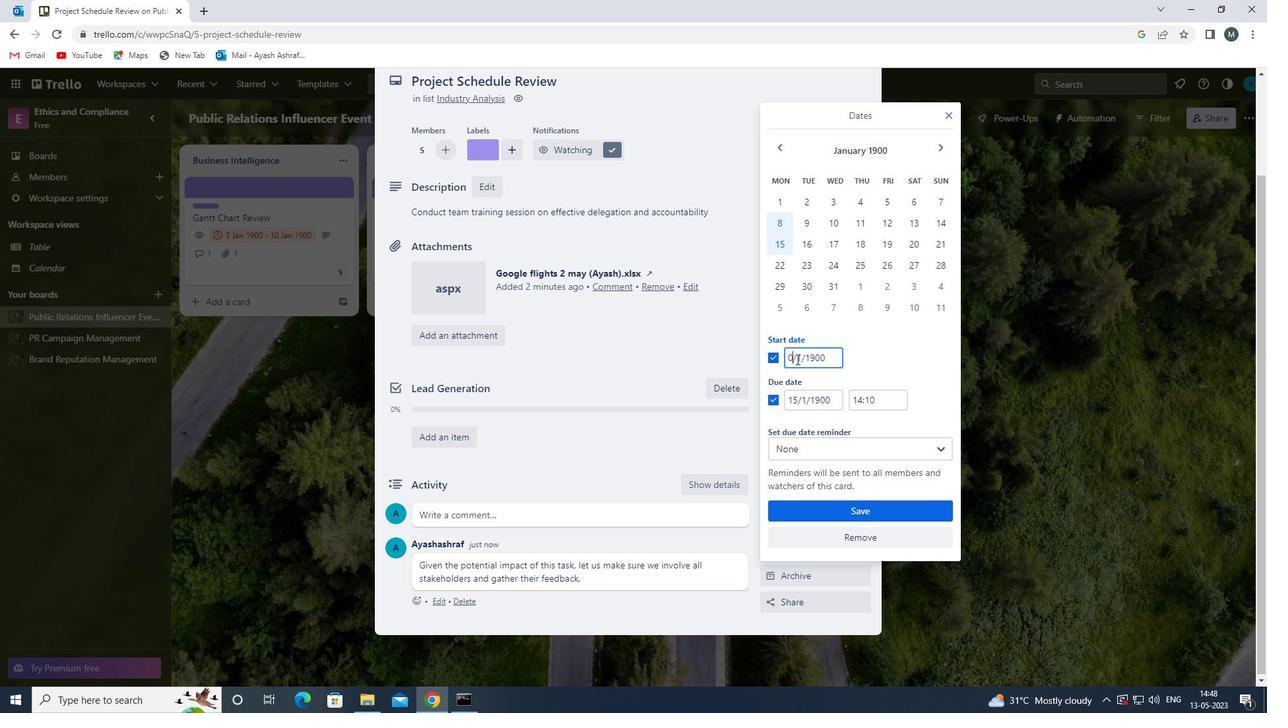 
Action: Mouse moved to (804, 359)
Screenshot: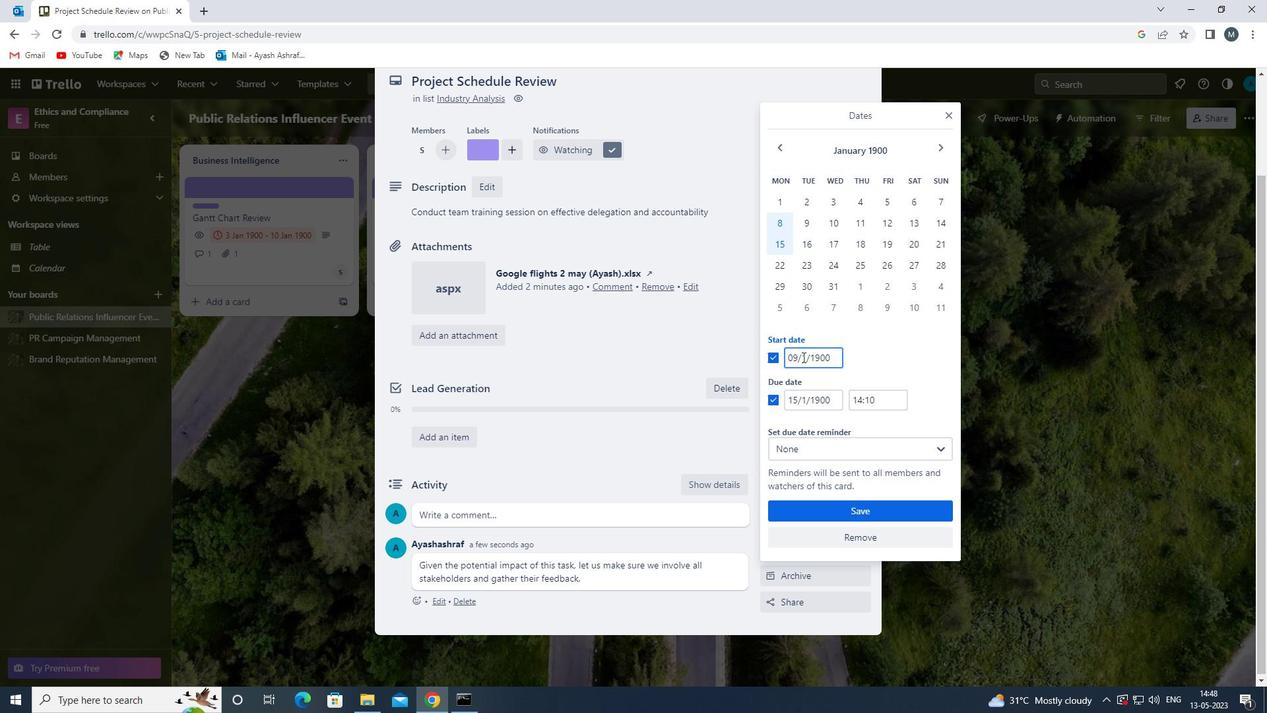 
Action: Mouse pressed left at (804, 359)
Screenshot: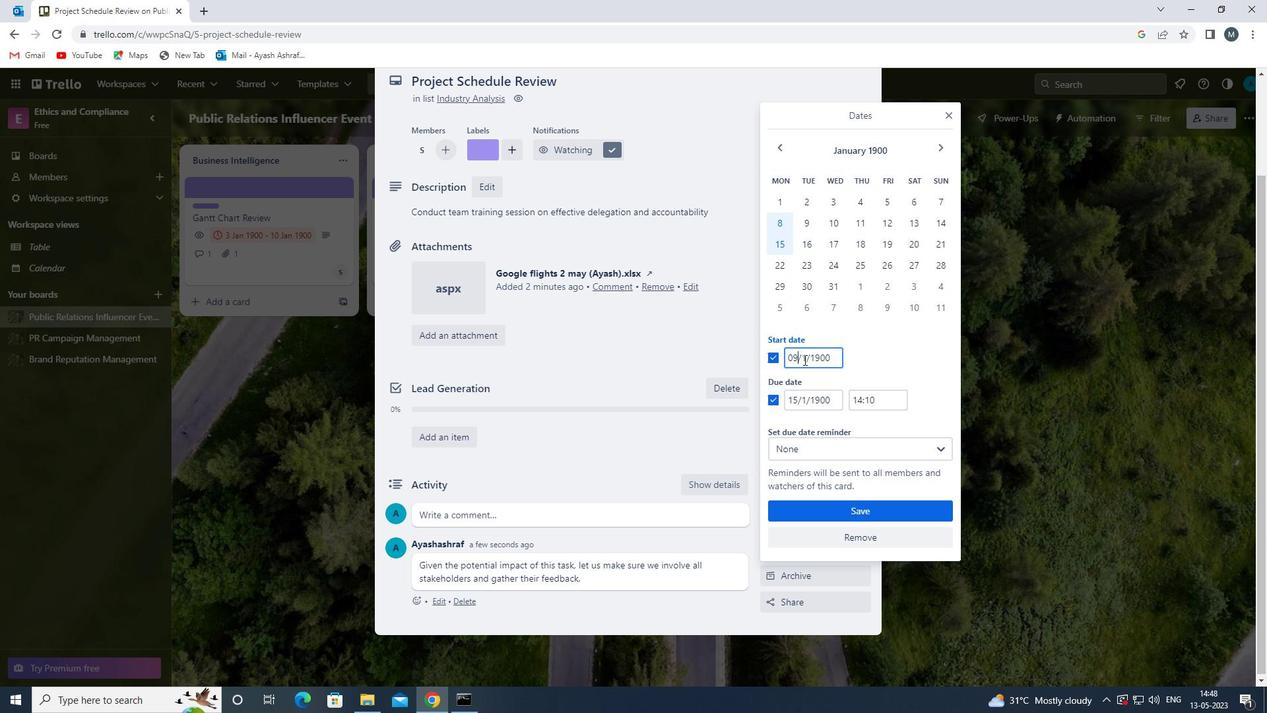 
Action: Mouse moved to (808, 362)
Screenshot: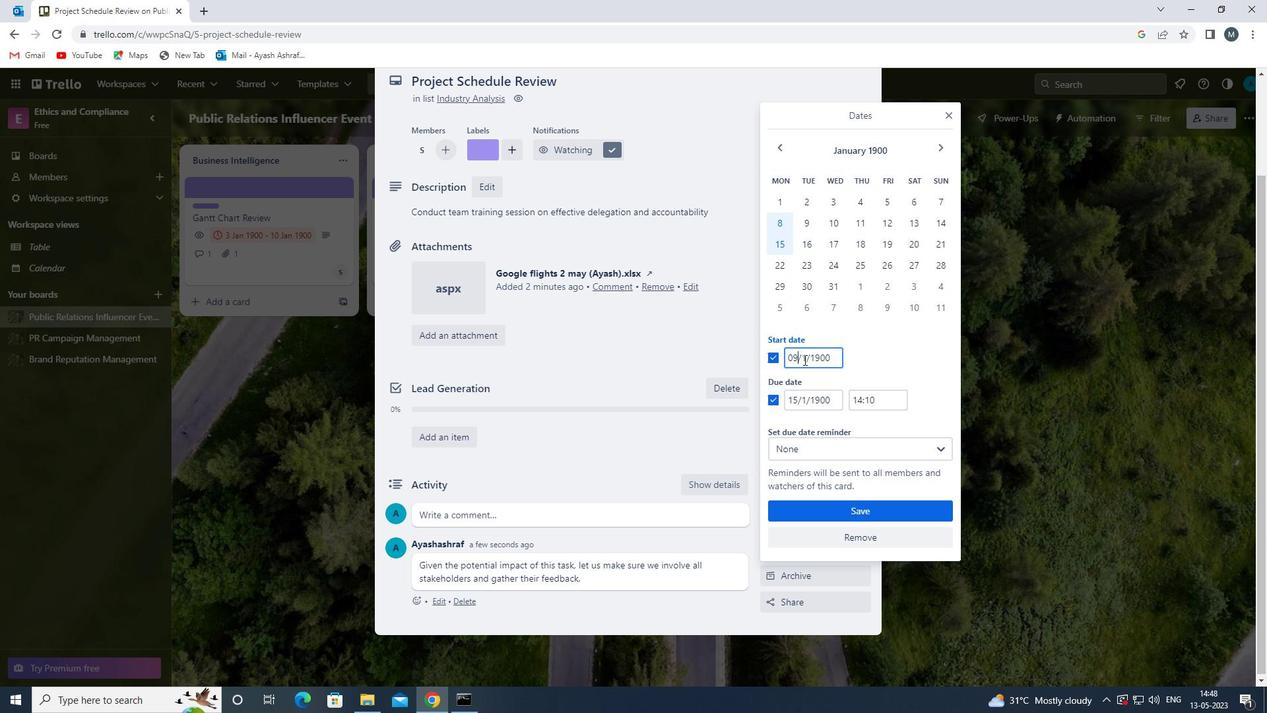 
Action: Key pressed 0
Screenshot: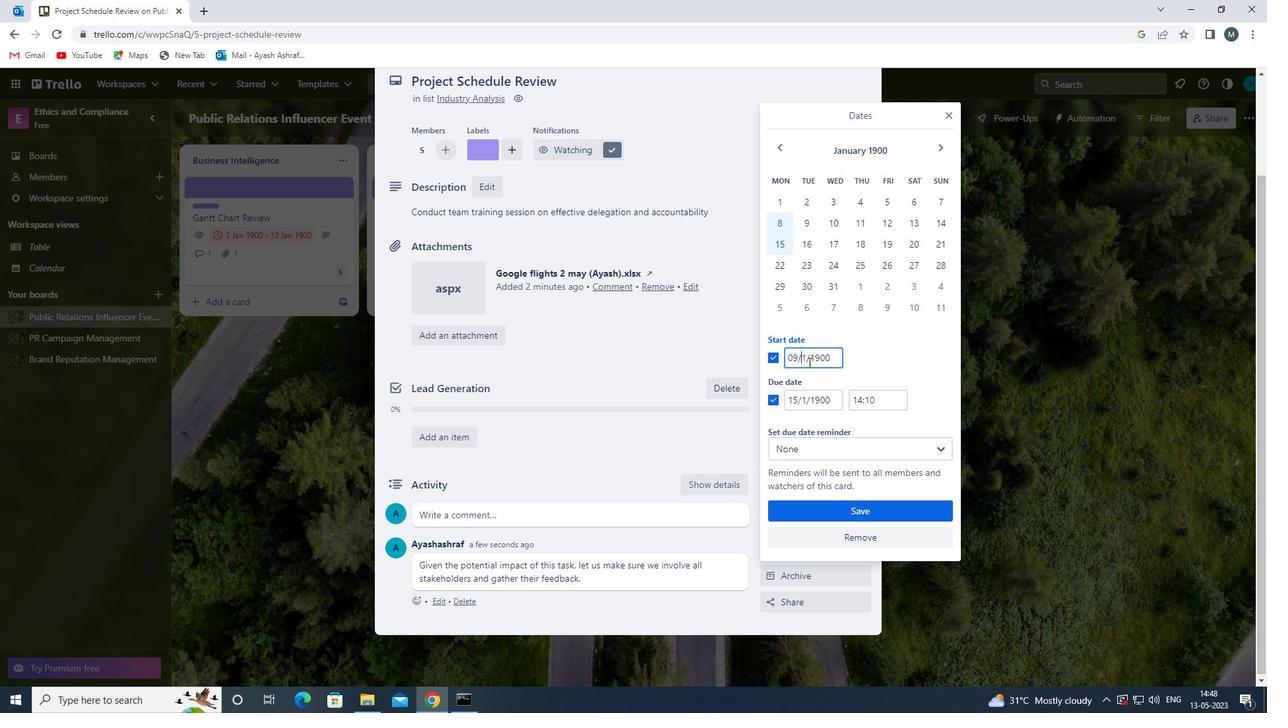 
Action: Mouse moved to (796, 401)
Screenshot: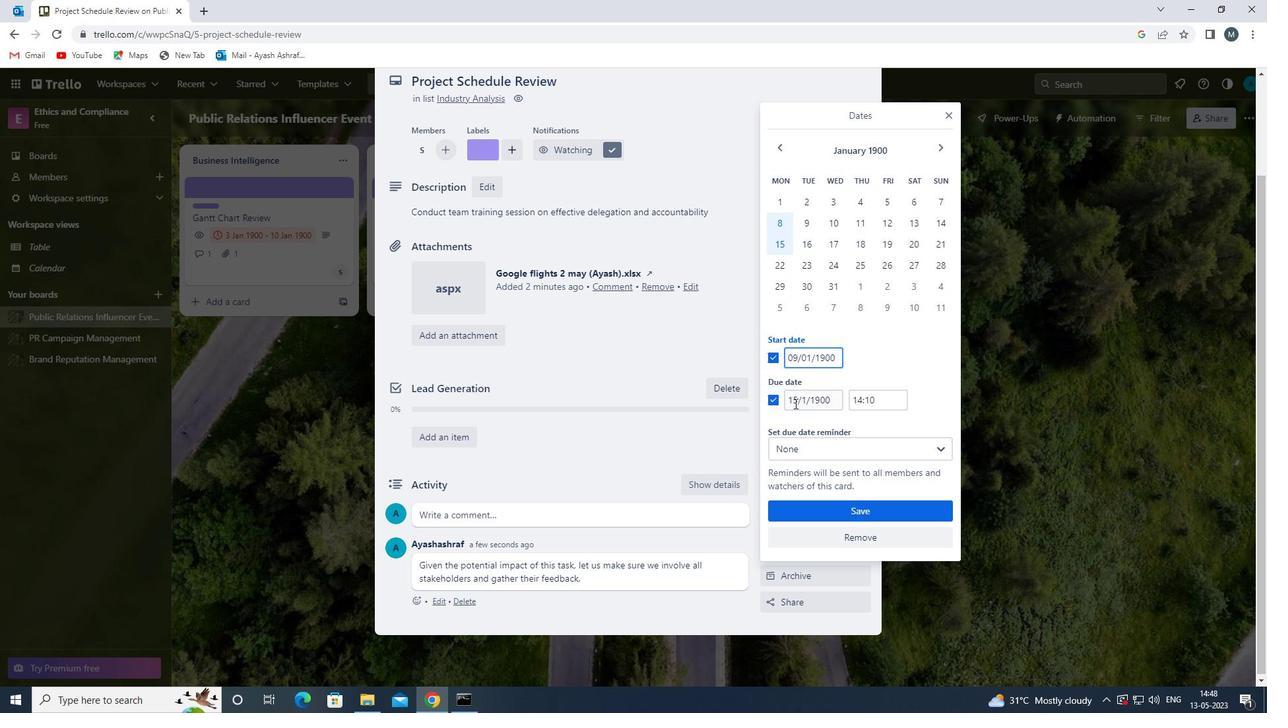 
Action: Mouse pressed left at (796, 401)
Screenshot: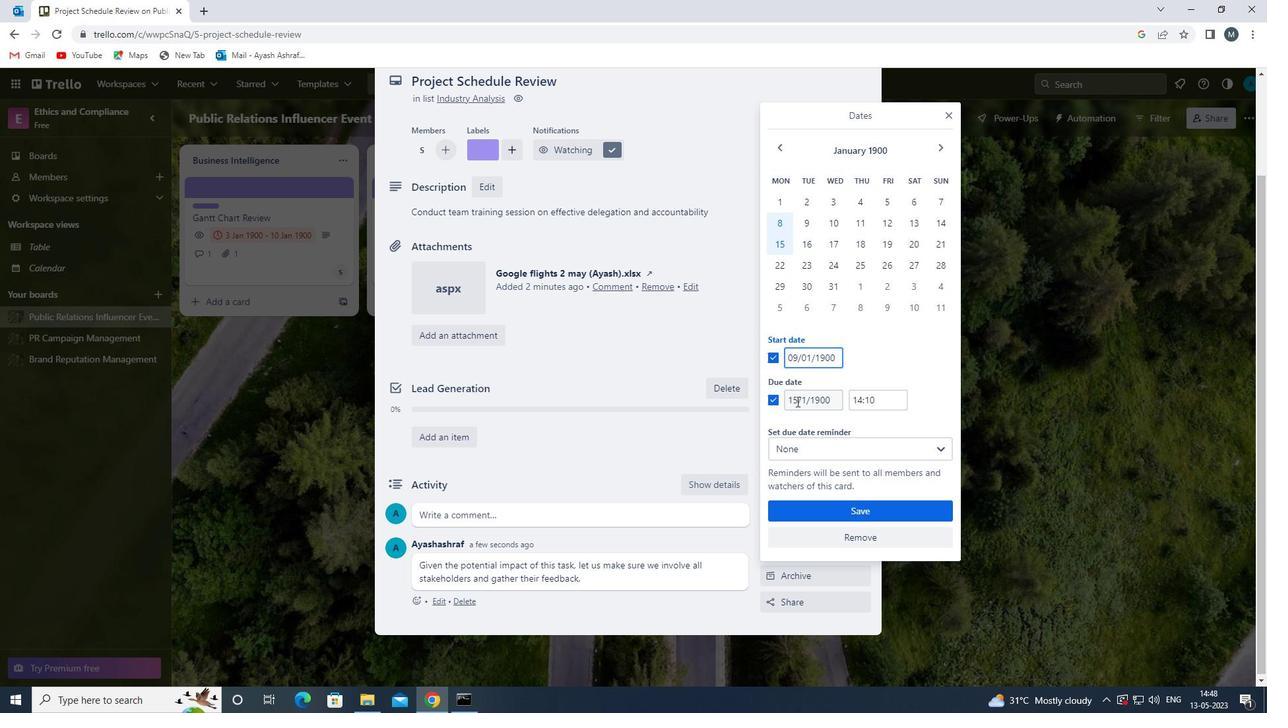 
Action: Mouse moved to (804, 403)
Screenshot: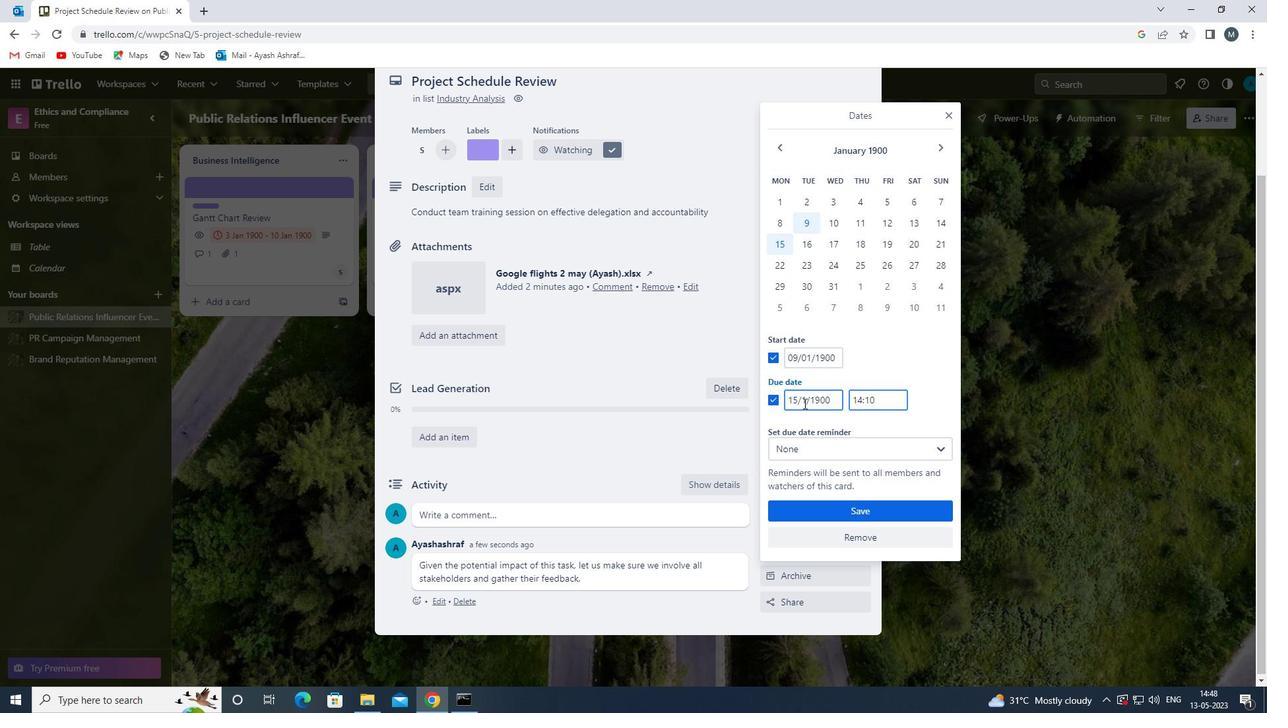 
Action: Key pressed <Key.backspace>
Screenshot: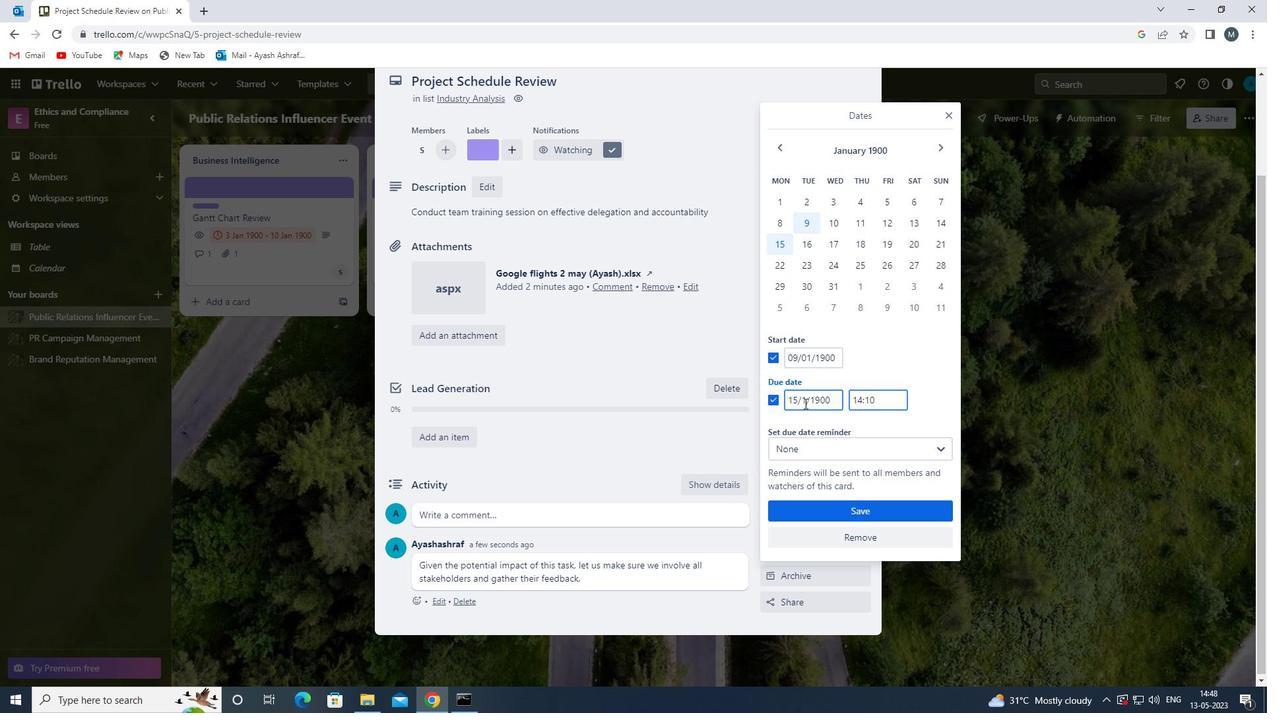 
Action: Mouse moved to (804, 403)
Screenshot: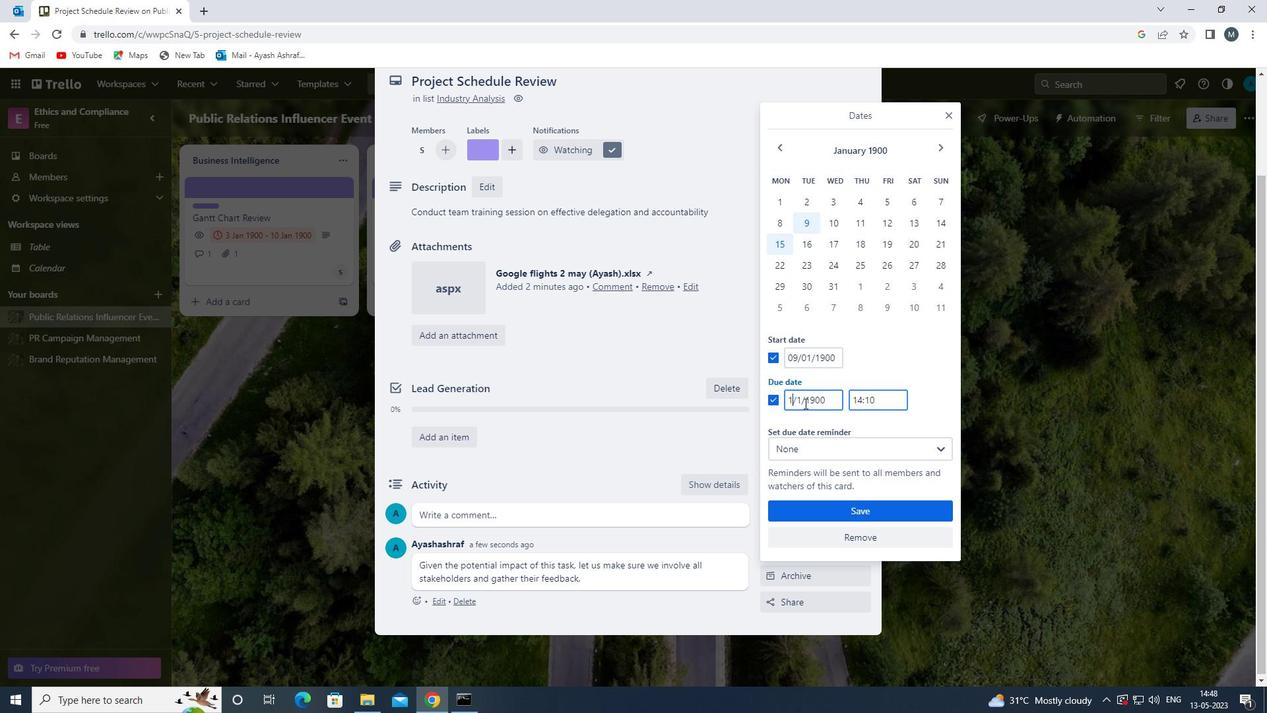 
Action: Key pressed 6
Screenshot: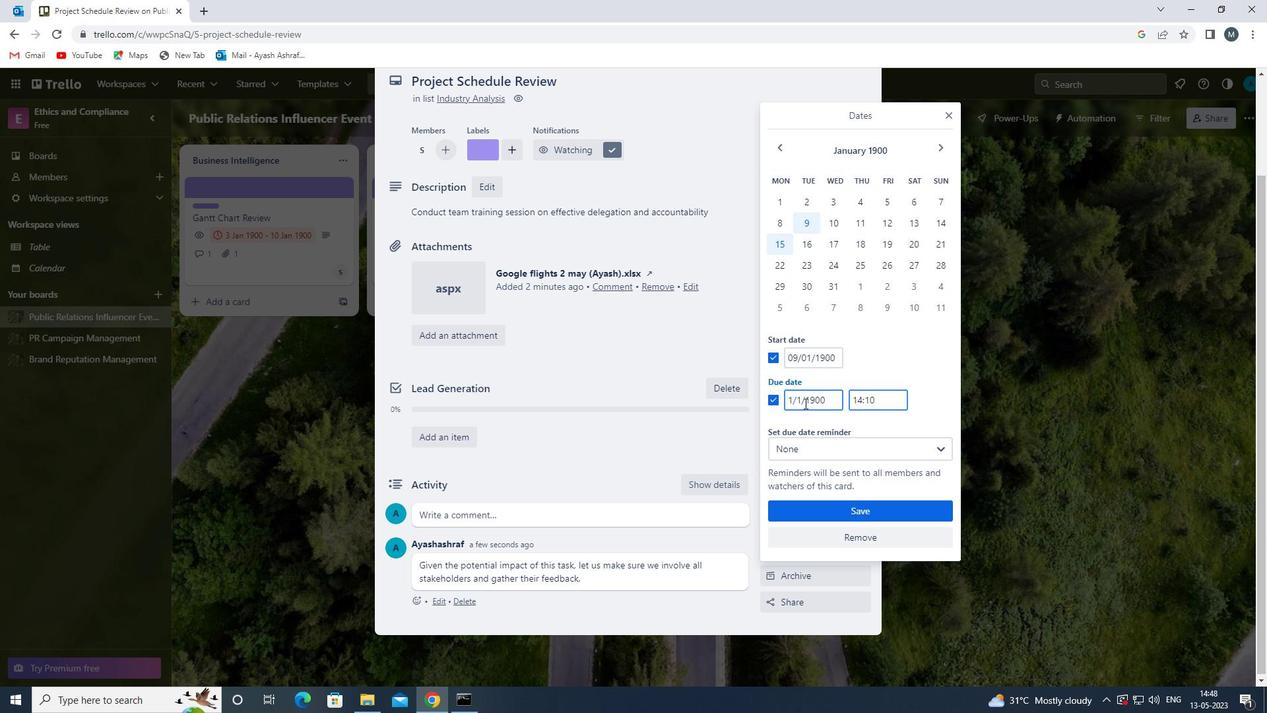 
Action: Mouse moved to (802, 404)
Screenshot: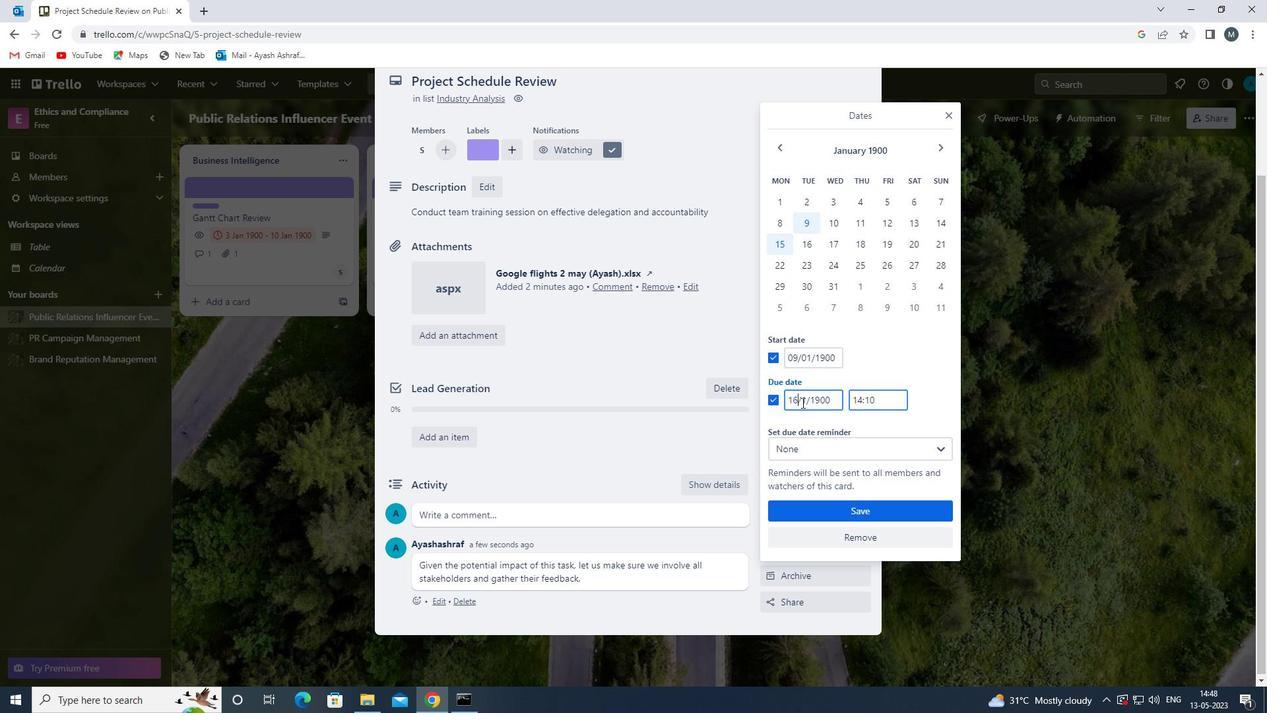 
Action: Mouse pressed left at (802, 404)
Screenshot: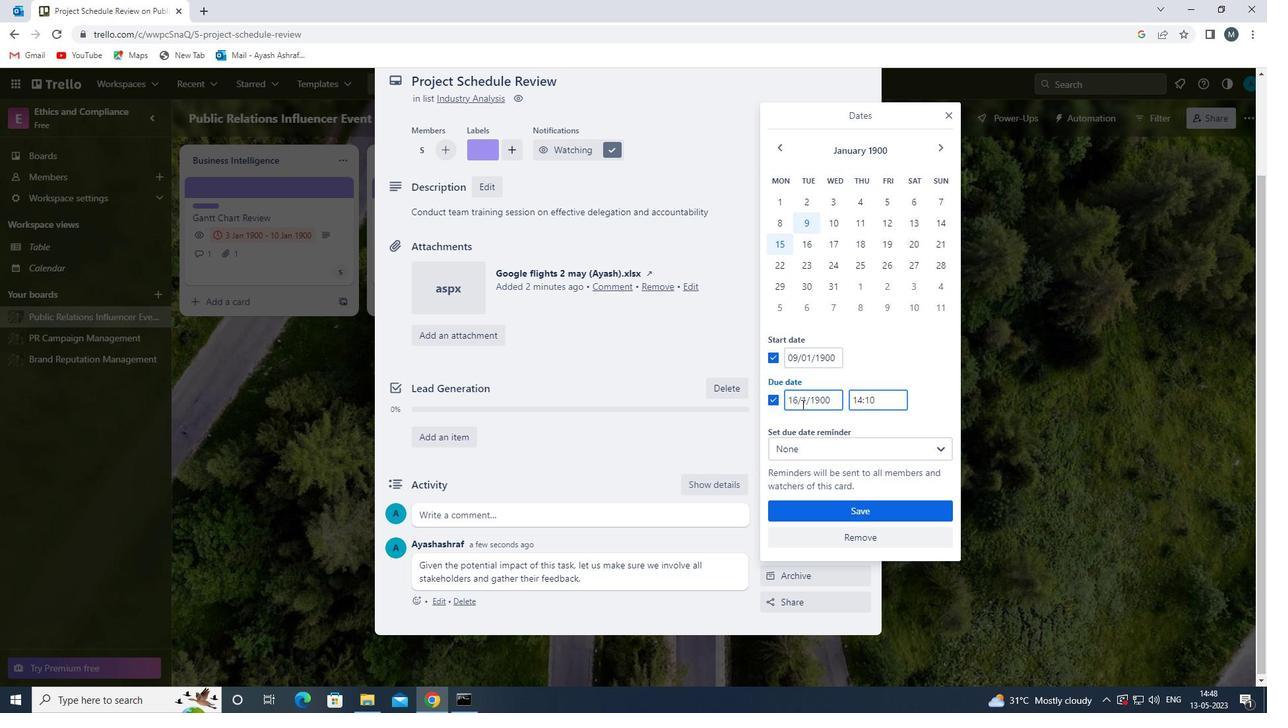 
Action: Mouse moved to (822, 407)
Screenshot: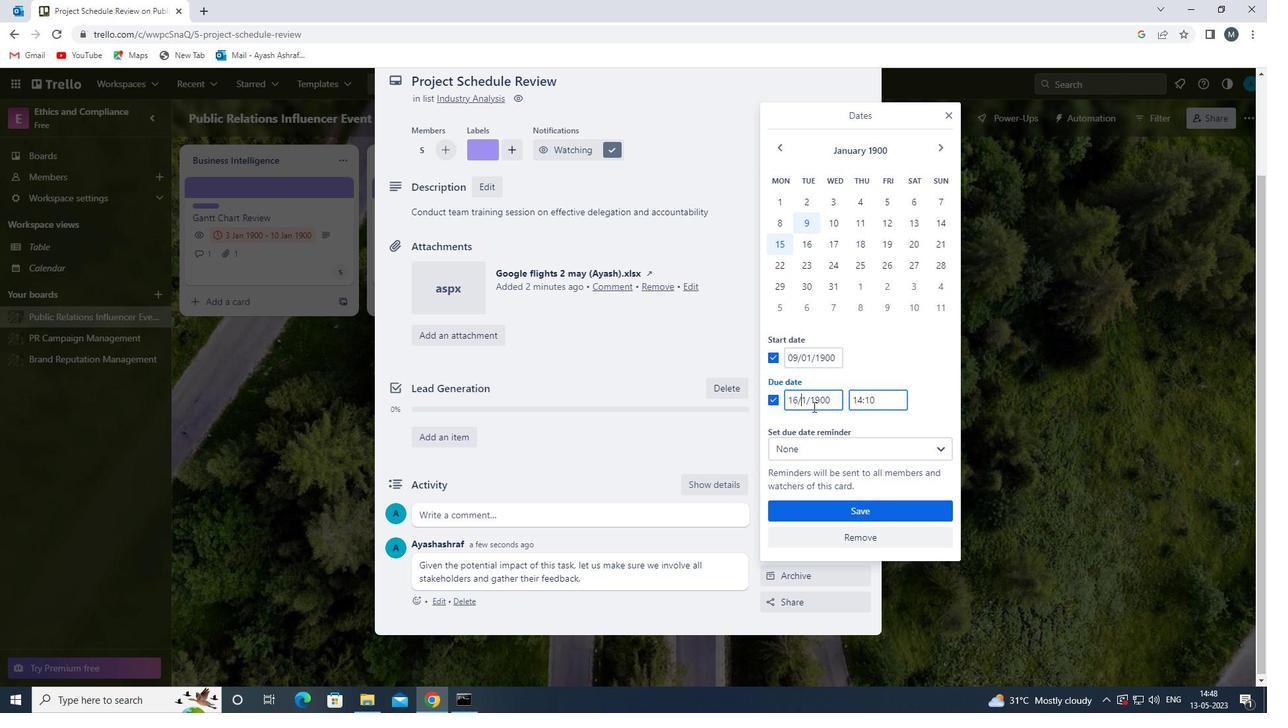 
Action: Key pressed 0
Screenshot: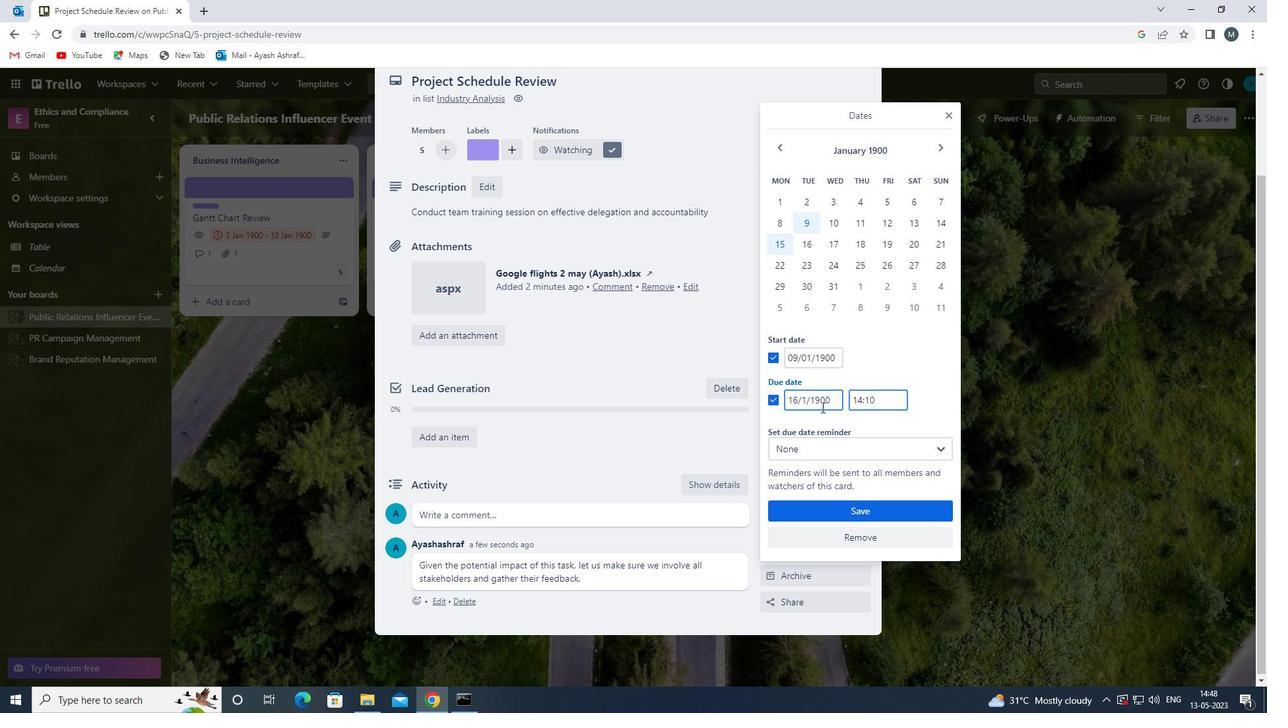 
Action: Mouse moved to (838, 511)
Screenshot: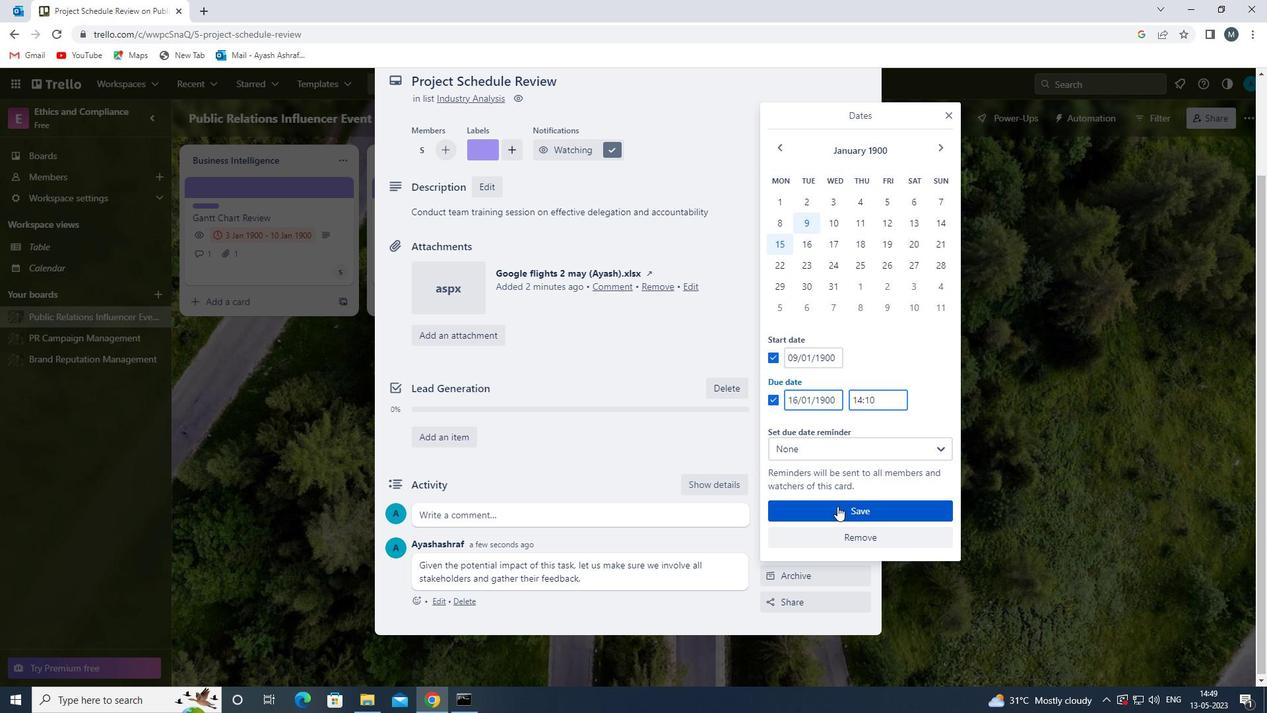 
Action: Mouse pressed left at (838, 511)
Screenshot: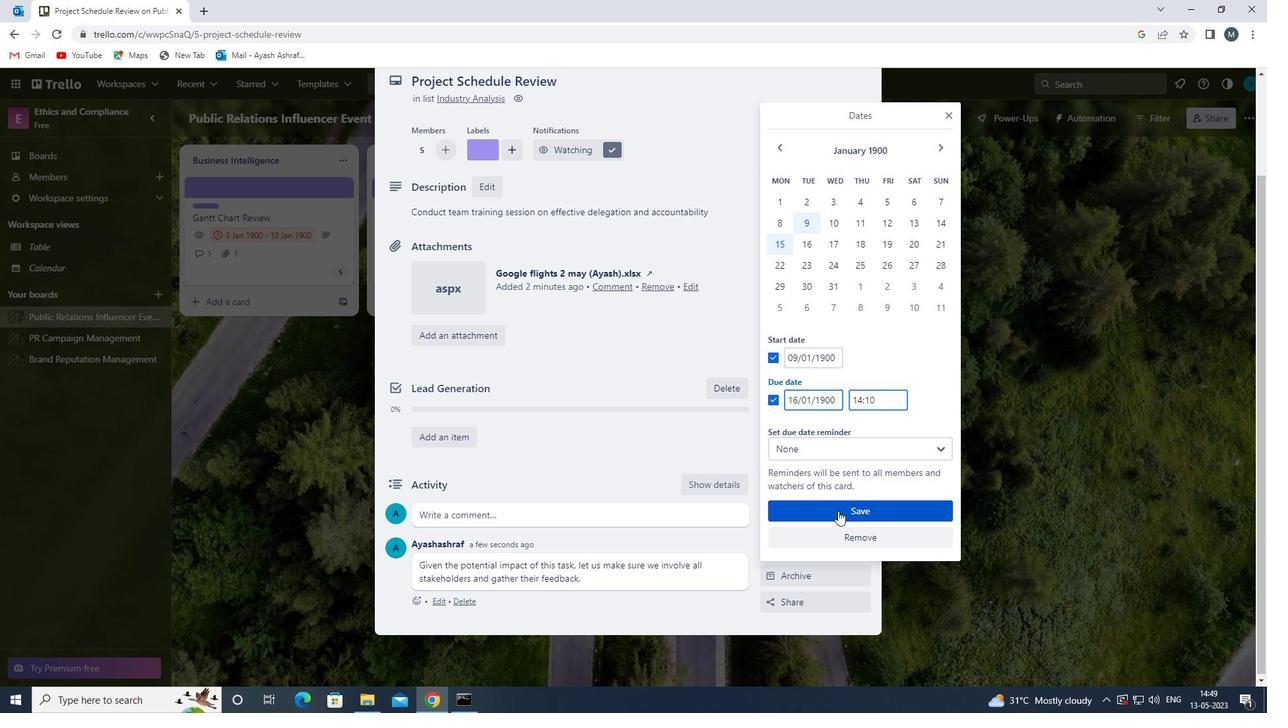 
Action: Mouse moved to (647, 506)
Screenshot: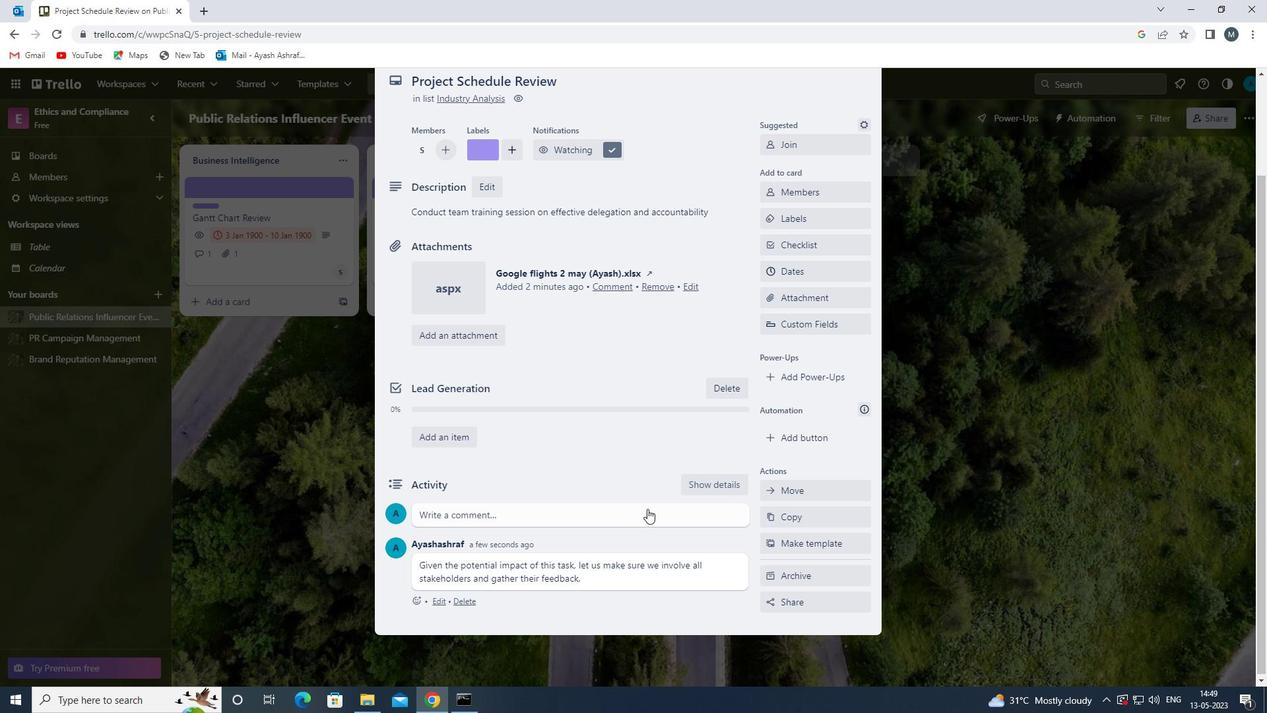 
Action: Mouse scrolled (647, 507) with delta (0, 0)
Screenshot: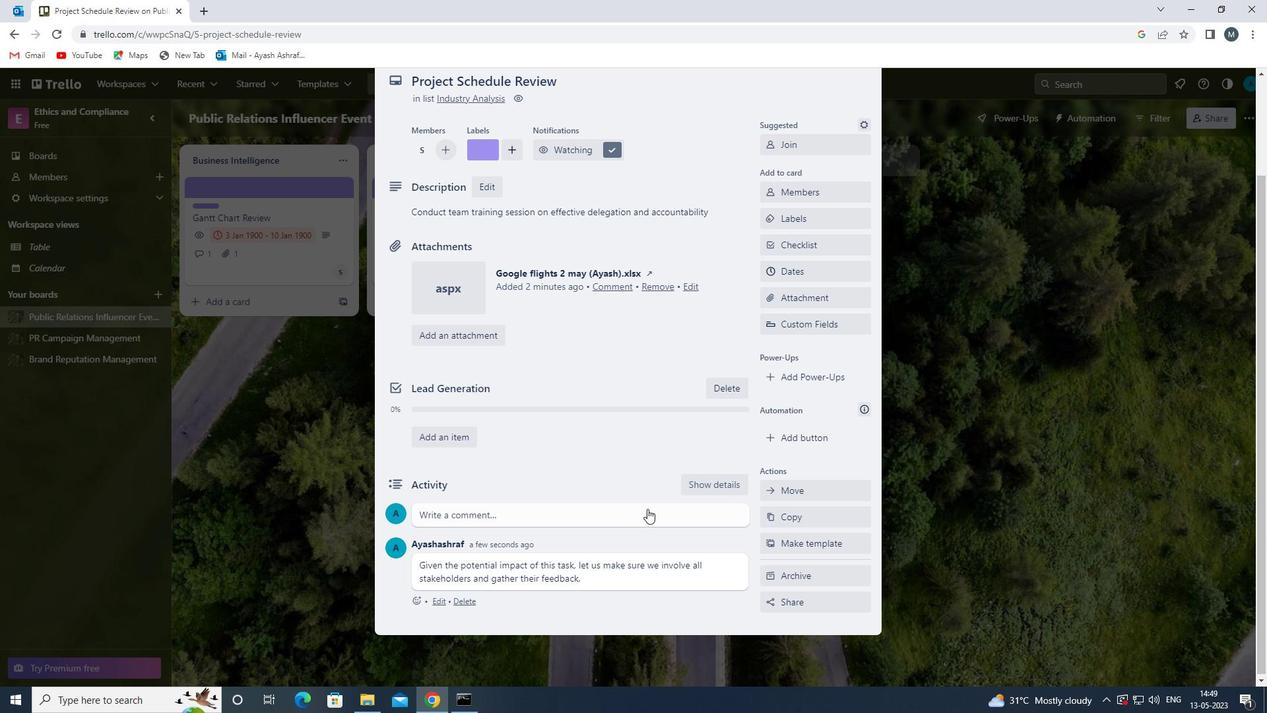 
Action: Mouse scrolled (647, 507) with delta (0, 0)
Screenshot: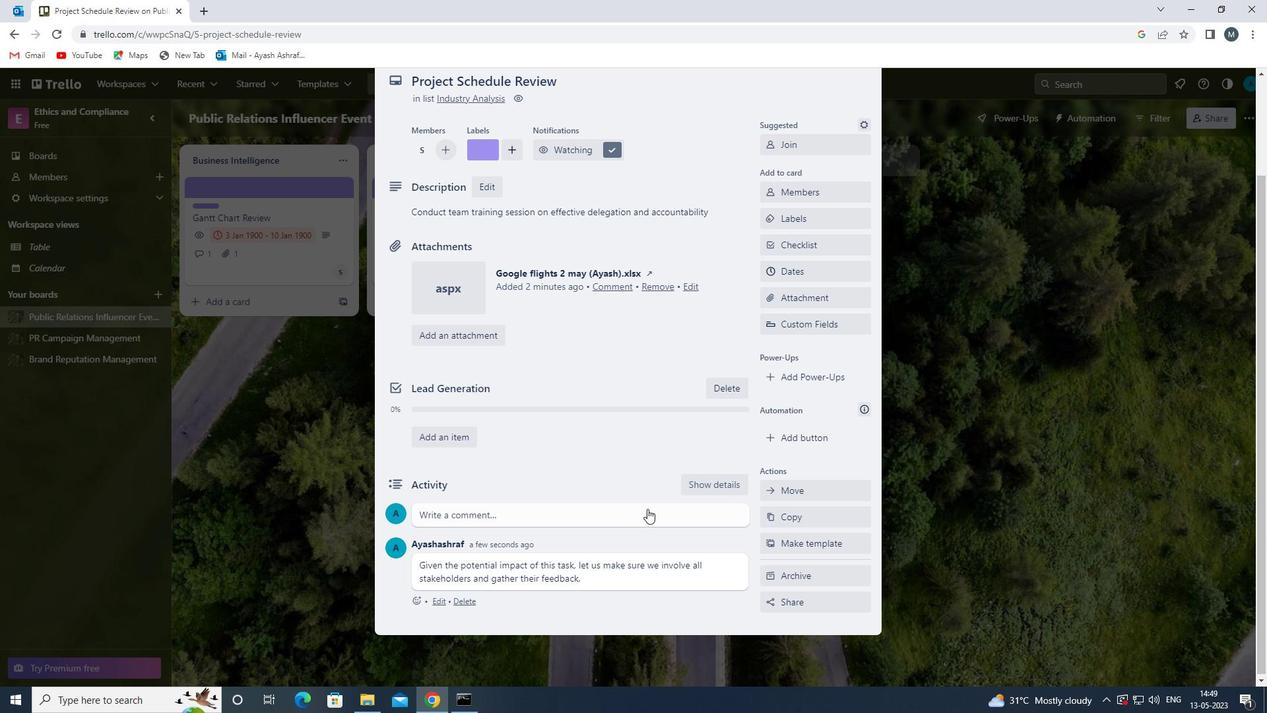 
Action: Mouse scrolled (647, 507) with delta (0, 0)
Screenshot: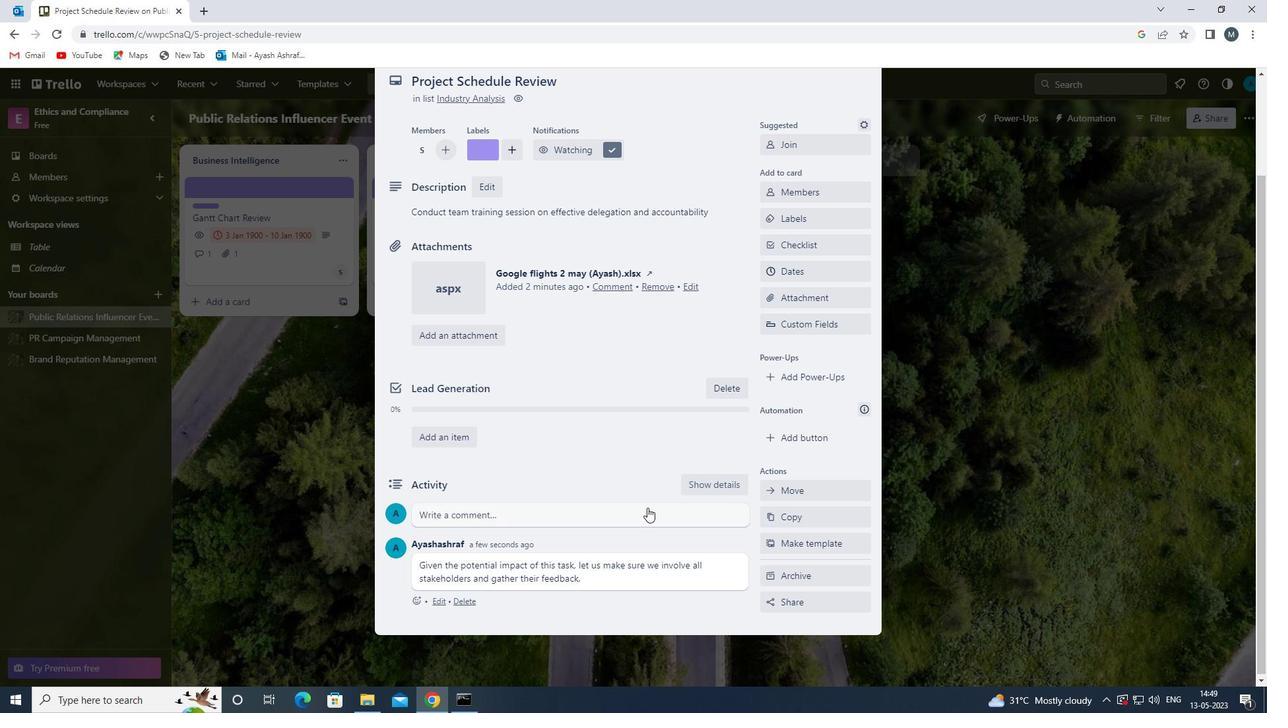 
Action: Mouse scrolled (647, 507) with delta (0, 0)
Screenshot: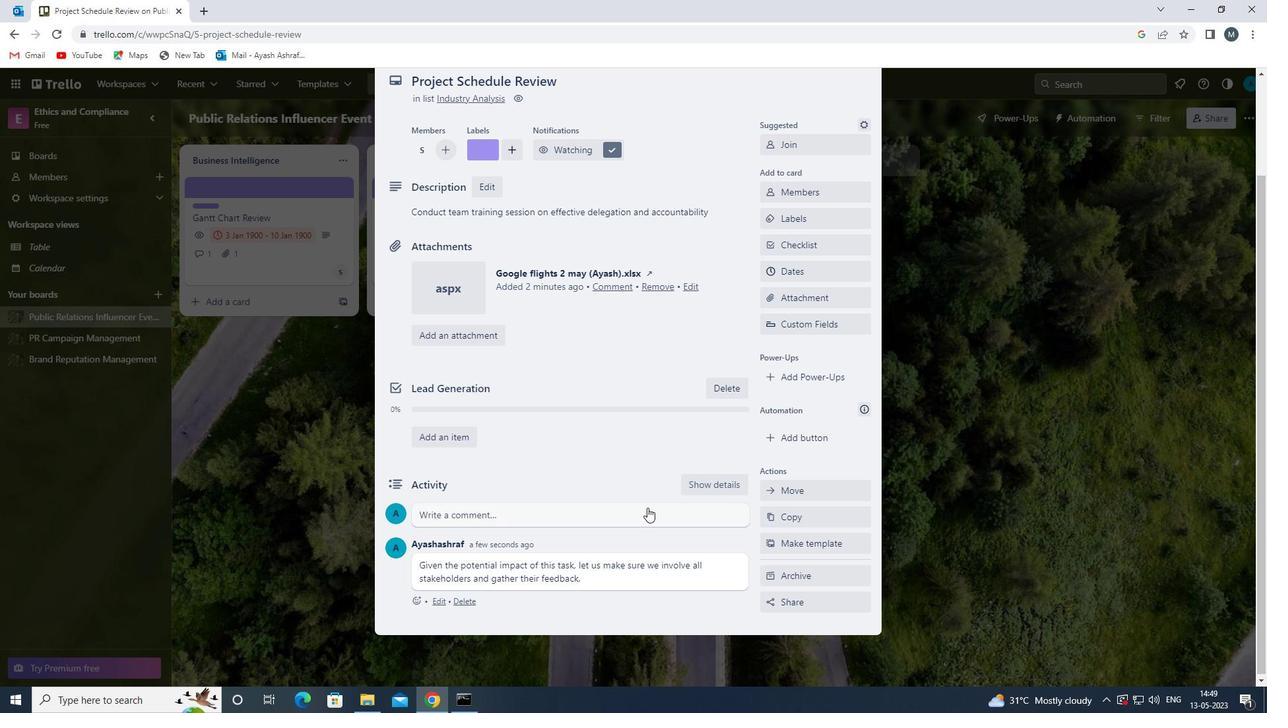 
Action: Mouse scrolled (647, 507) with delta (0, 0)
Screenshot: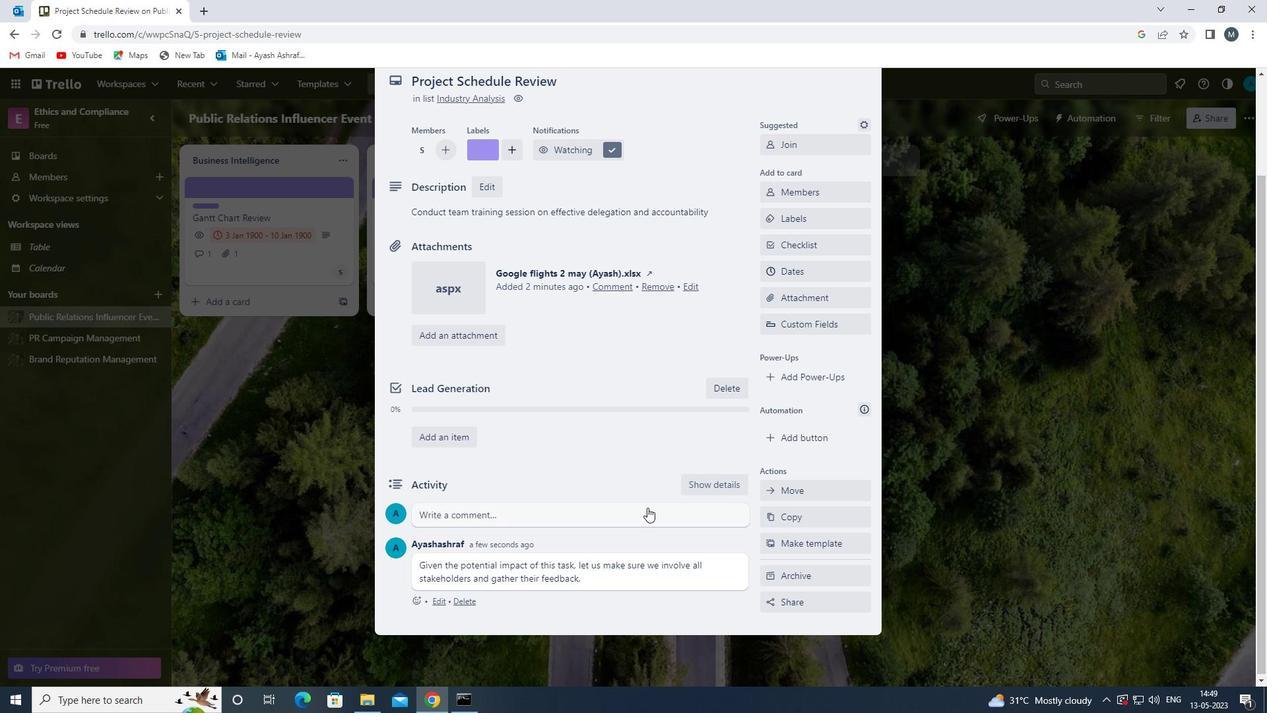 
Action: Mouse scrolled (647, 507) with delta (0, 0)
Screenshot: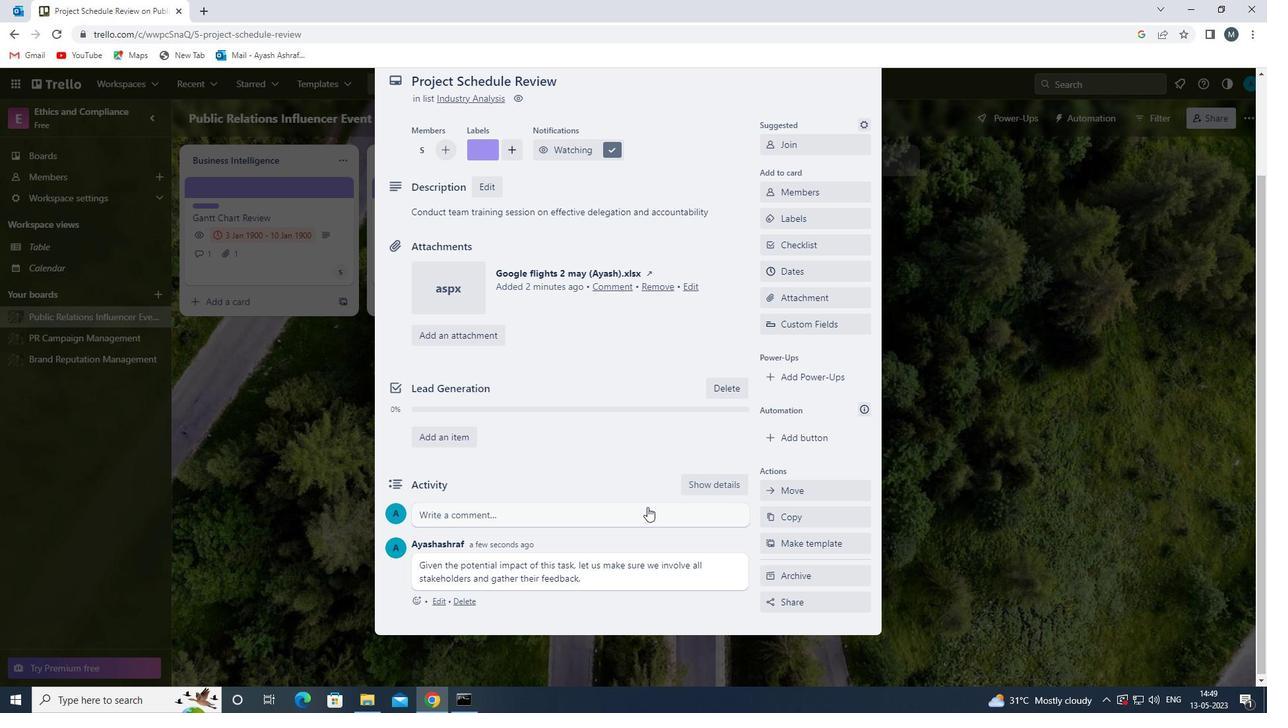 
Action: Mouse moved to (646, 506)
Screenshot: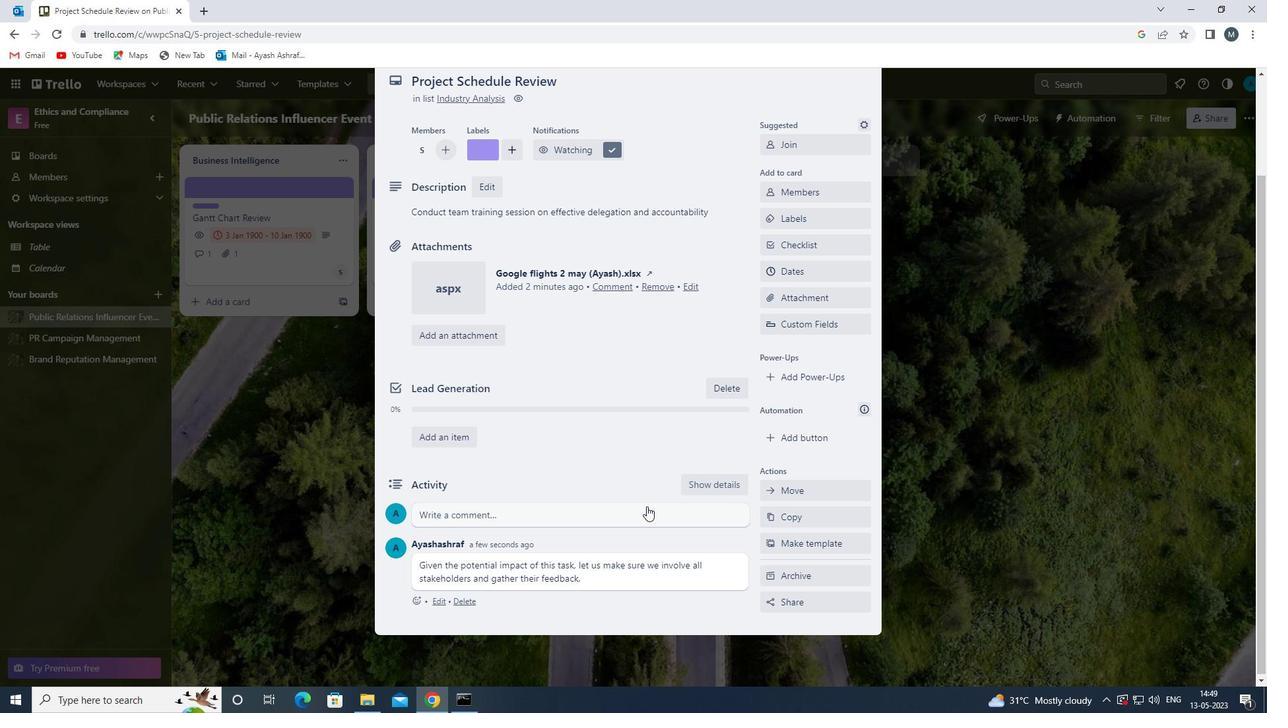 
Action: Mouse scrolled (646, 507) with delta (0, 0)
Screenshot: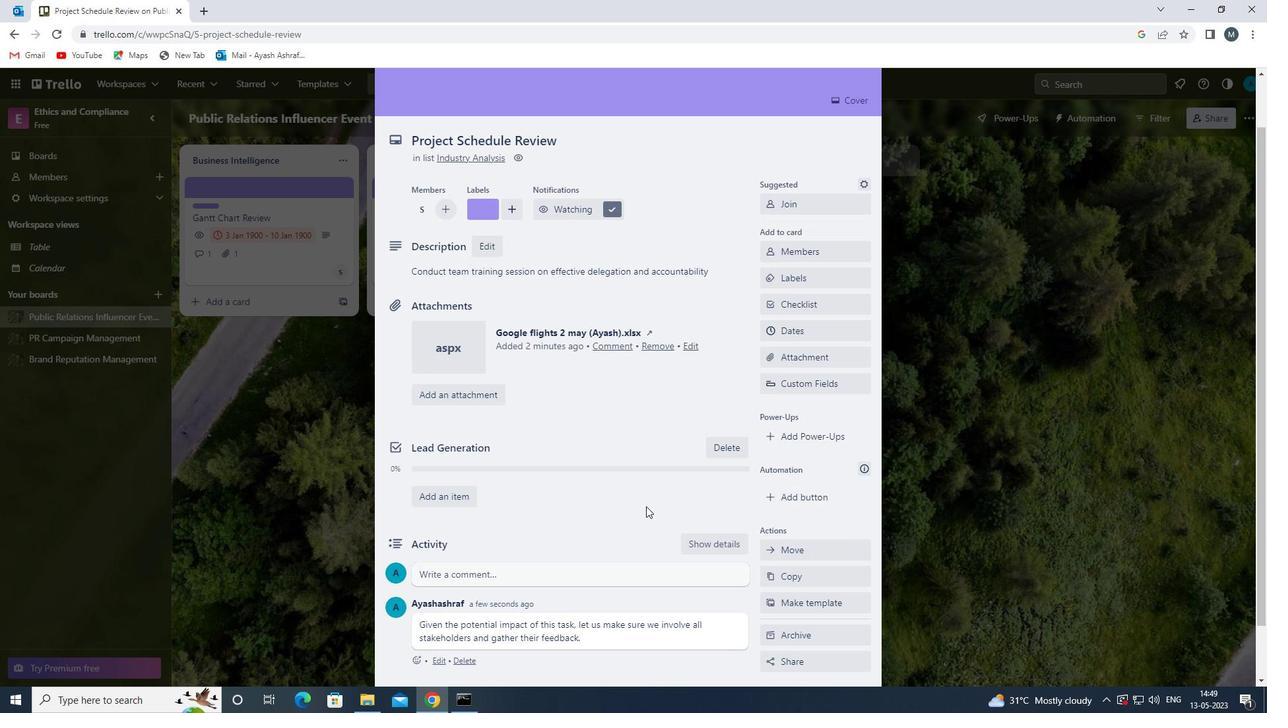 
Action: Mouse scrolled (646, 507) with delta (0, 0)
Screenshot: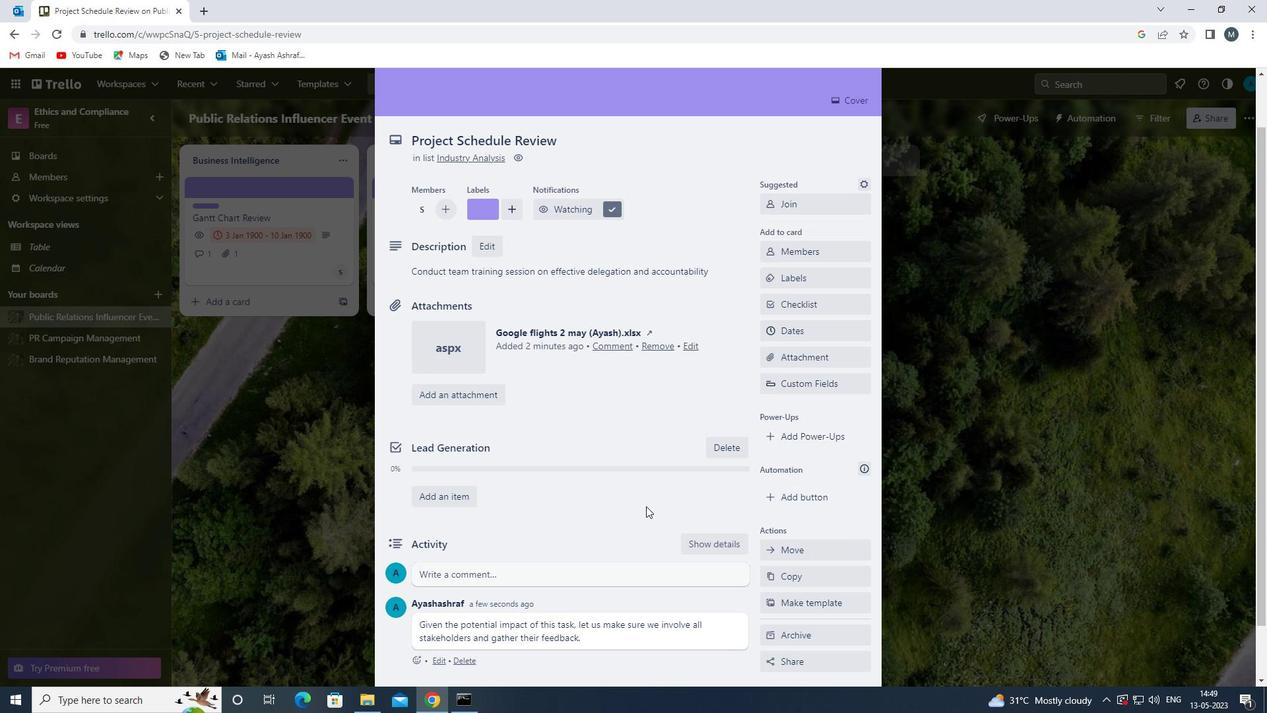 
Action: Mouse scrolled (646, 507) with delta (0, 0)
Screenshot: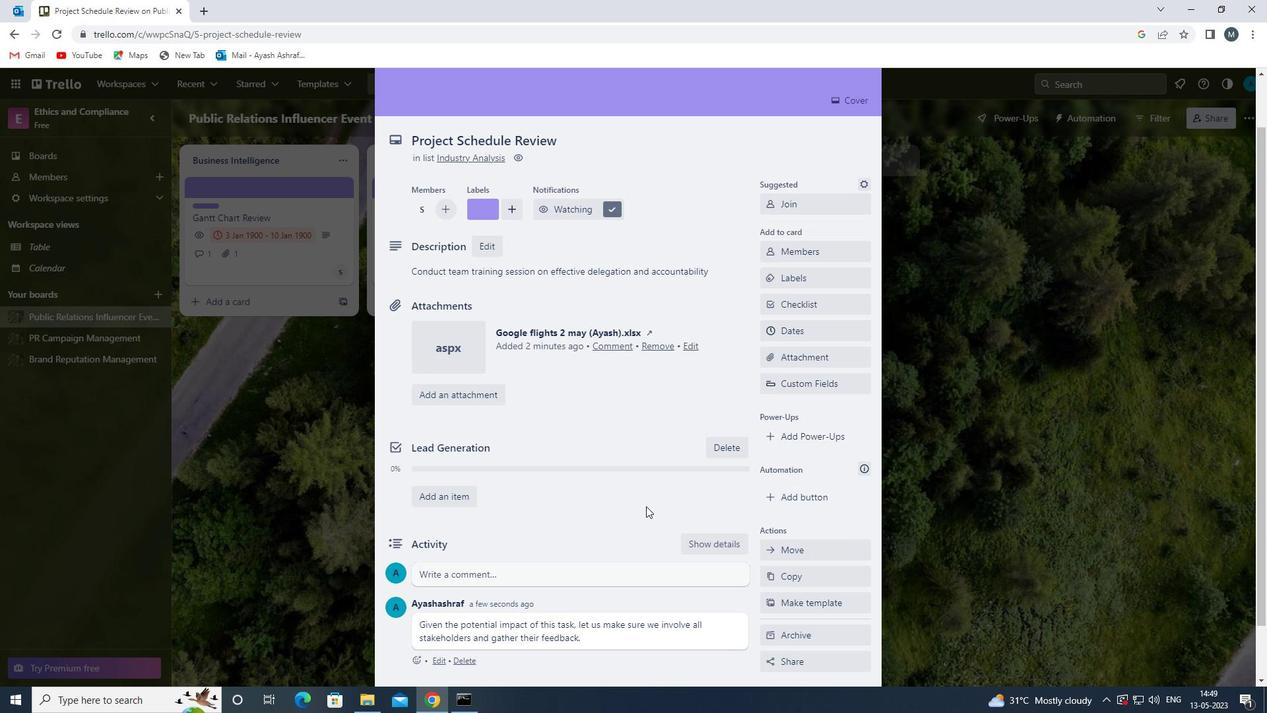 
Action: Mouse scrolled (646, 507) with delta (0, 0)
Screenshot: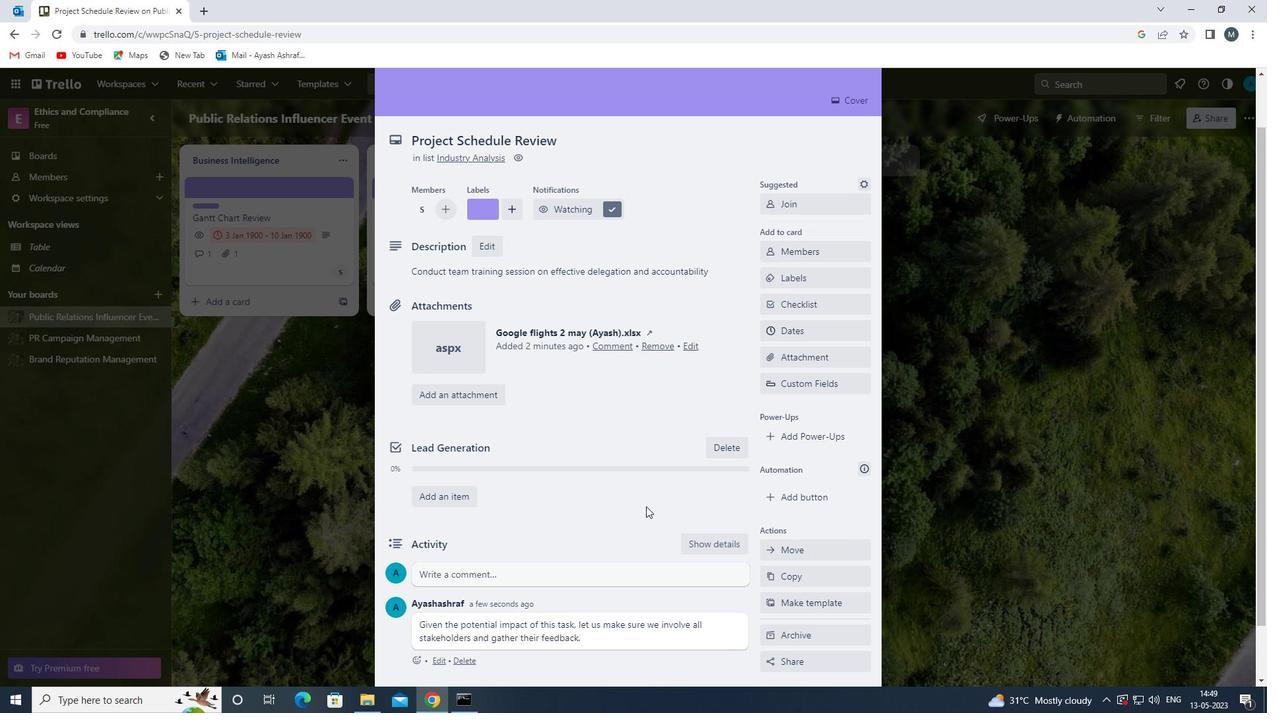
Action: Mouse moved to (641, 505)
Screenshot: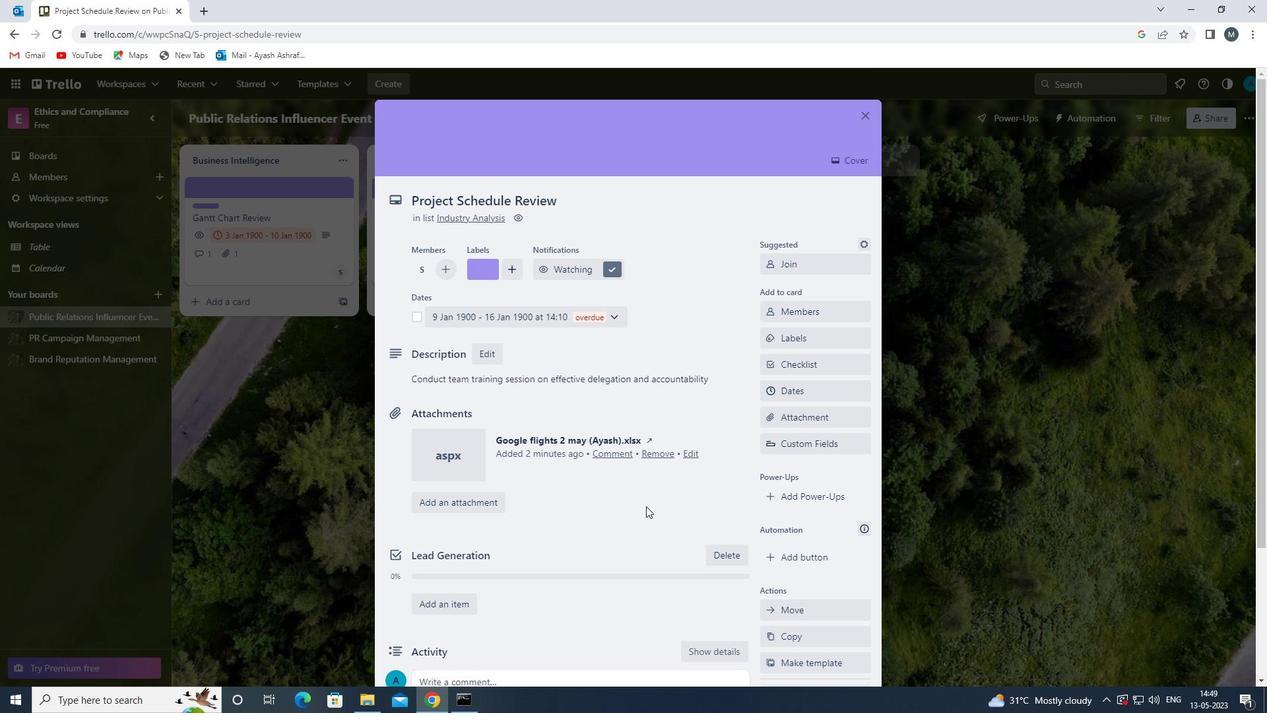 
